 Task: Add a signature Mark Adams containing Have a great National Law Enforcement Appreciation Day, Mark Adams to email address softage.3@softage.net and add a folder Franchise agreements
Action: Mouse moved to (196, 148)
Screenshot: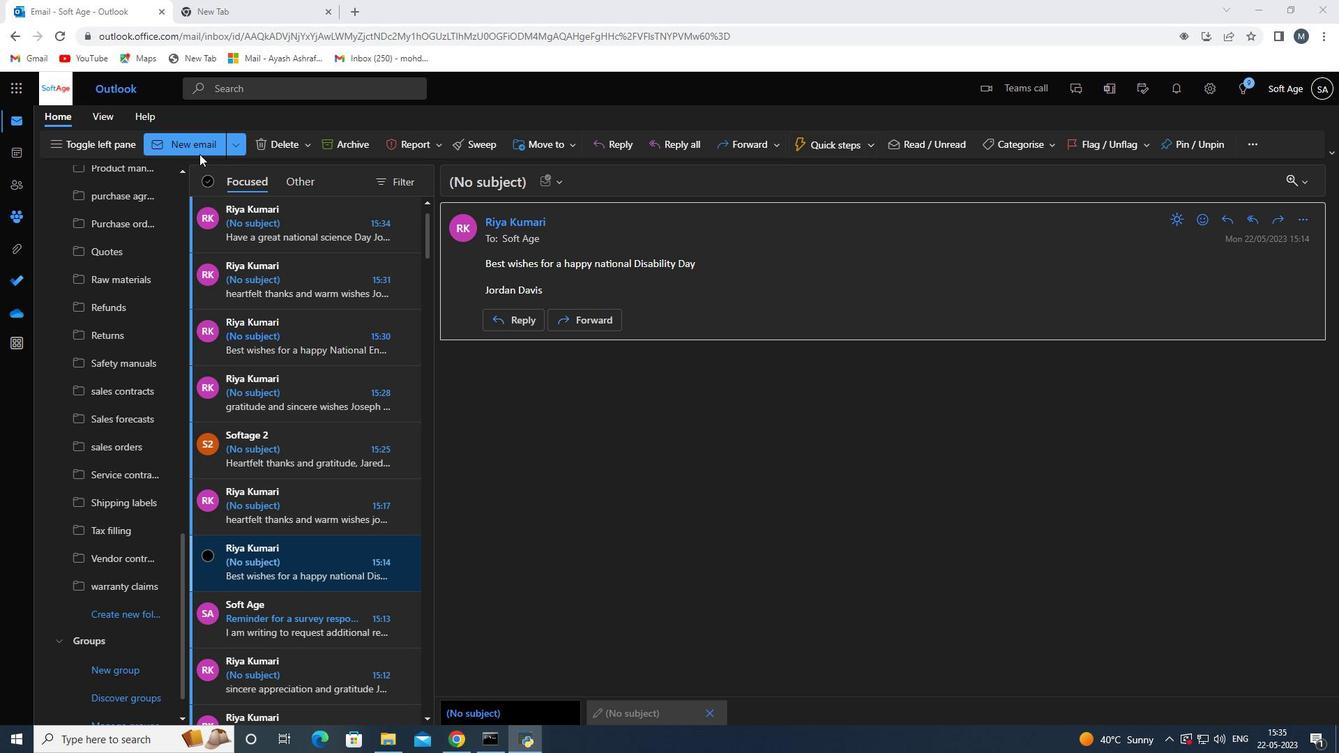 
Action: Mouse pressed left at (196, 148)
Screenshot: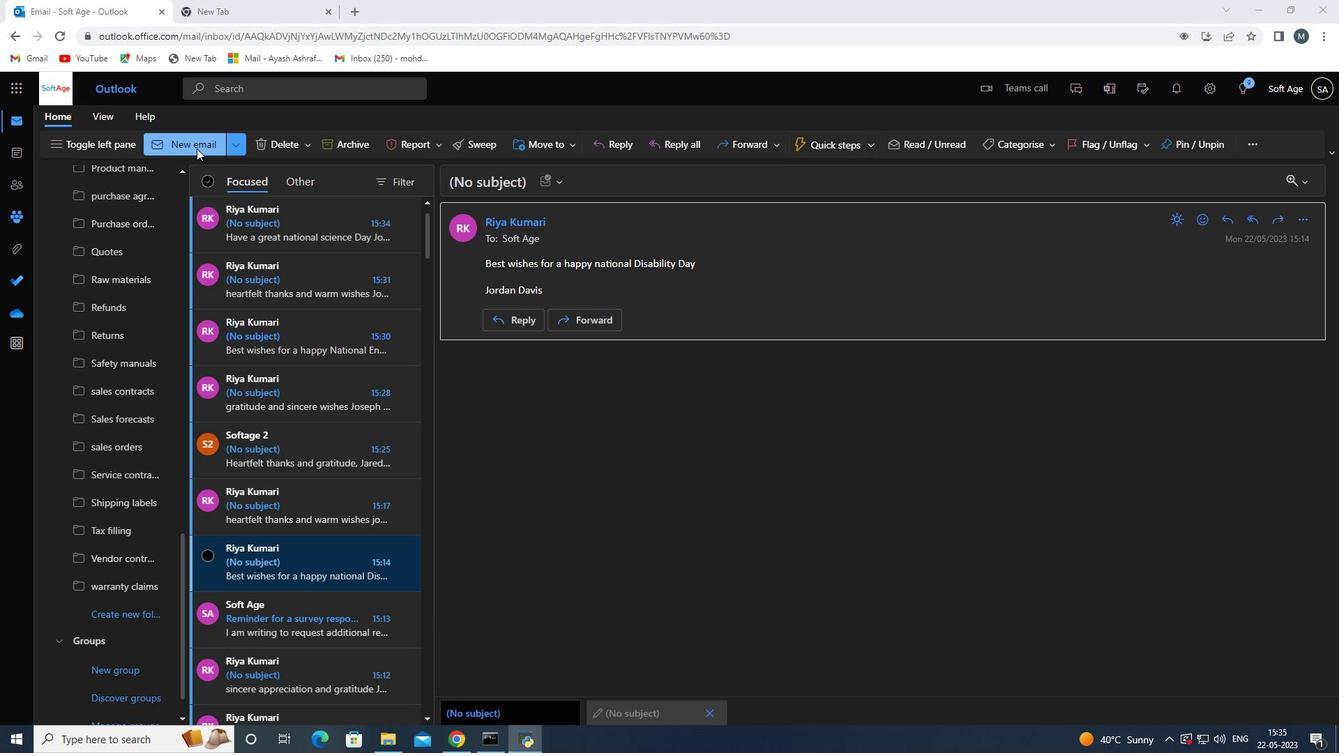 
Action: Mouse moved to (937, 151)
Screenshot: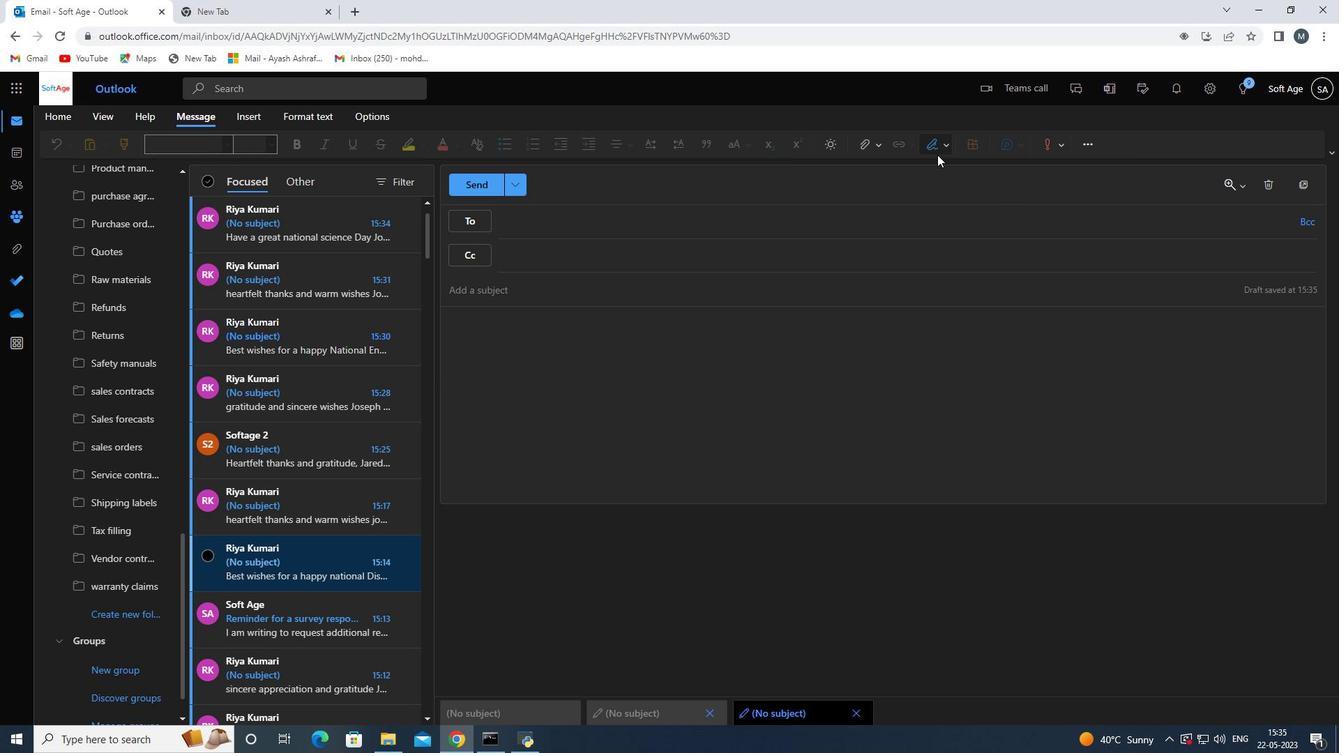 
Action: Mouse pressed left at (937, 151)
Screenshot: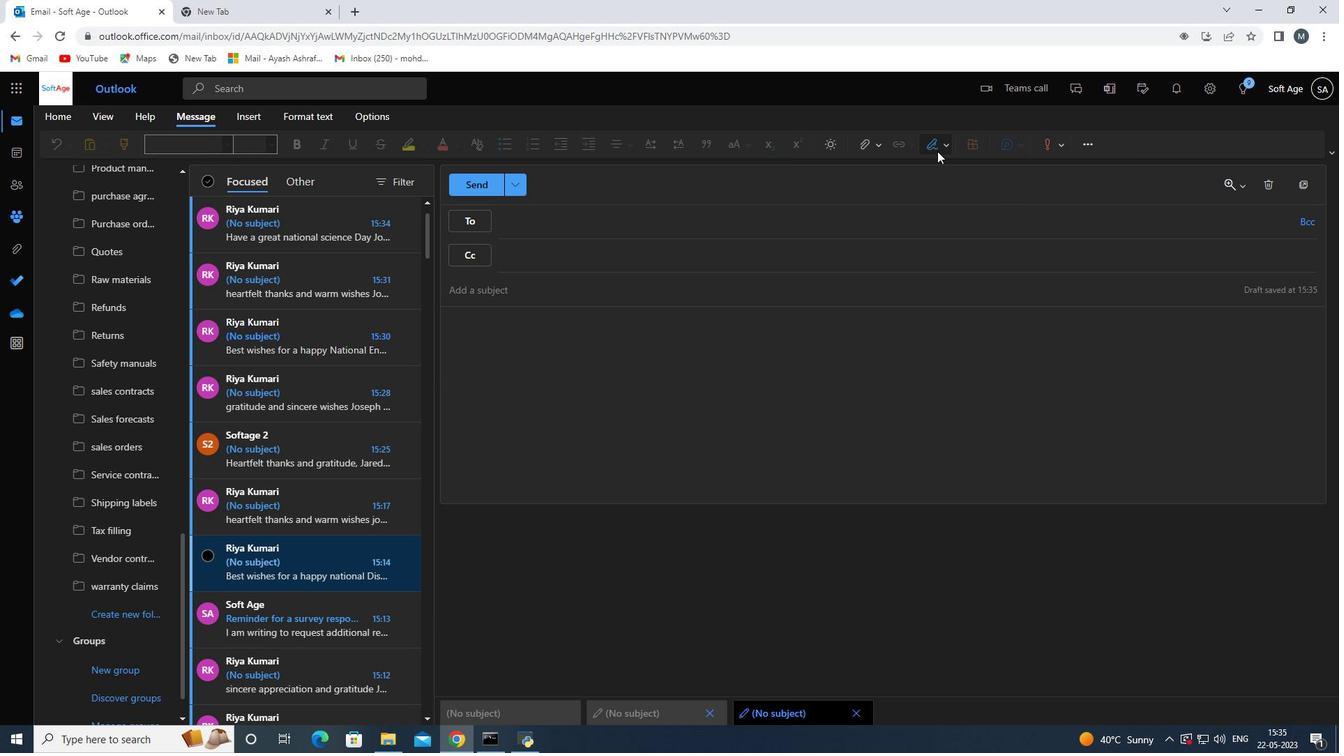 
Action: Mouse moved to (892, 196)
Screenshot: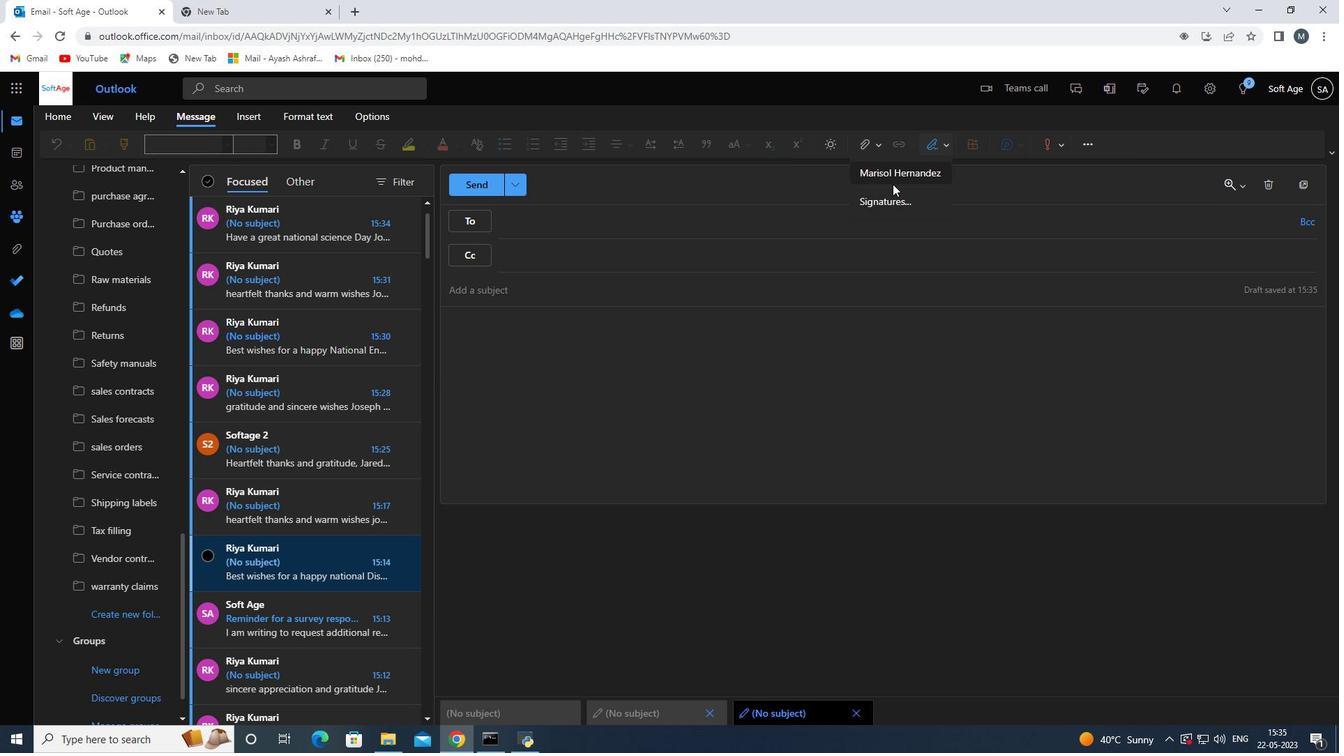 
Action: Mouse pressed left at (892, 196)
Screenshot: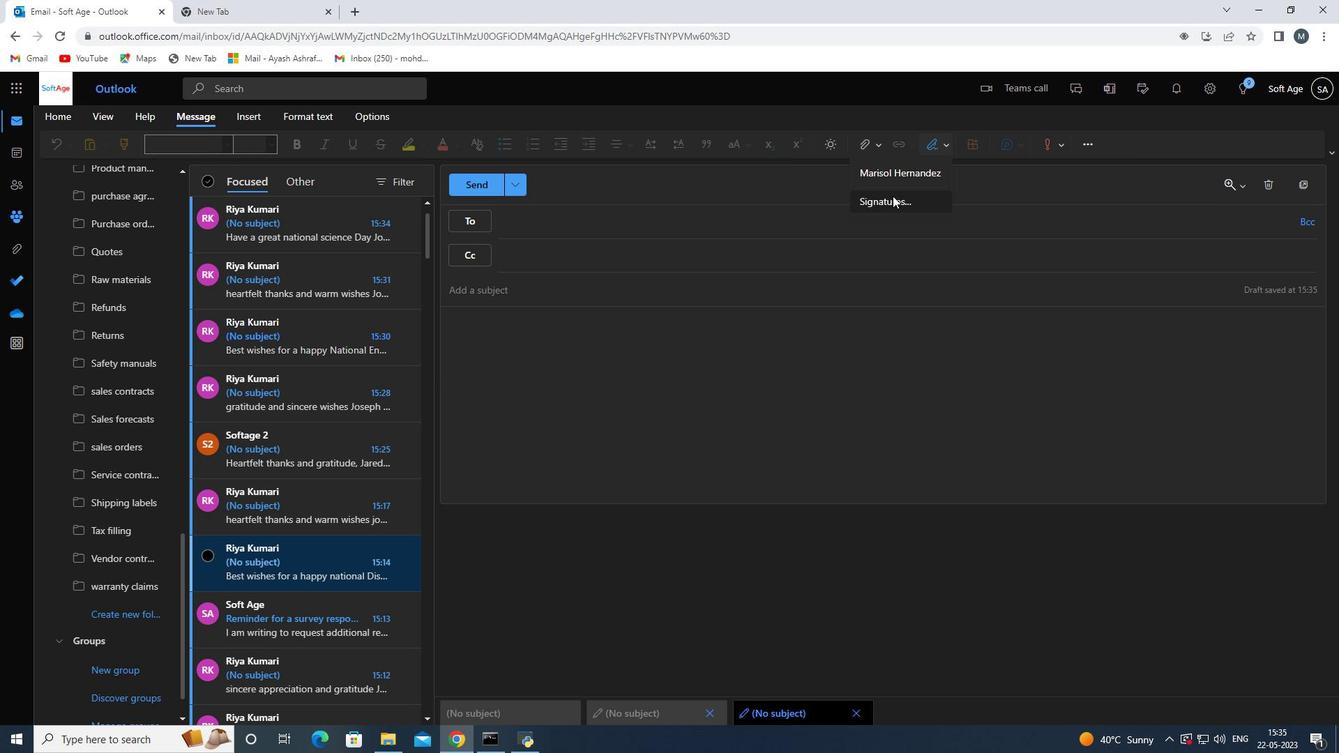 
Action: Mouse moved to (948, 260)
Screenshot: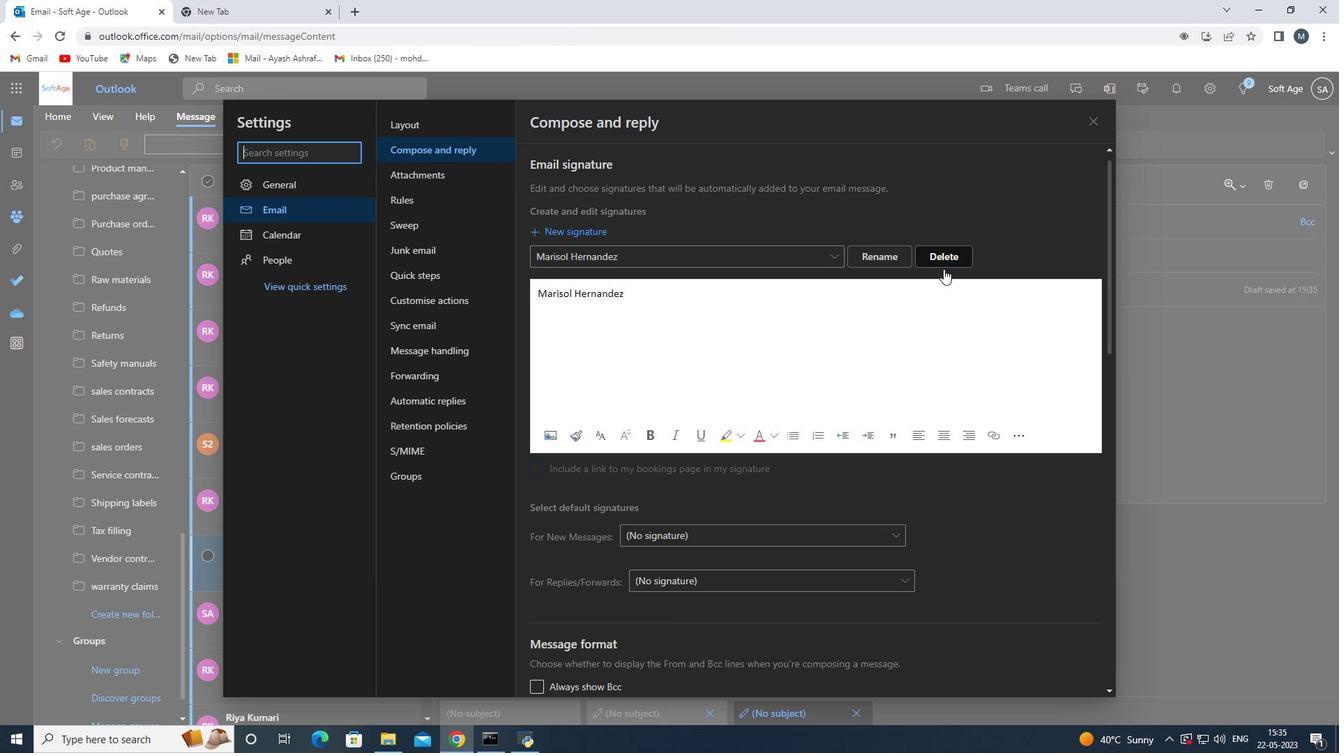 
Action: Mouse pressed left at (948, 260)
Screenshot: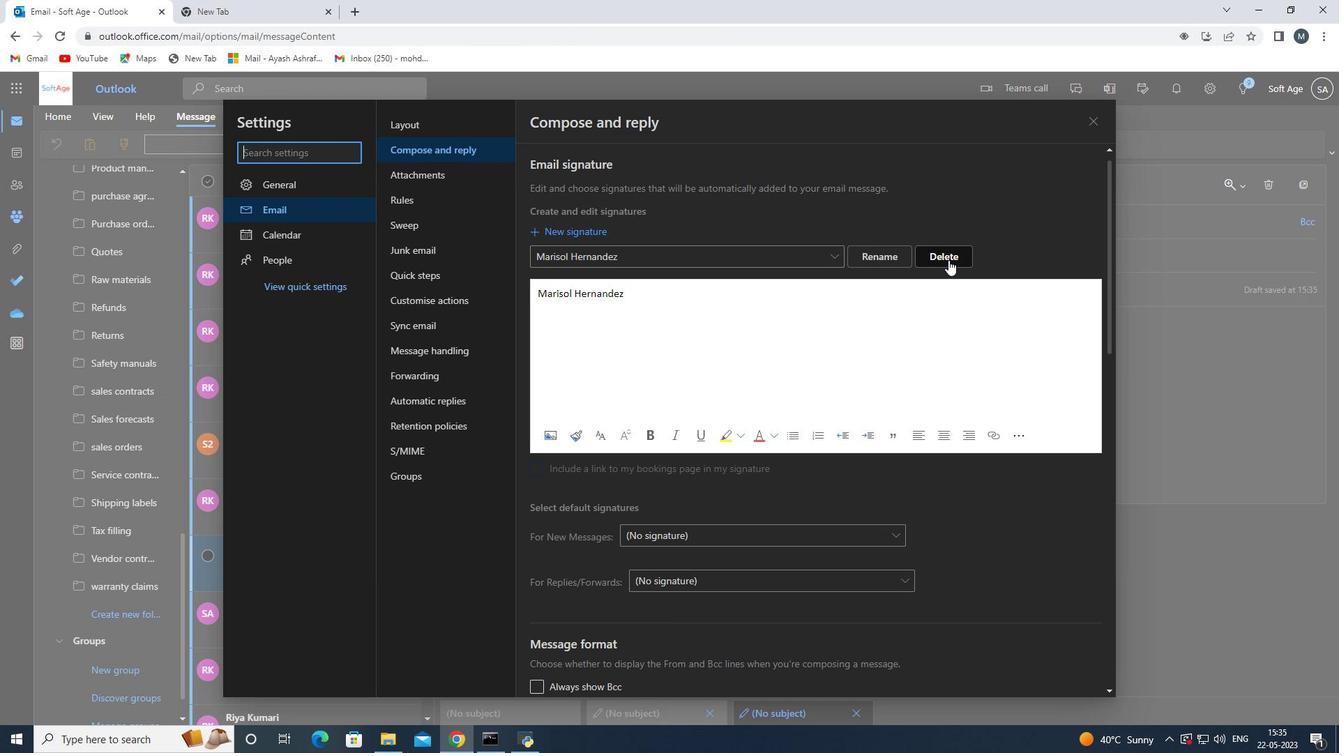 
Action: Mouse moved to (666, 246)
Screenshot: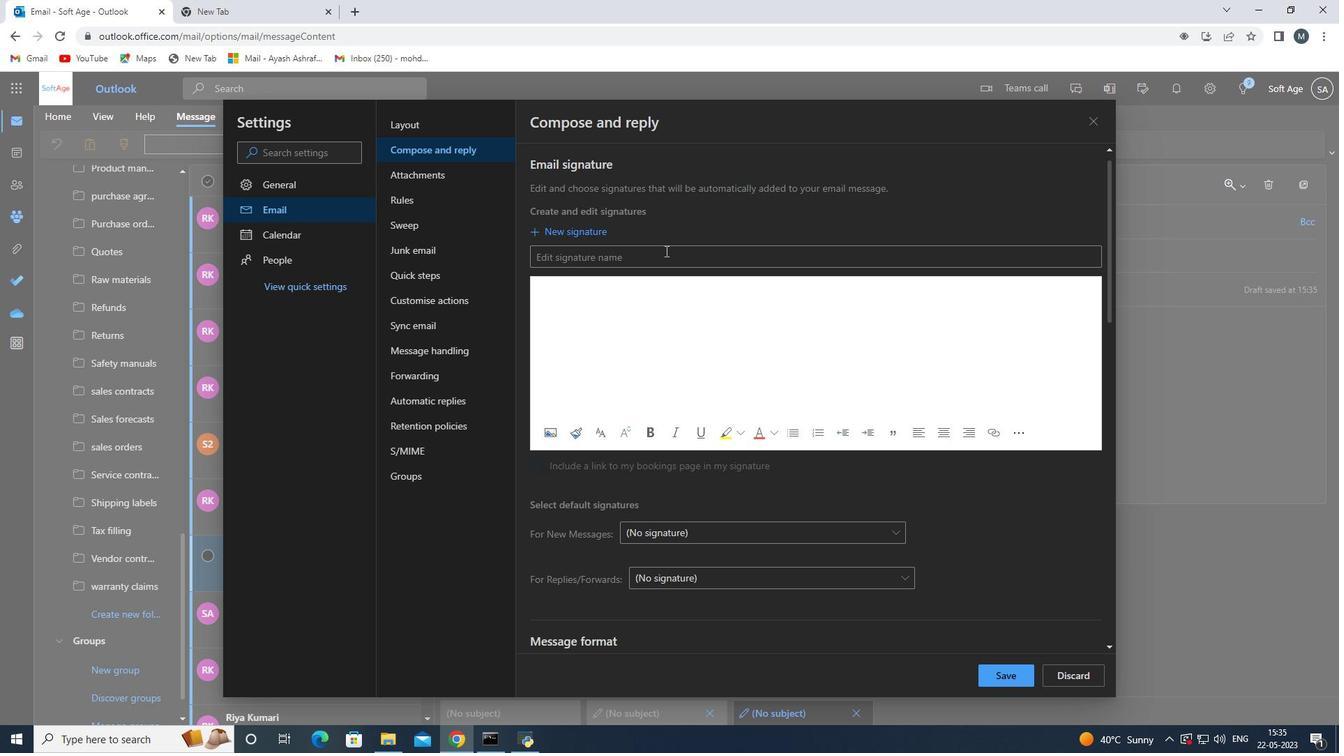 
Action: Mouse pressed left at (666, 246)
Screenshot: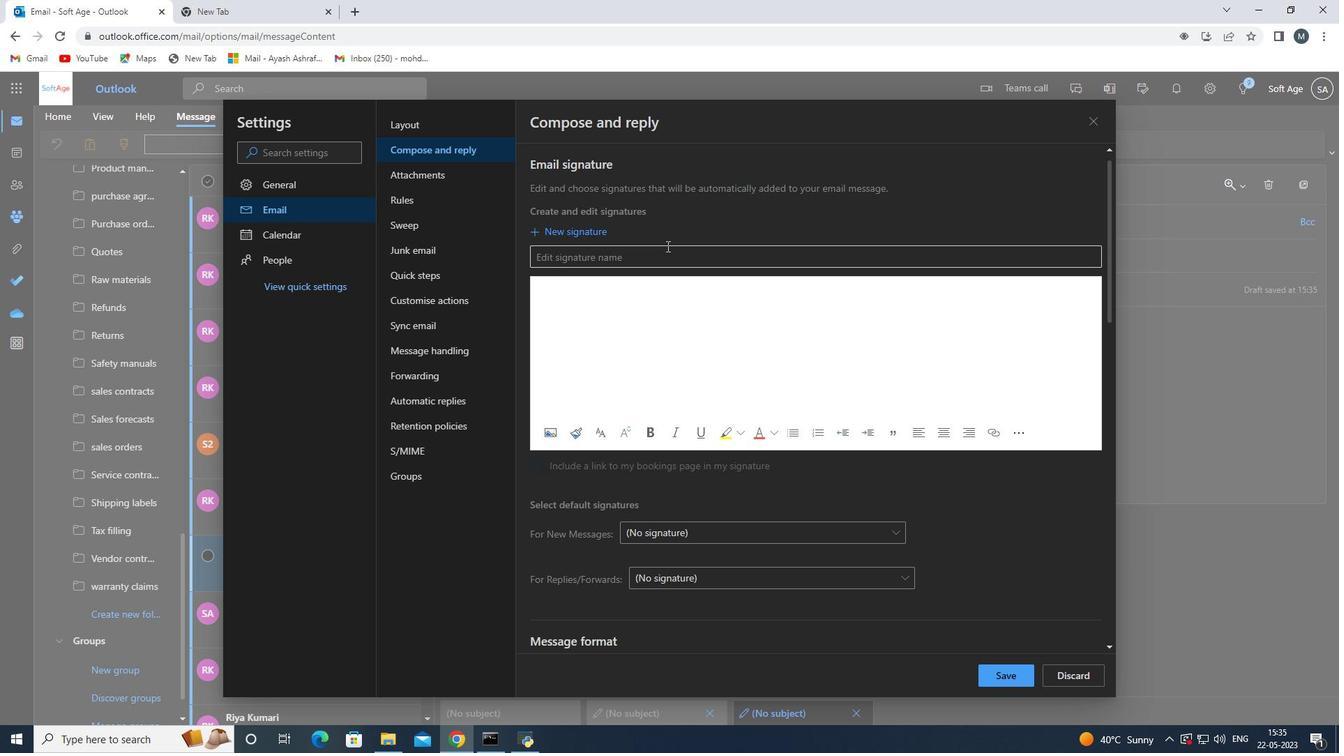 
Action: Mouse moved to (666, 246)
Screenshot: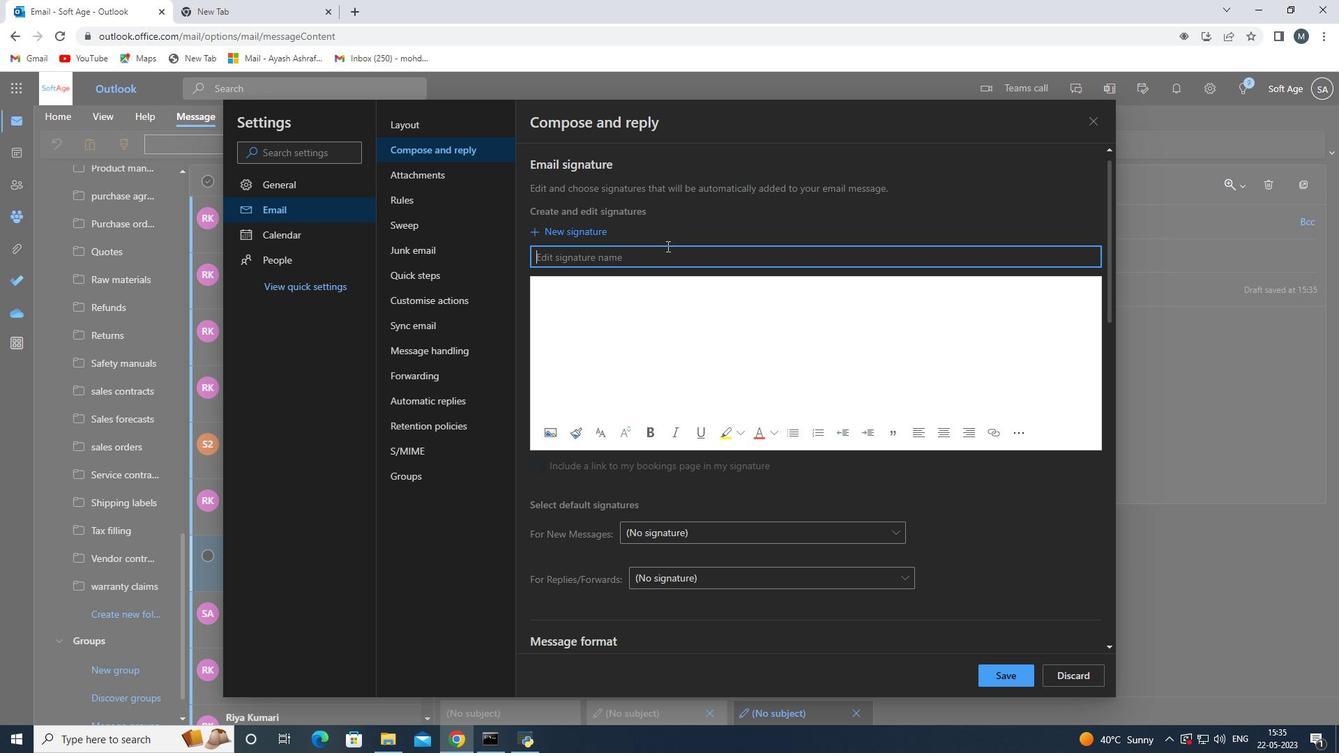
Action: Key pressed <Key.shift><Key.shift><Key.shift><Key.shift><Key.shift><Key.shift><Key.shift><Key.shift><Key.shift><Key.shift><Key.shift><Key.shift>Mark<Key.space><Key.shift>Adams<Key.space>
Screenshot: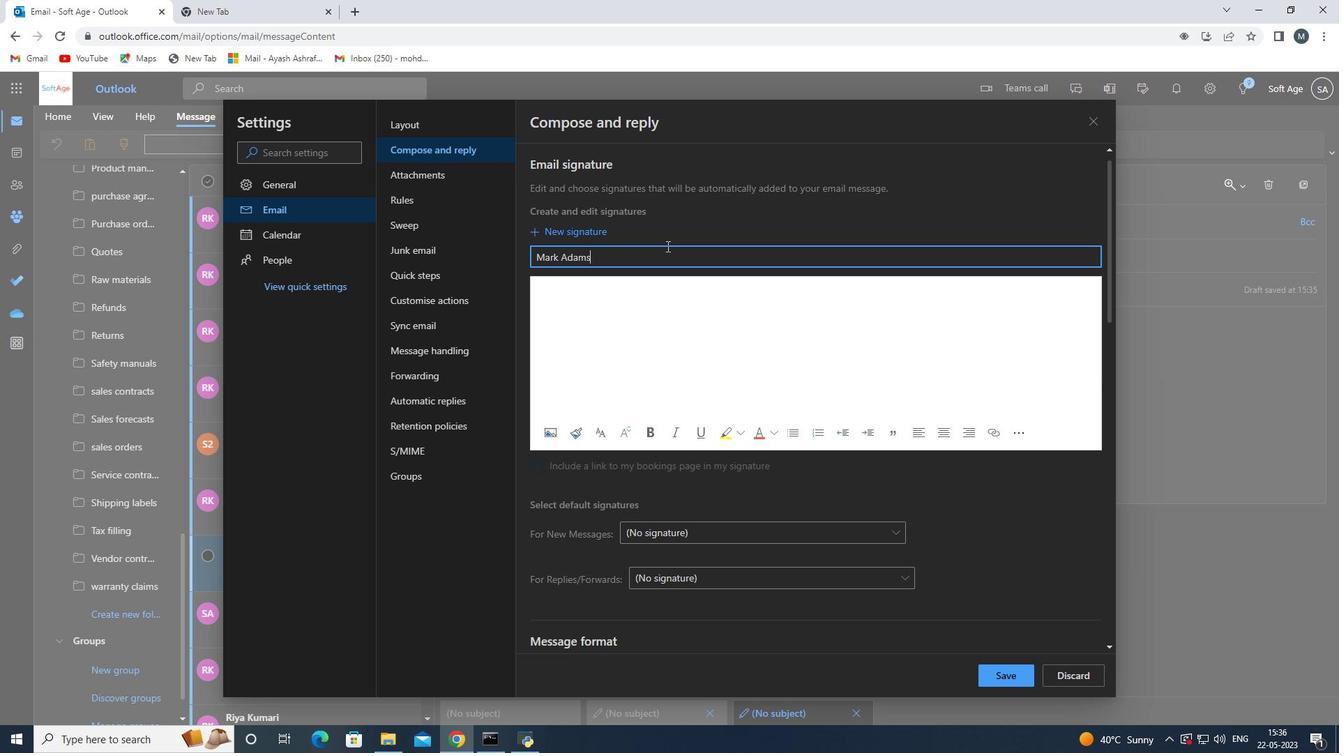 
Action: Mouse moved to (647, 304)
Screenshot: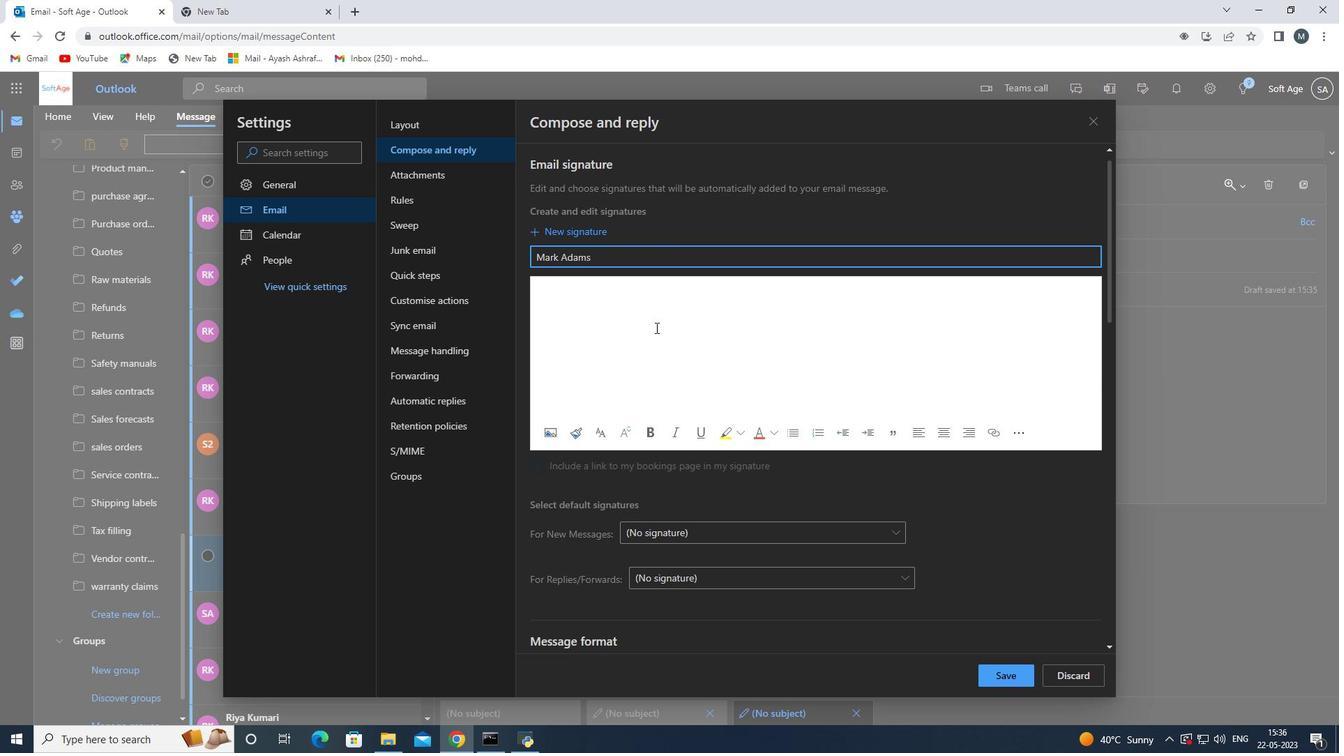
Action: Mouse pressed left at (647, 304)
Screenshot: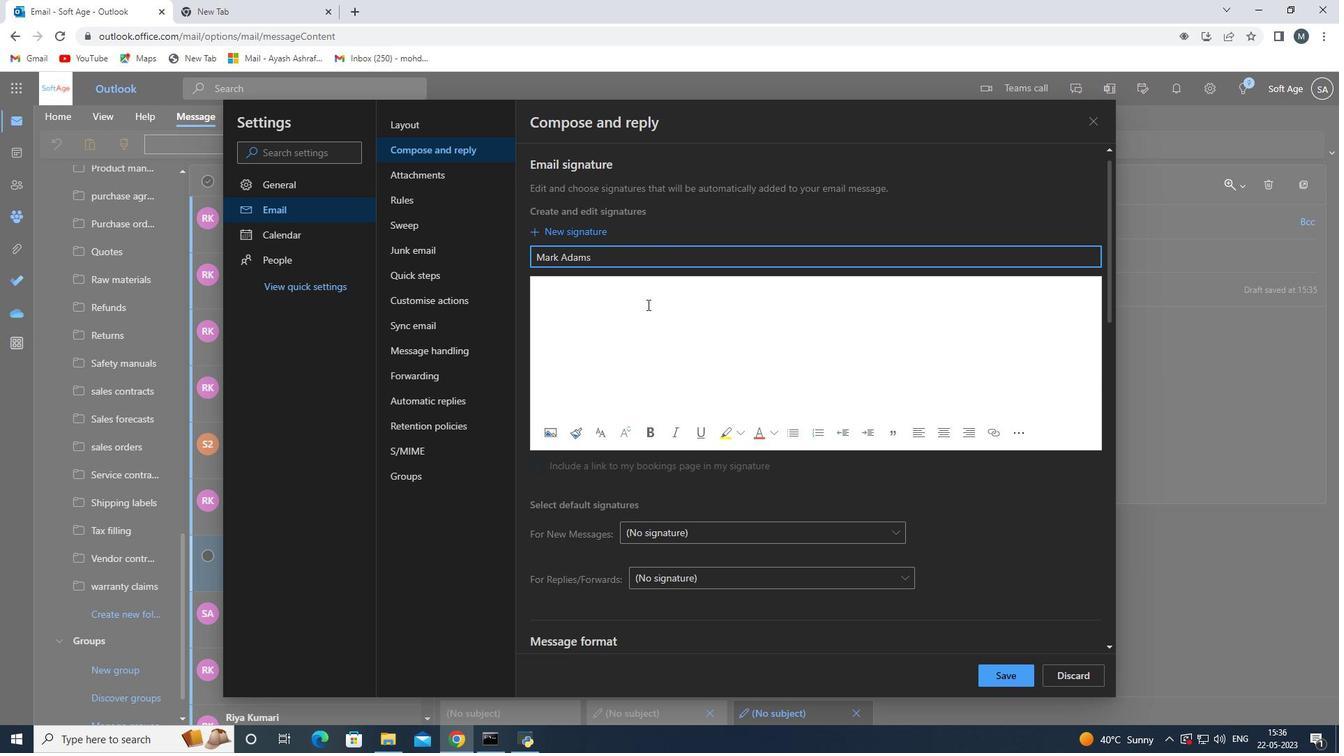 
Action: Mouse moved to (647, 303)
Screenshot: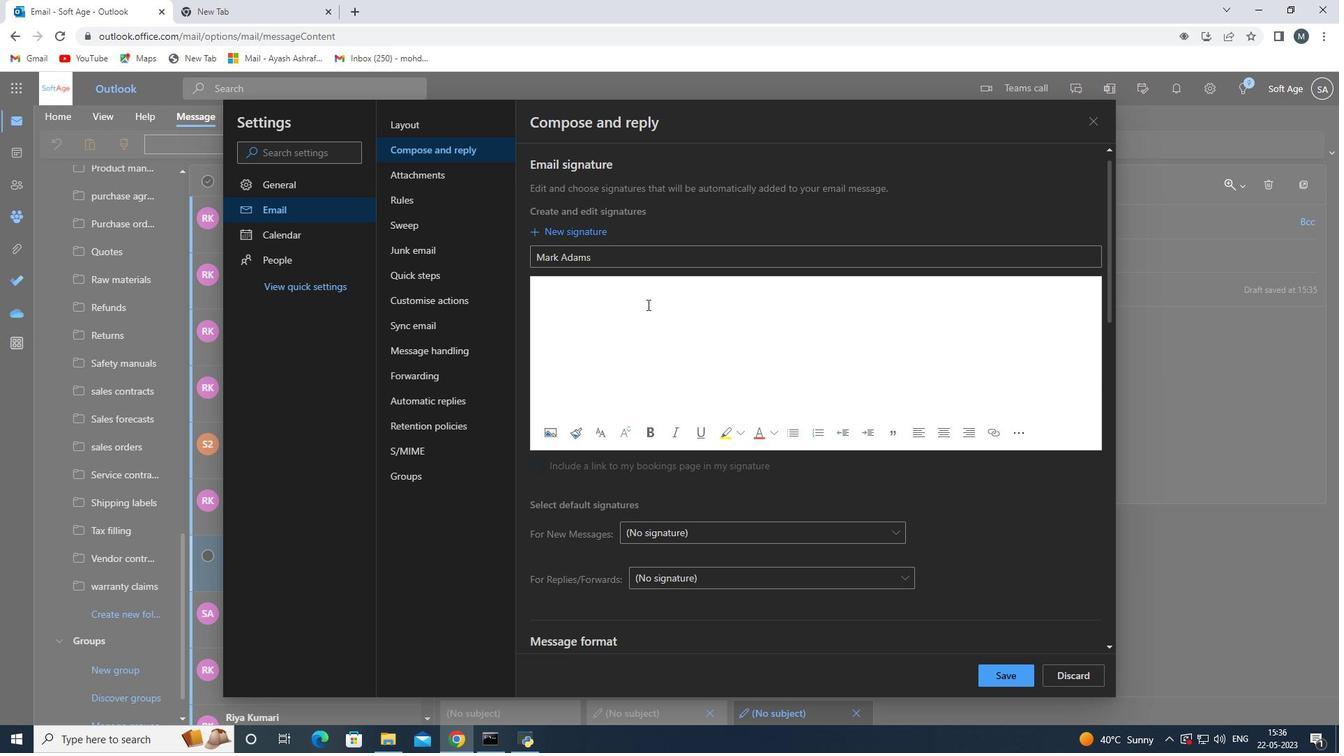 
Action: Key pressed <Key.shift><Key.shift><Key.shift><Key.shift><Key.shift><Key.shift><Key.shift><Key.shift><Key.shift>
Screenshot: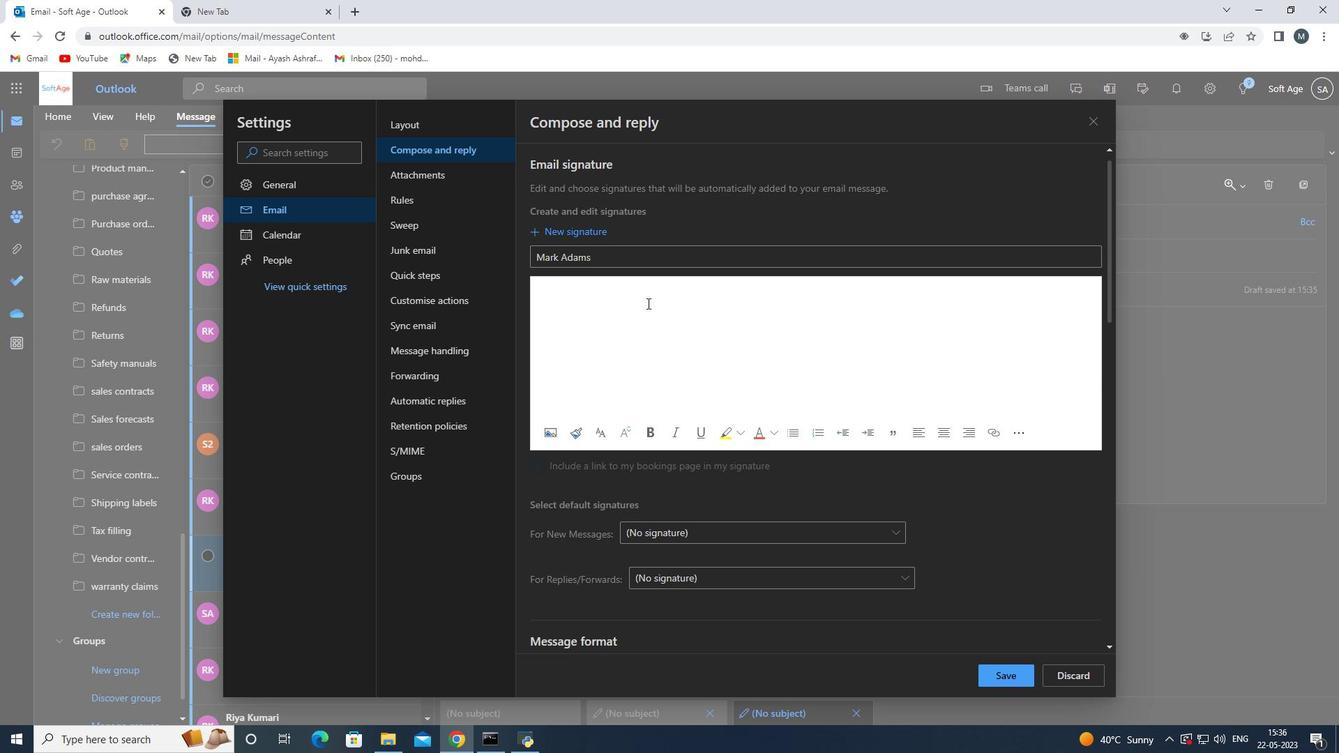 
Action: Mouse moved to (646, 303)
Screenshot: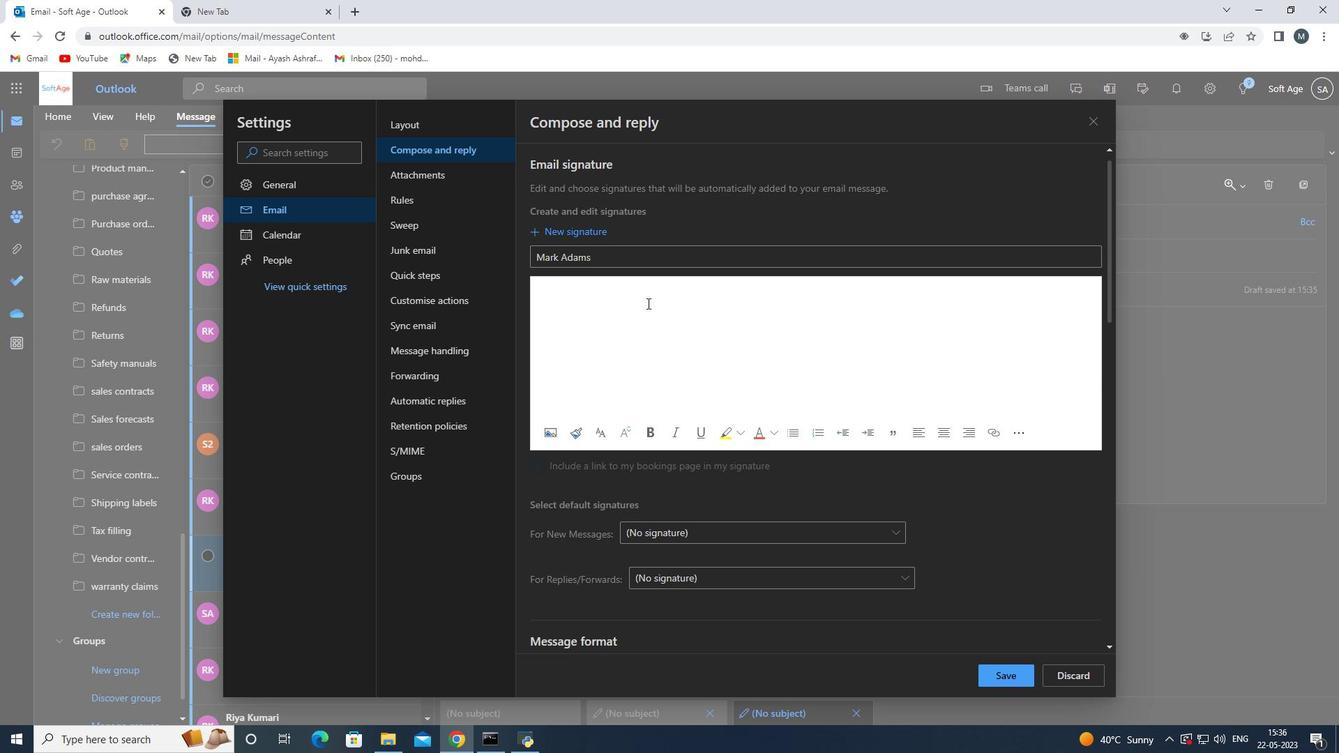 
Action: Key pressed <Key.shift>M
Screenshot: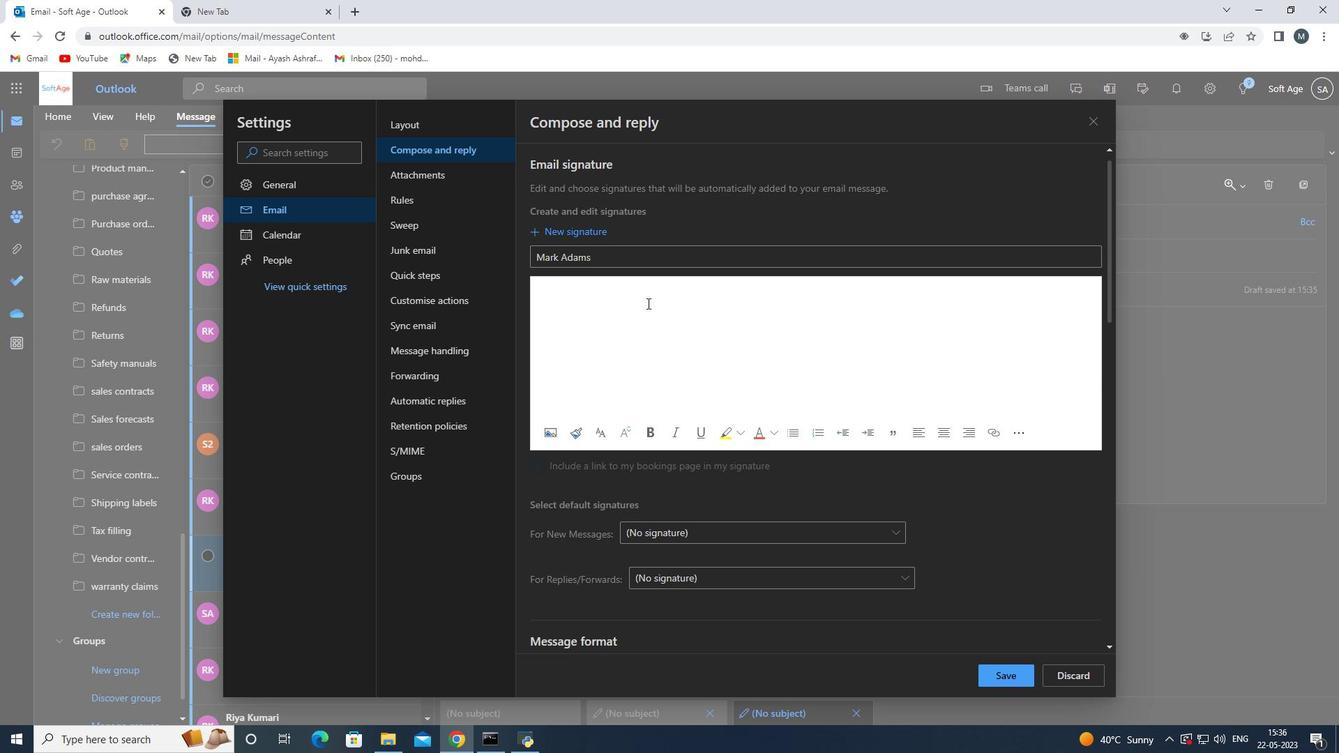 
Action: Mouse moved to (646, 302)
Screenshot: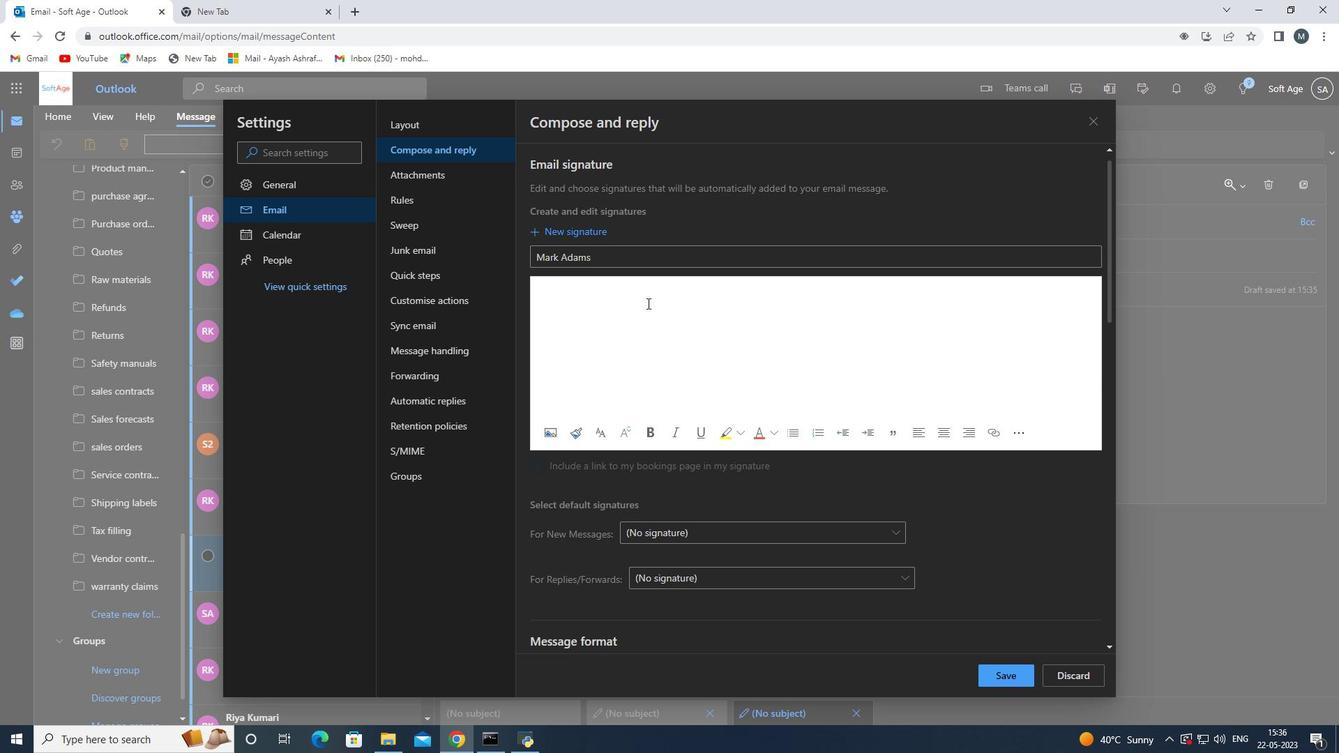 
Action: Key pressed ark<Key.space><Key.shift>Adams
Screenshot: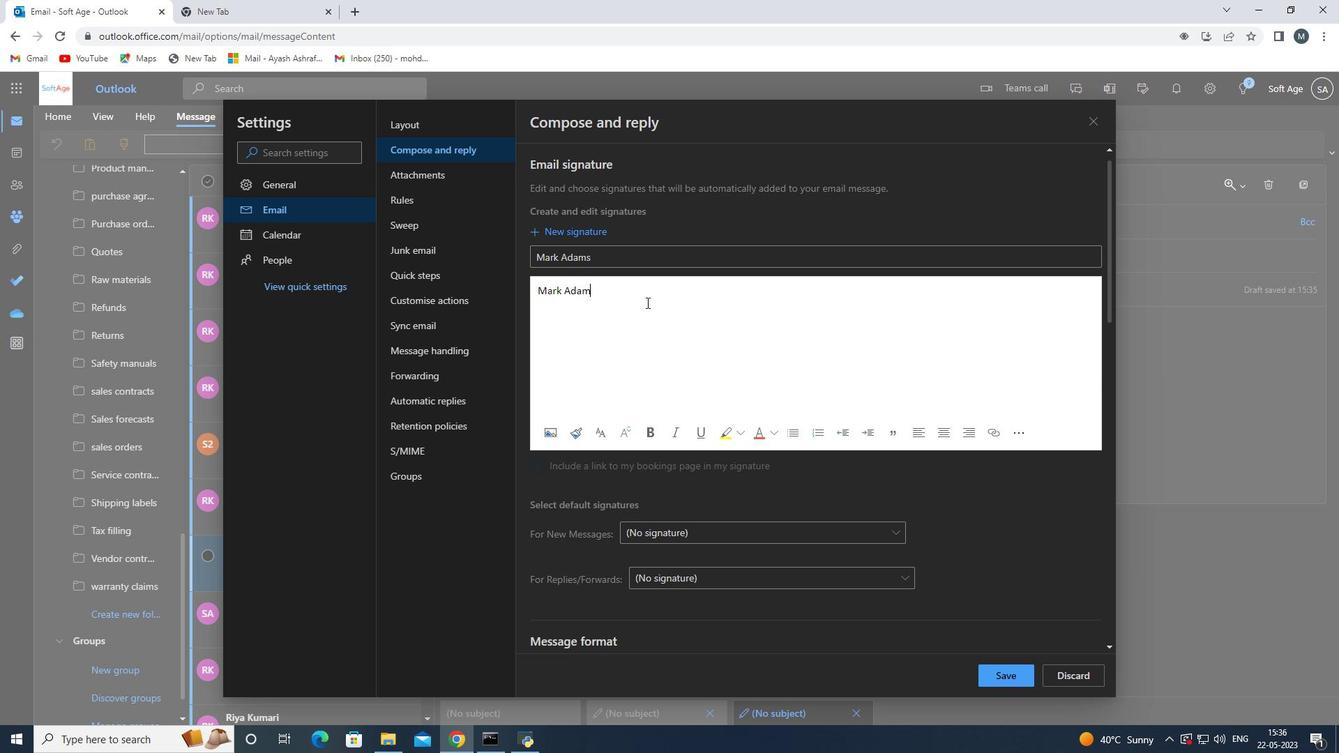 
Action: Mouse moved to (998, 677)
Screenshot: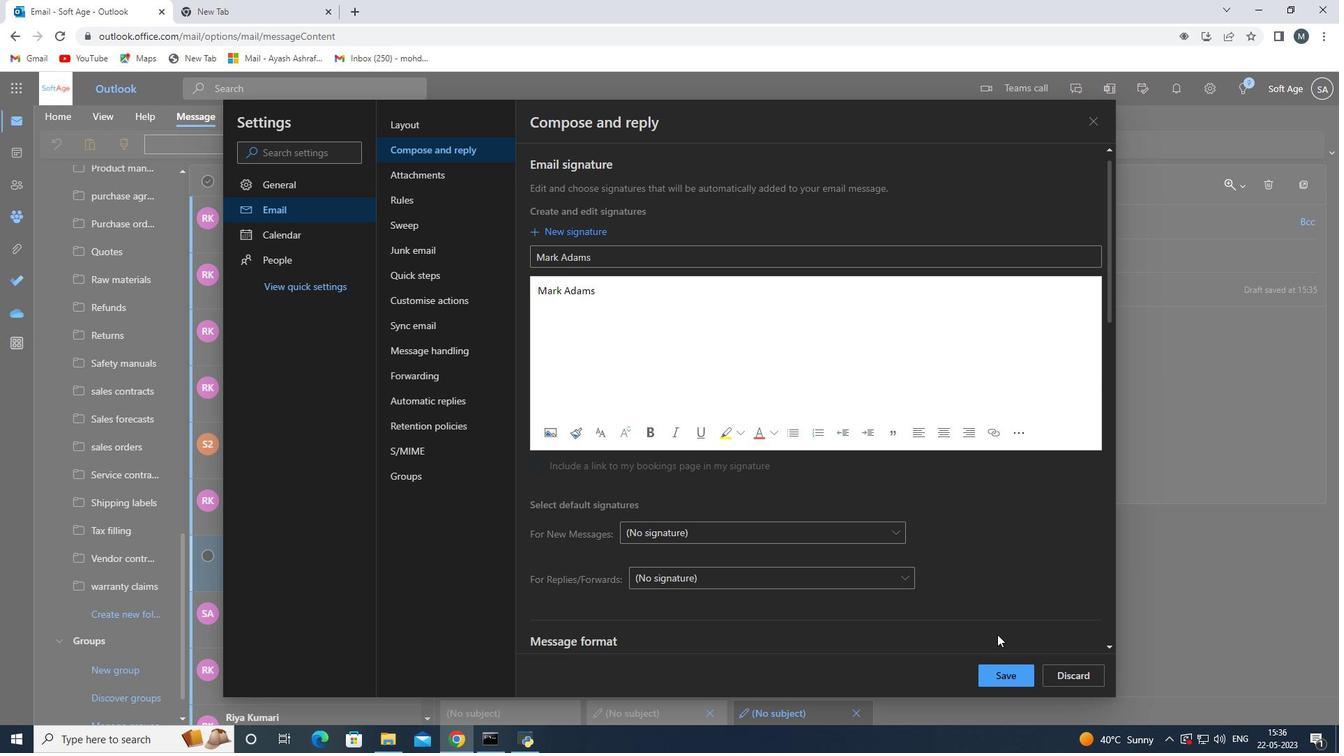 
Action: Mouse pressed left at (998, 677)
Screenshot: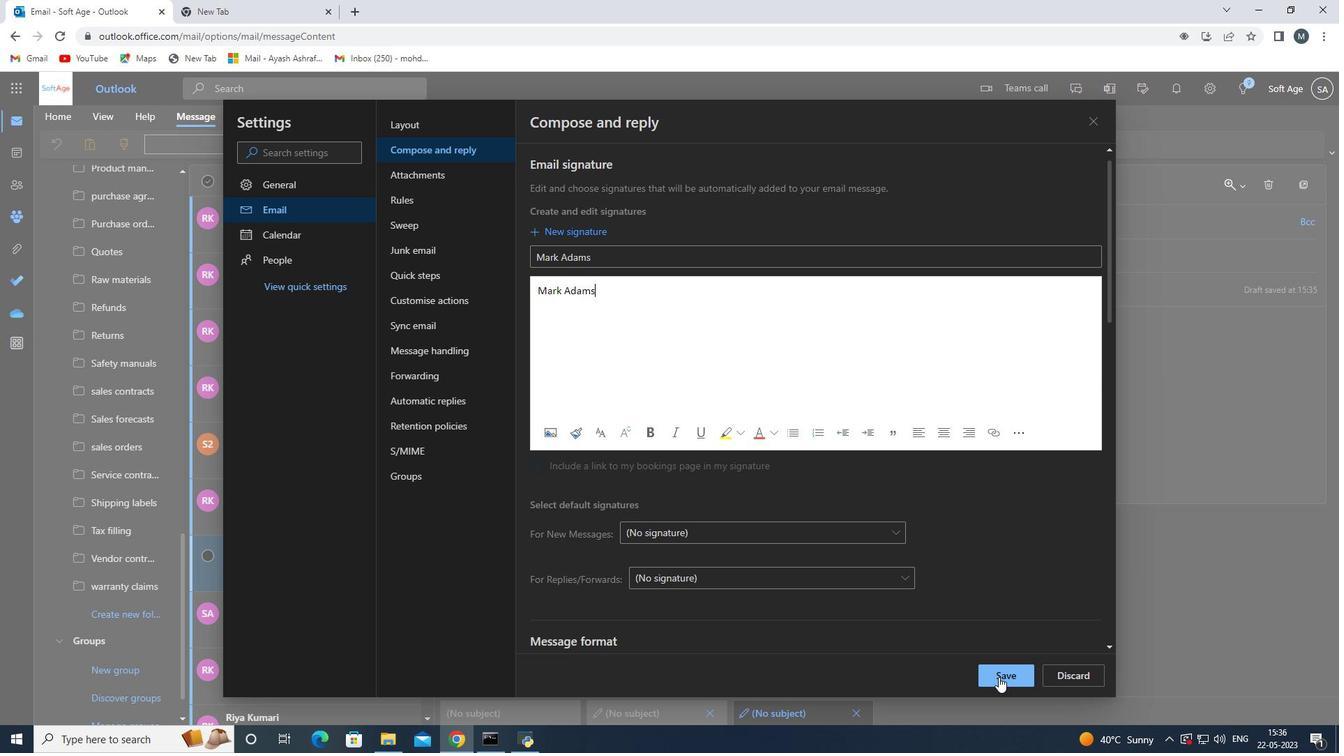 
Action: Mouse moved to (845, 381)
Screenshot: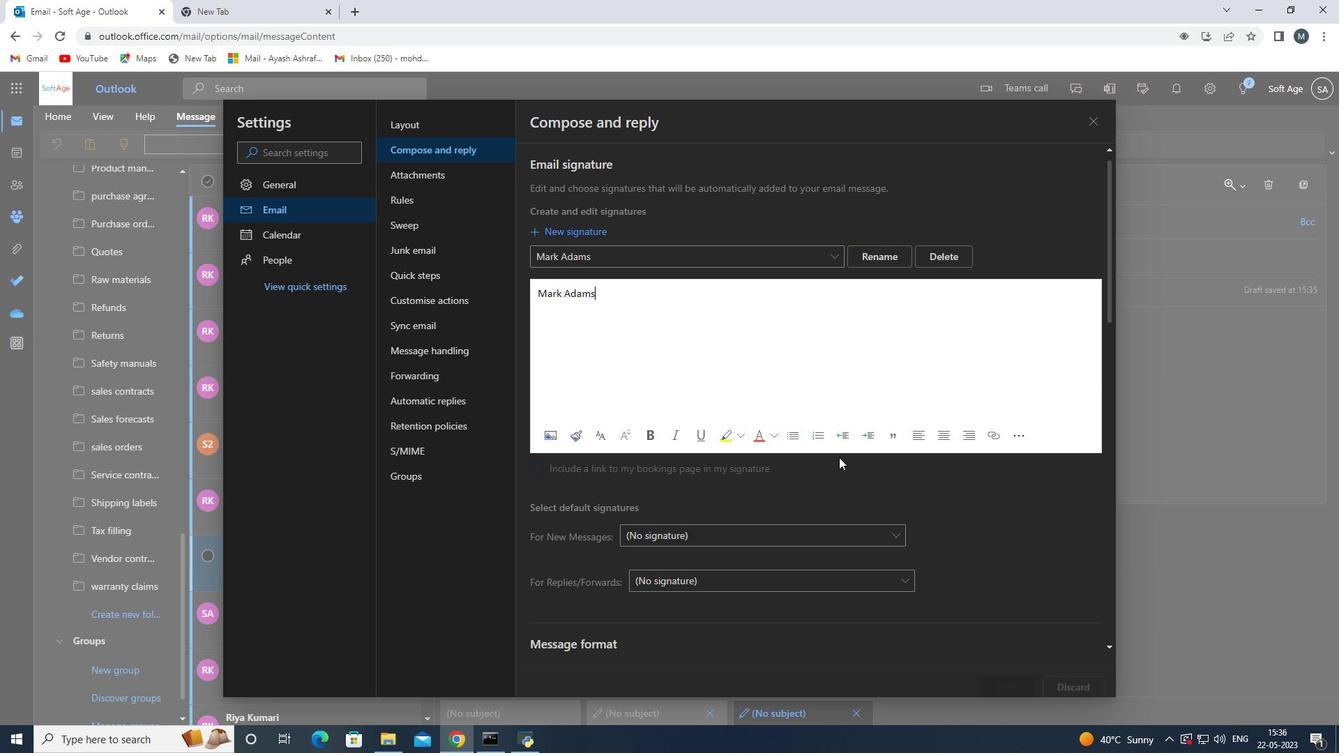 
Action: Mouse scrolled (845, 382) with delta (0, 0)
Screenshot: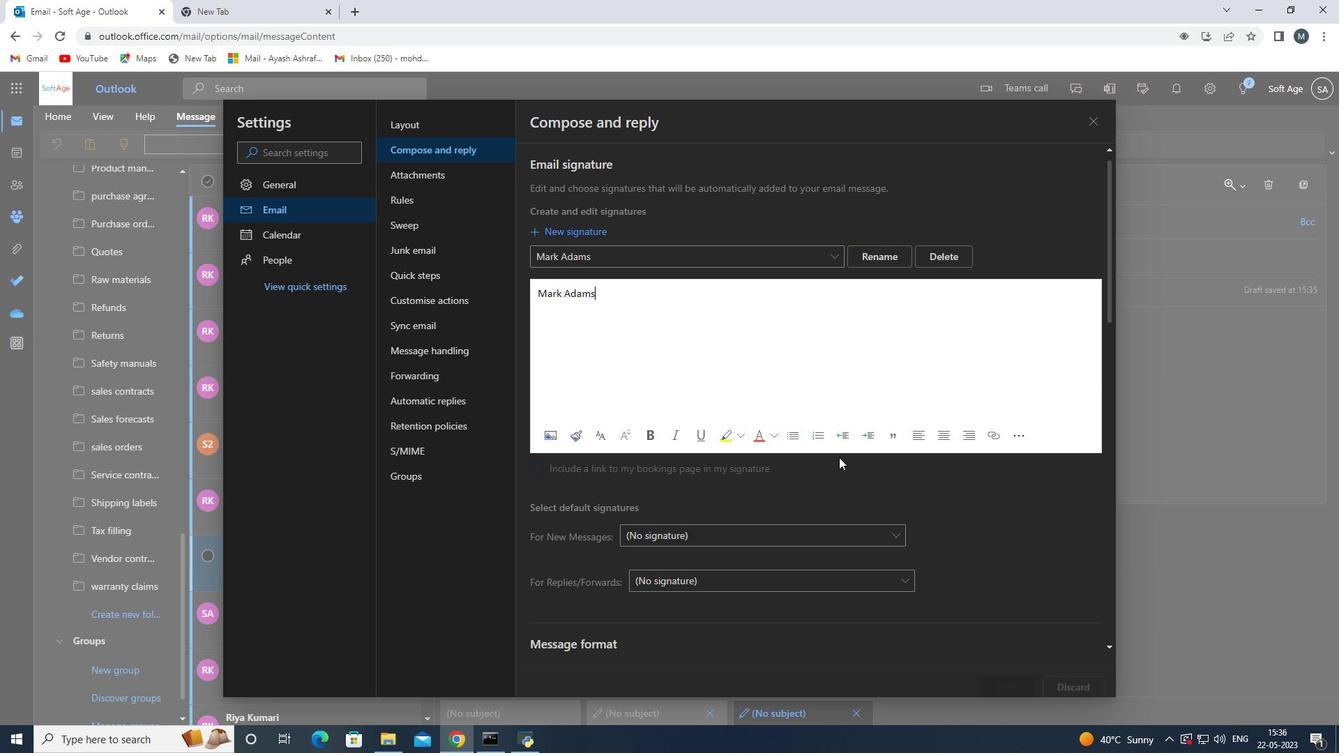 
Action: Mouse scrolled (845, 382) with delta (0, 0)
Screenshot: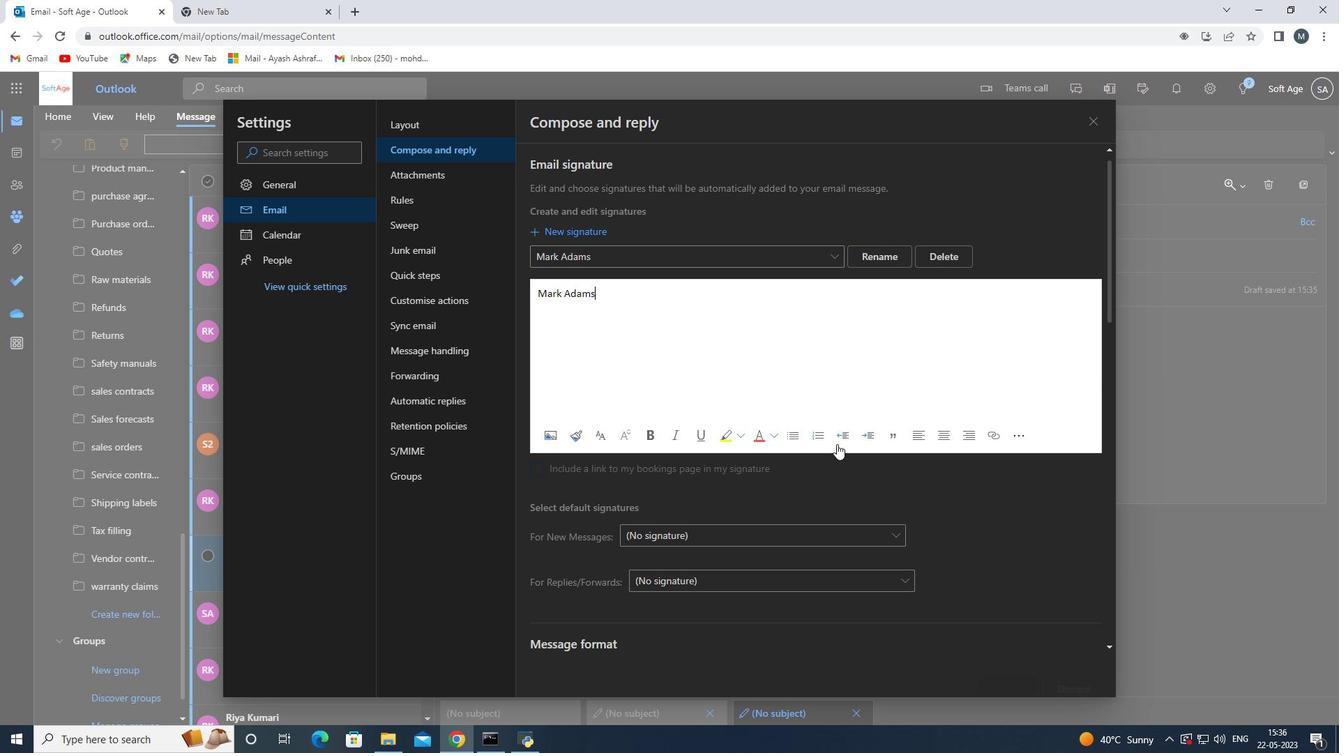 
Action: Mouse scrolled (845, 382) with delta (0, 0)
Screenshot: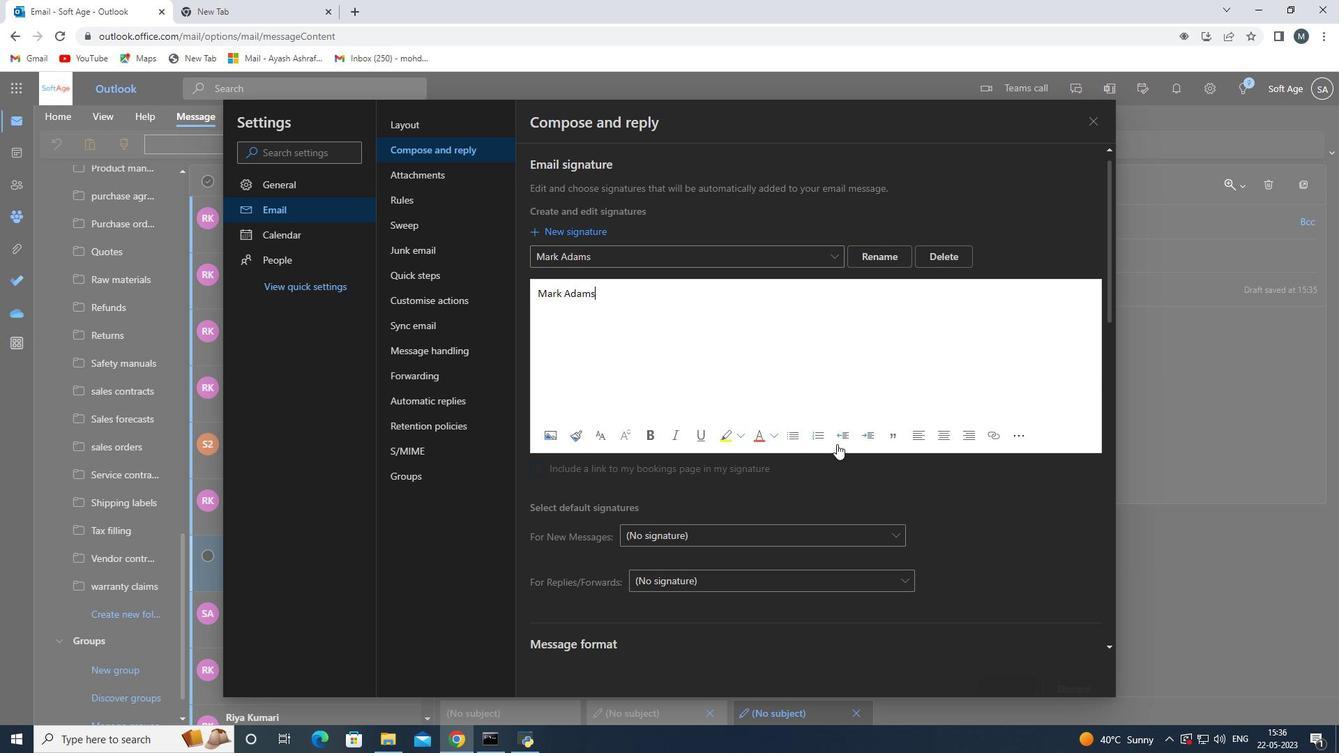 
Action: Mouse scrolled (845, 382) with delta (0, 0)
Screenshot: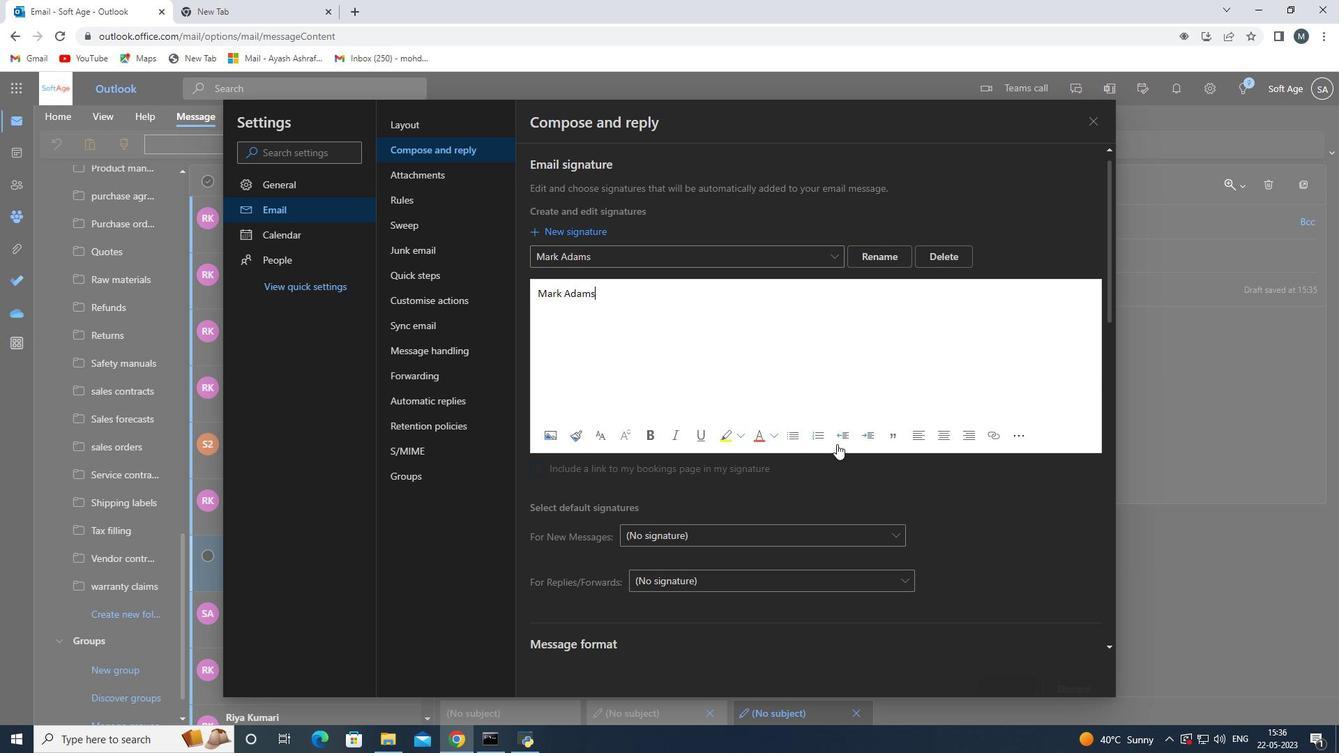 
Action: Mouse moved to (1089, 123)
Screenshot: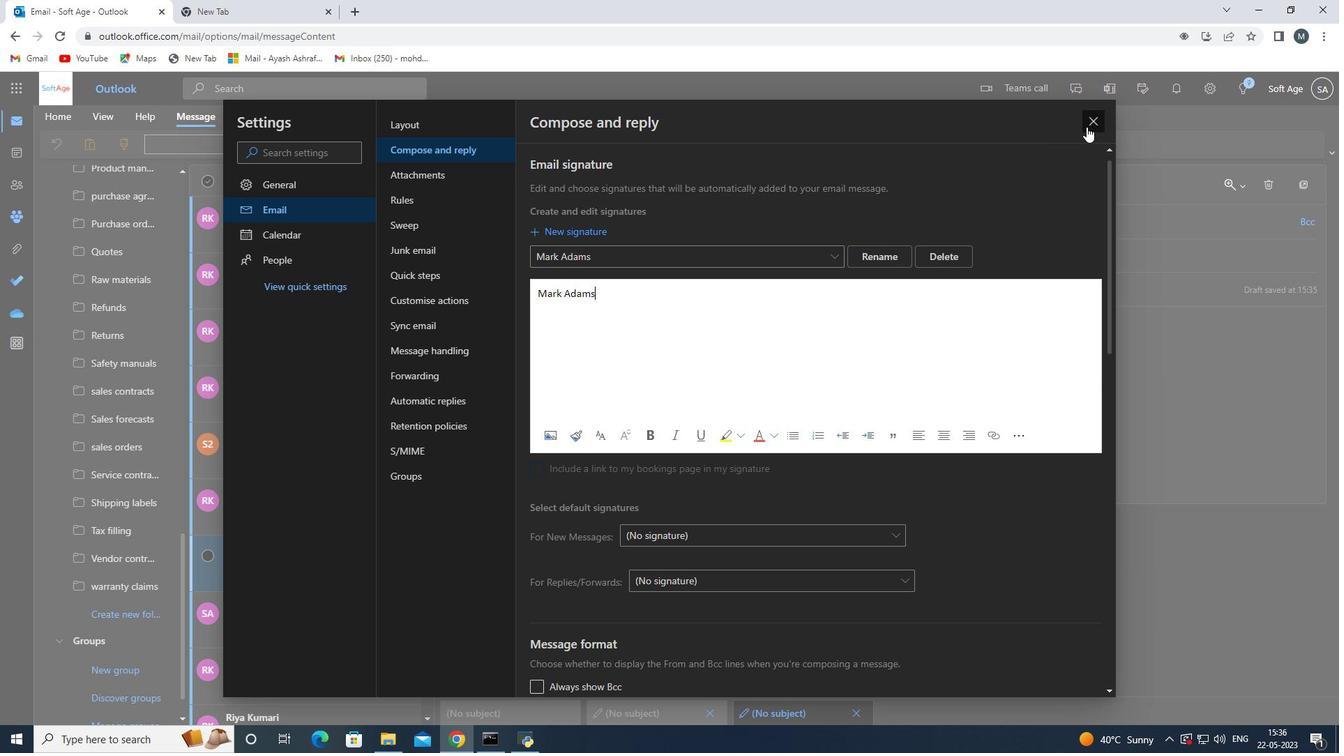 
Action: Mouse pressed left at (1089, 123)
Screenshot: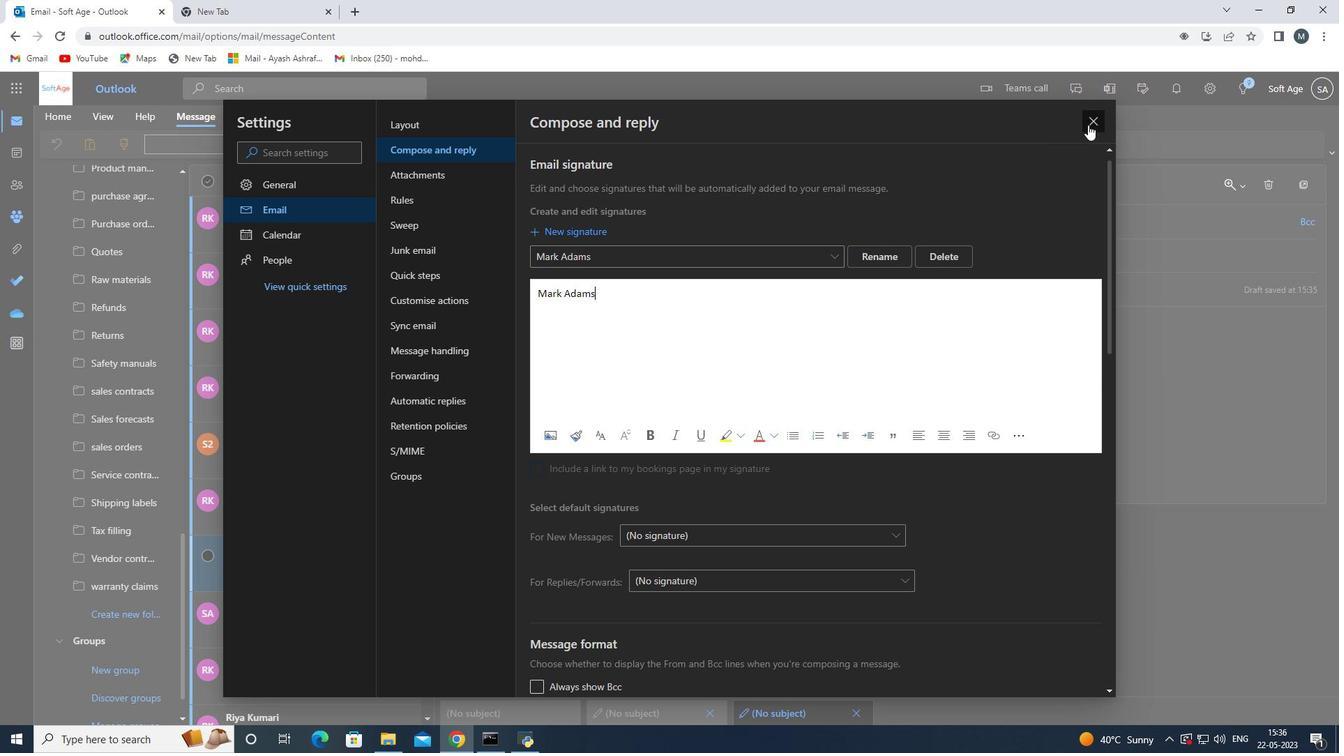
Action: Mouse moved to (553, 317)
Screenshot: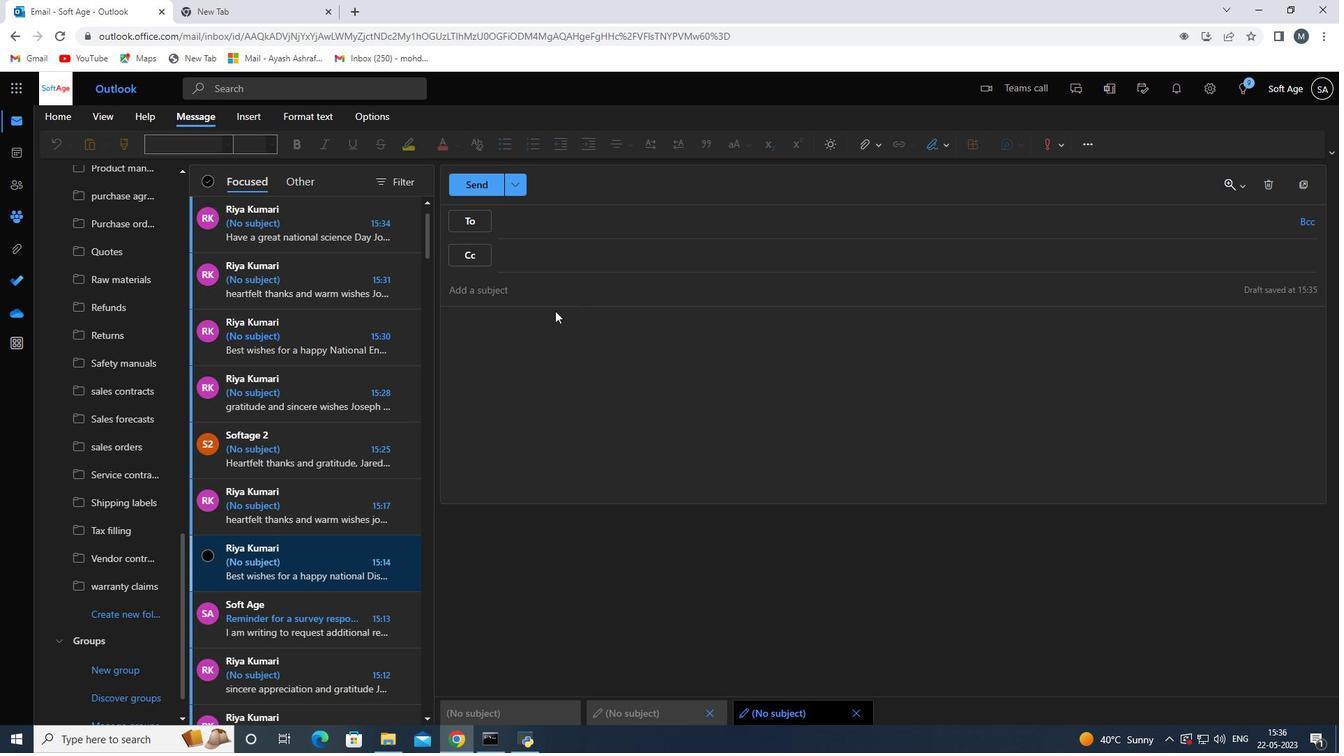 
Action: Mouse pressed left at (553, 317)
Screenshot: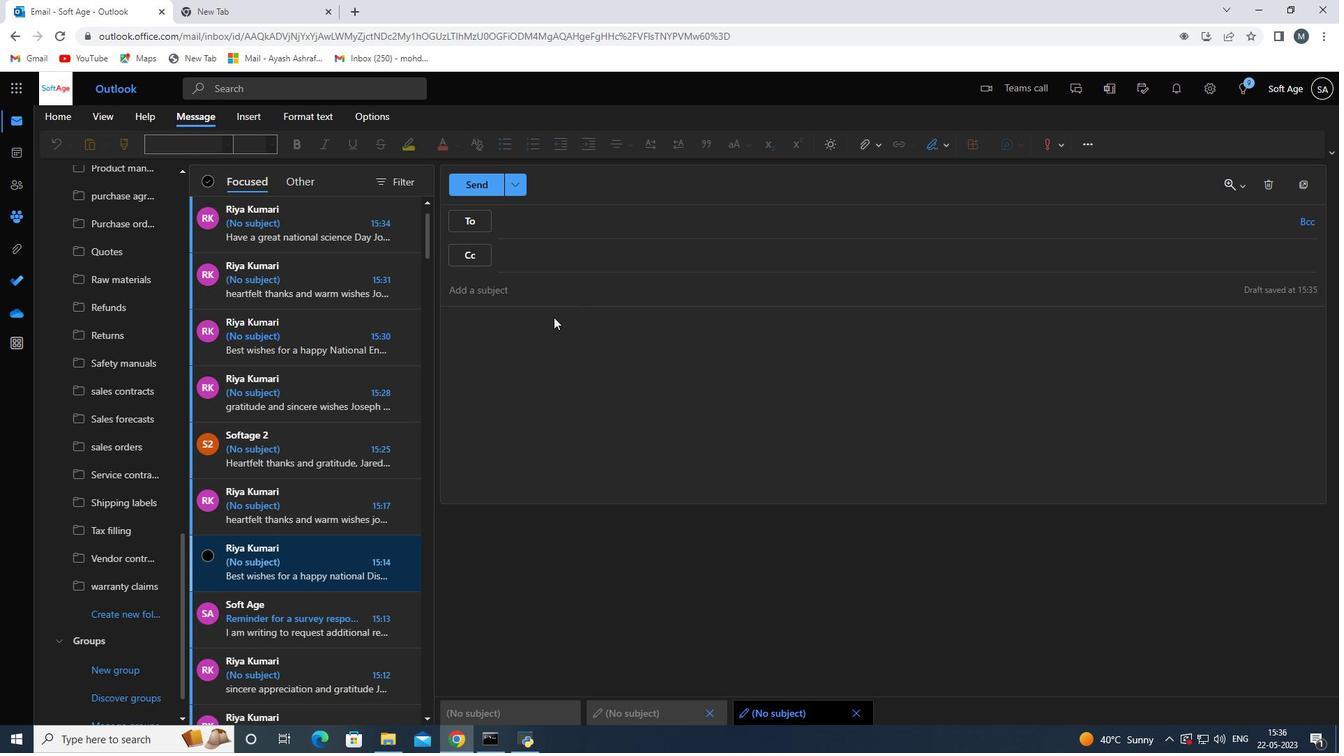 
Action: Mouse moved to (537, 334)
Screenshot: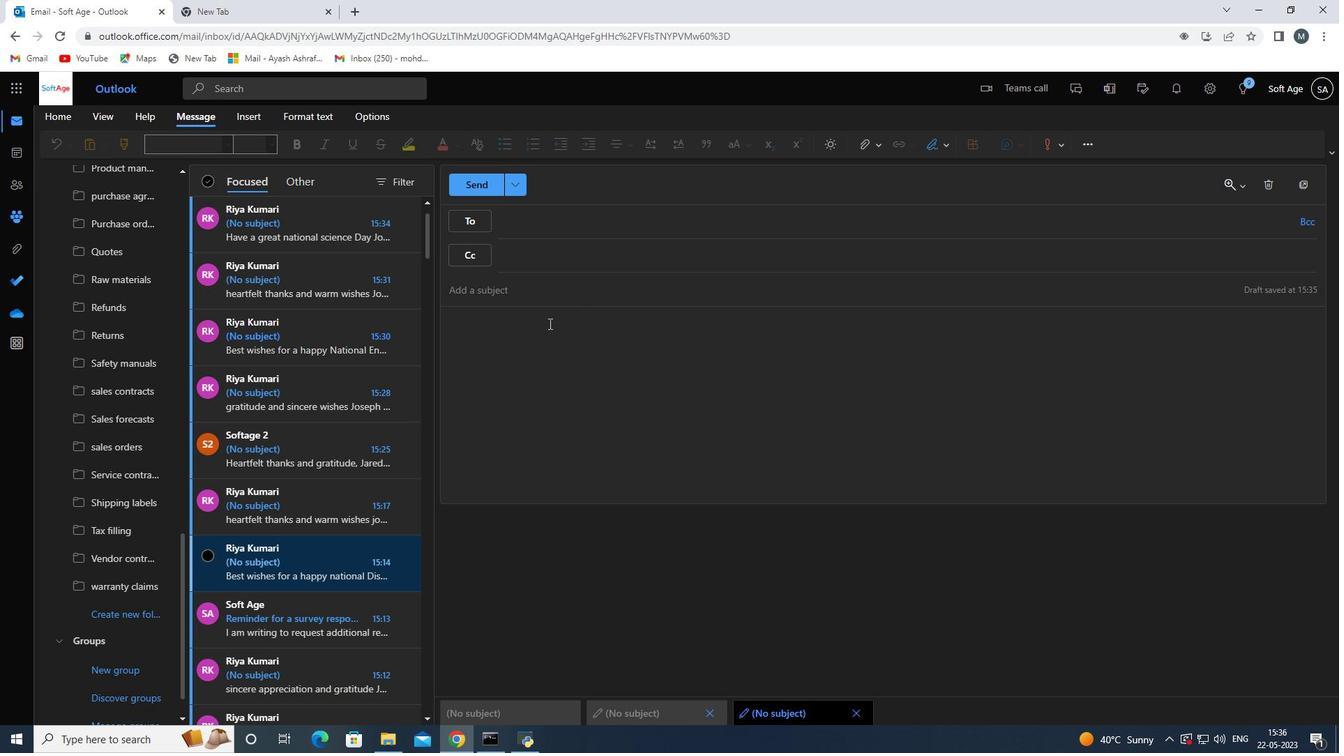 
Action: Mouse pressed left at (537, 334)
Screenshot: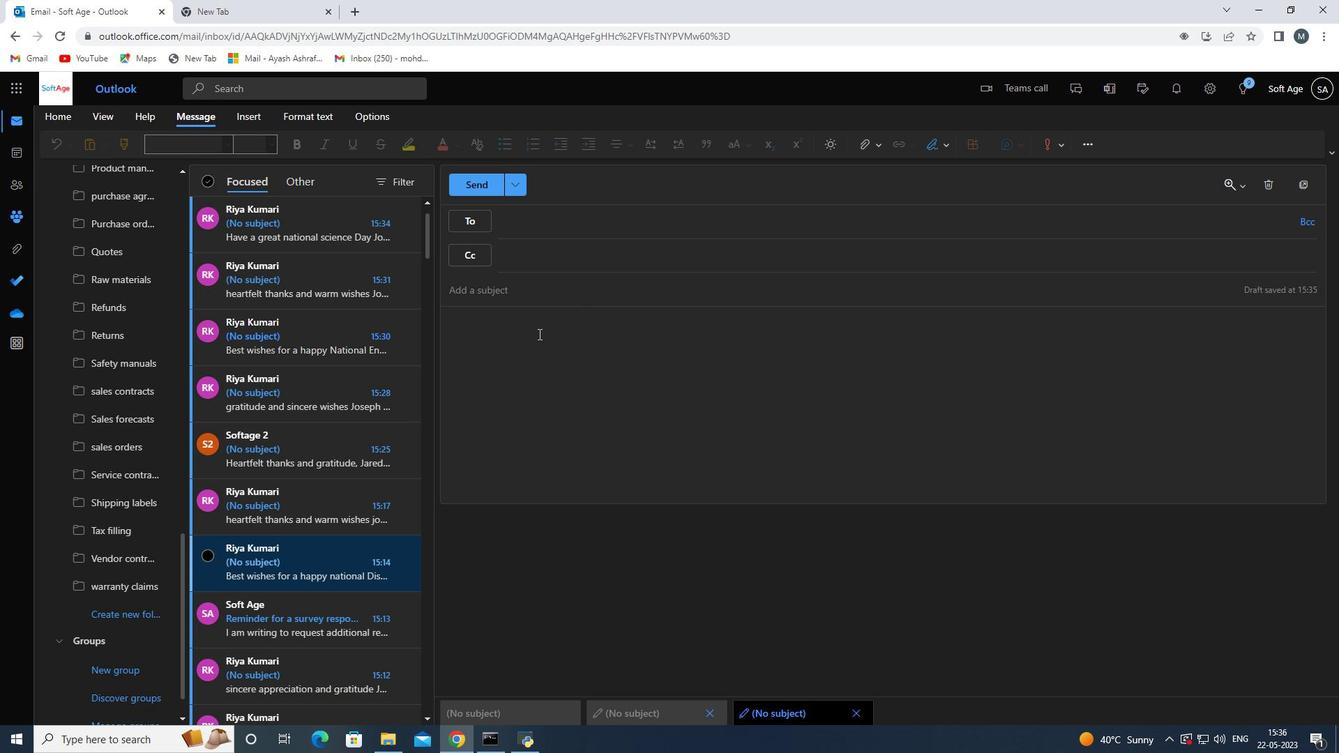 
Action: Mouse moved to (535, 334)
Screenshot: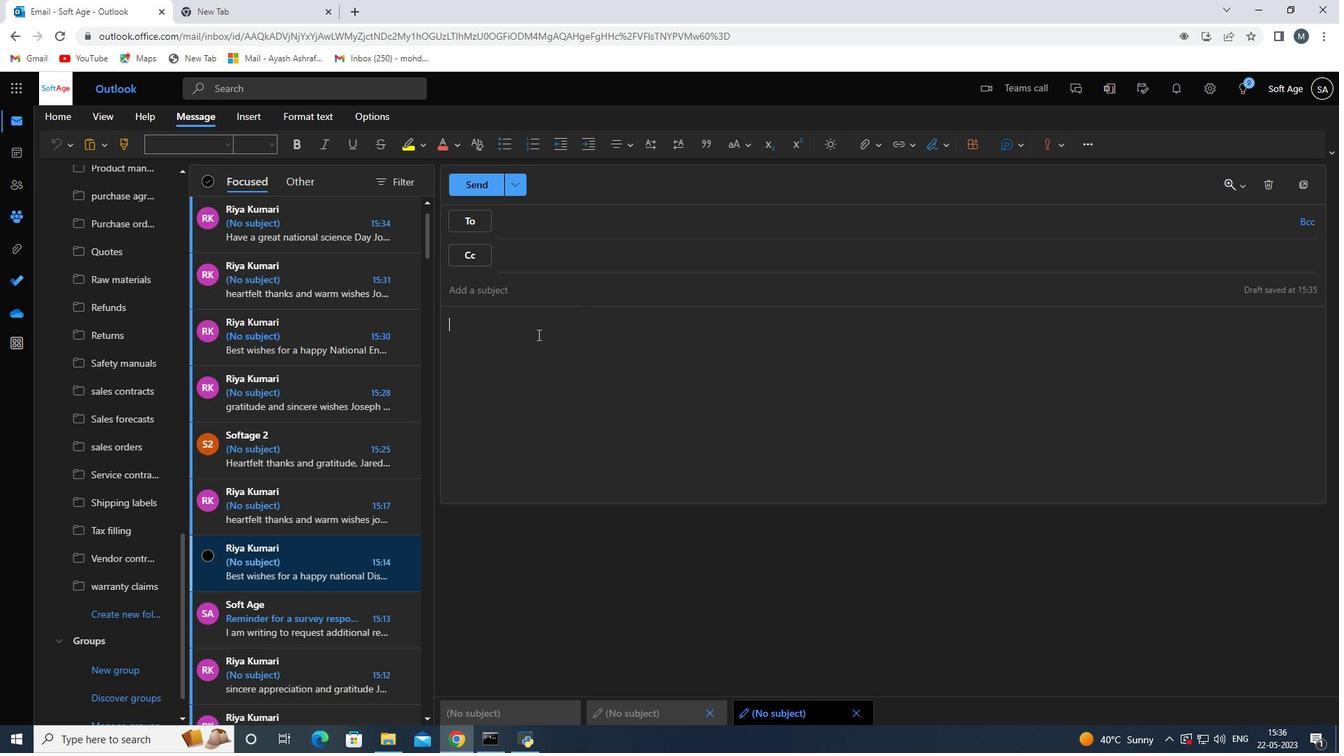 
Action: Key pressed <Key.shift><Key.shift><Key.shift><Key.shift><Key.shift>Have<Key.space>a<Key.space>great<Key.space>ba<Key.backspace><Key.backspace>national<Key.space>law<Key.space>enfrcement<Key.space>appreciation<Key.space>day<Key.space>
Screenshot: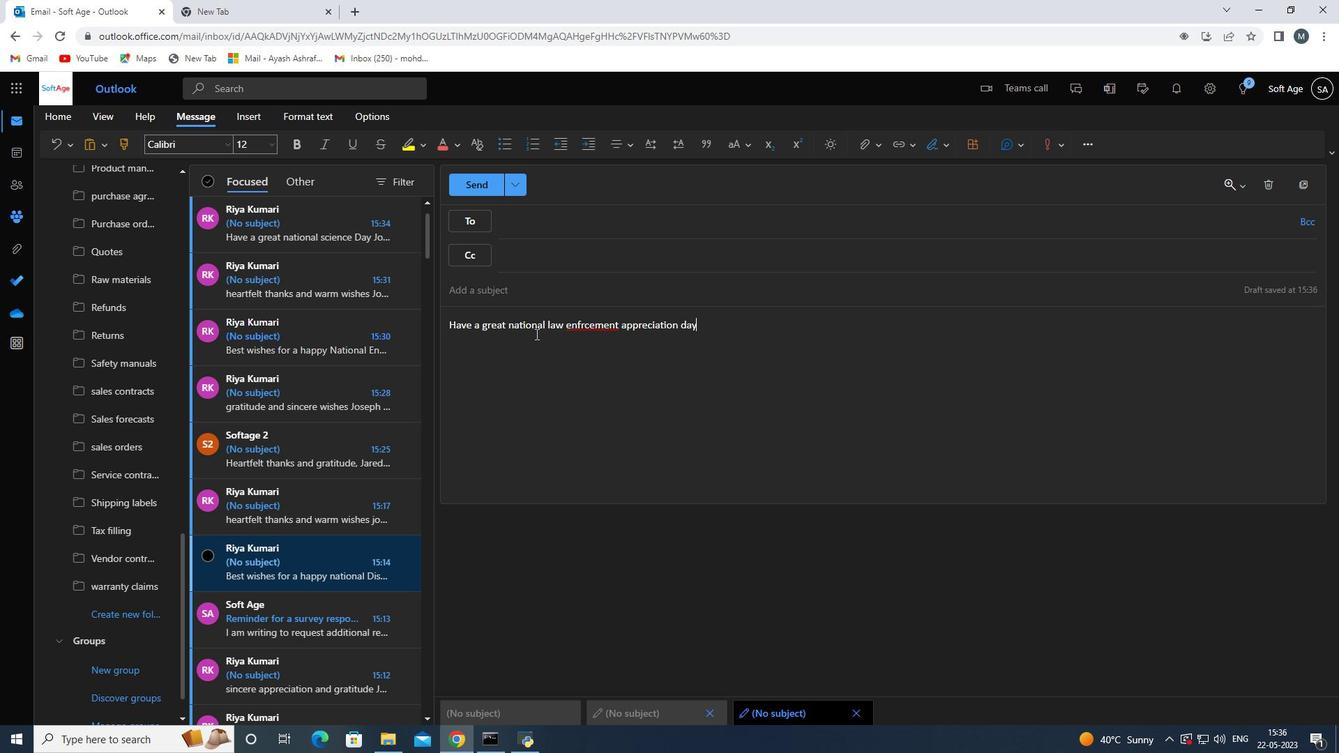 
Action: Mouse moved to (597, 328)
Screenshot: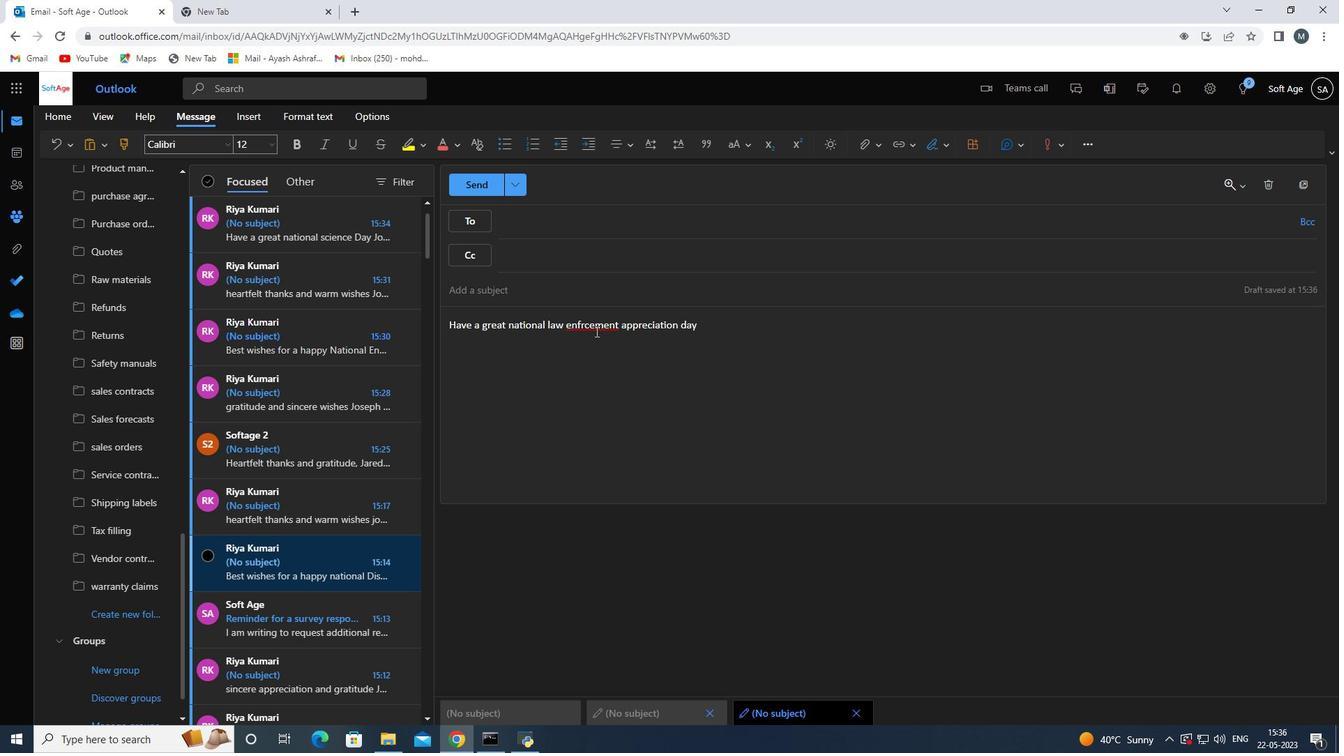 
Action: Mouse pressed left at (597, 328)
Screenshot: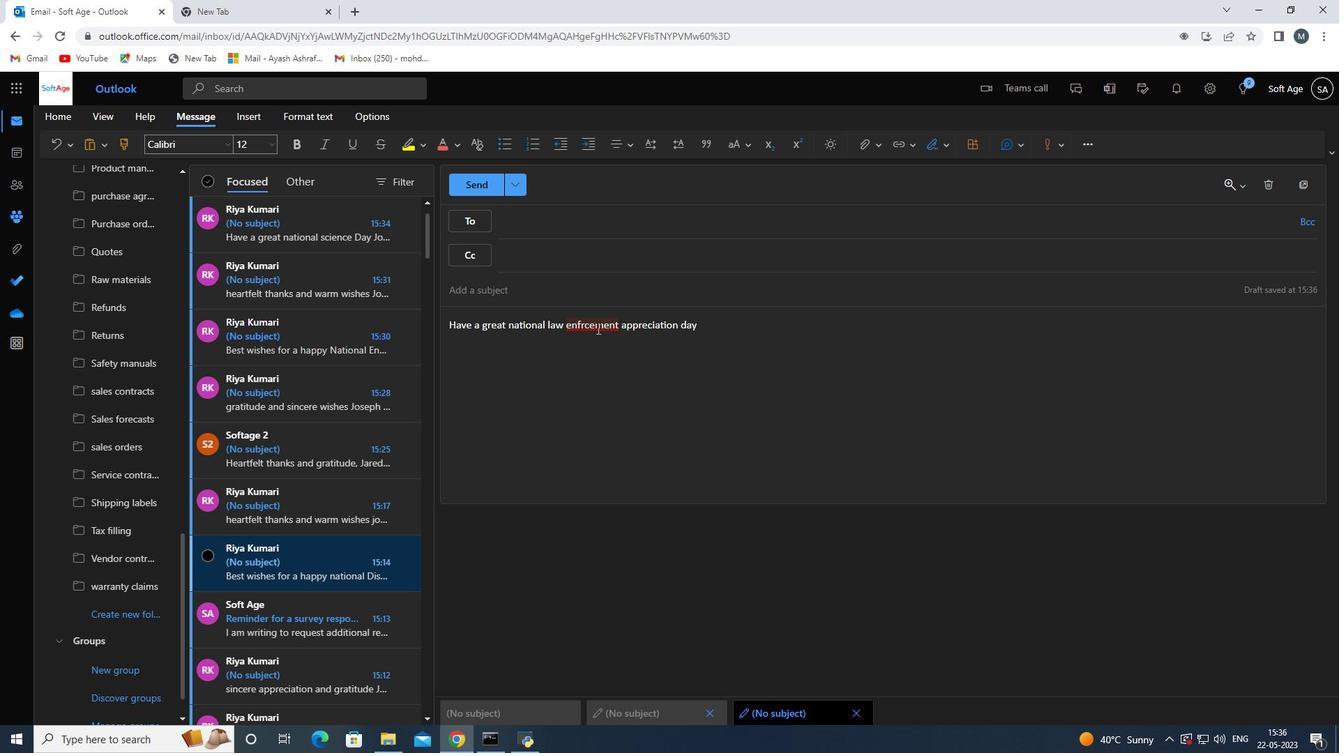 
Action: Mouse moved to (599, 373)
Screenshot: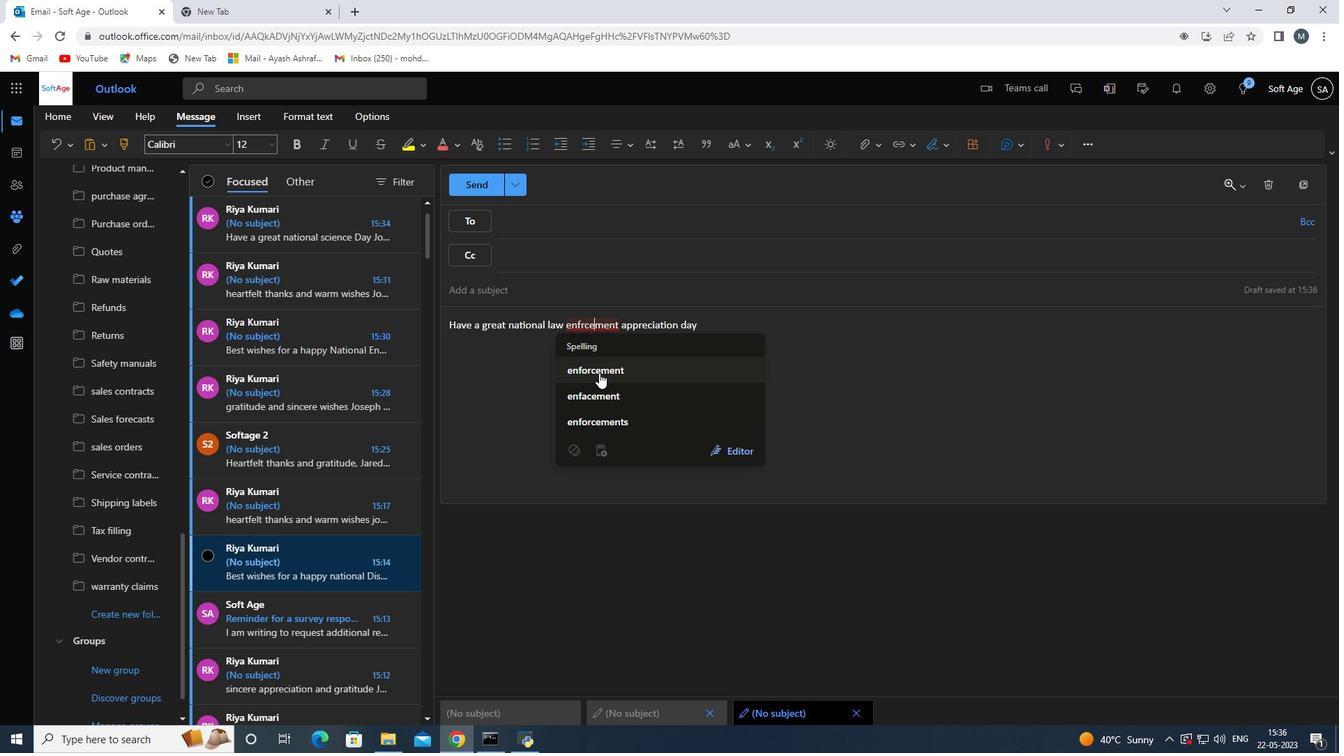 
Action: Mouse pressed left at (599, 373)
Screenshot: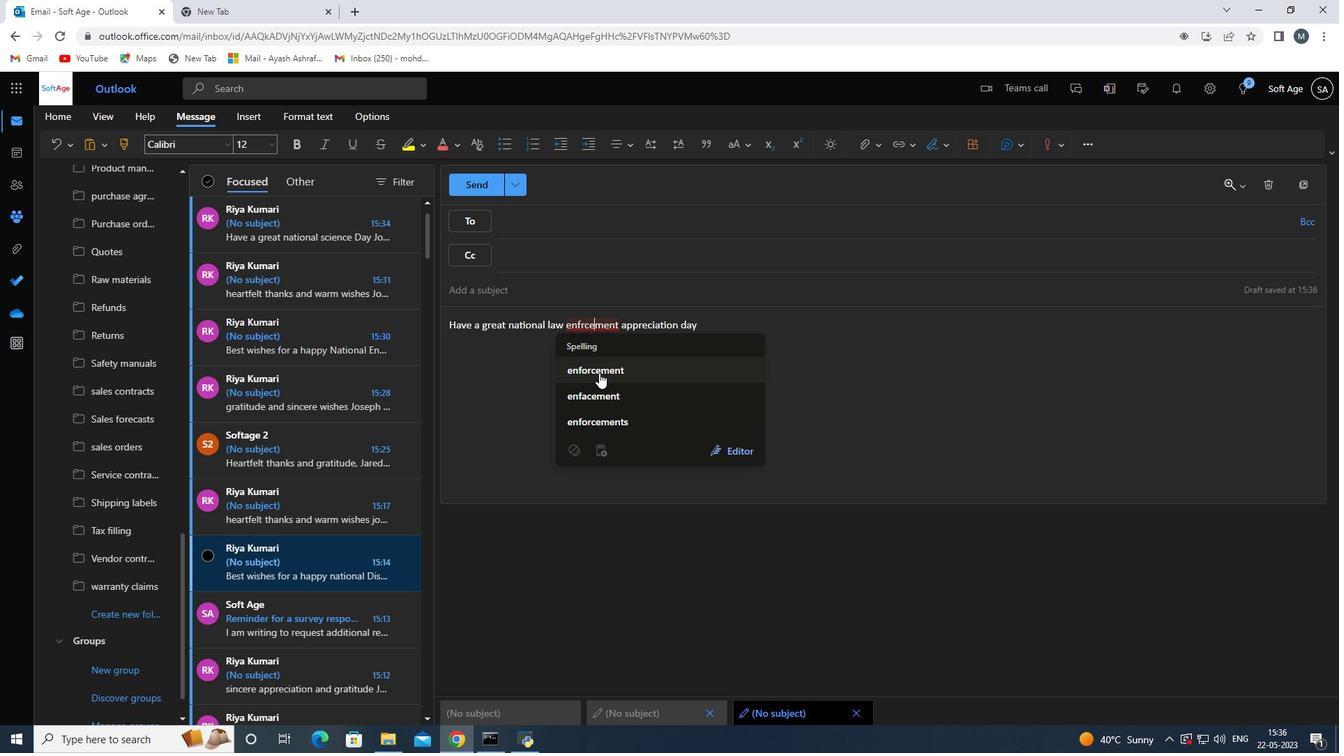 
Action: Mouse moved to (729, 329)
Screenshot: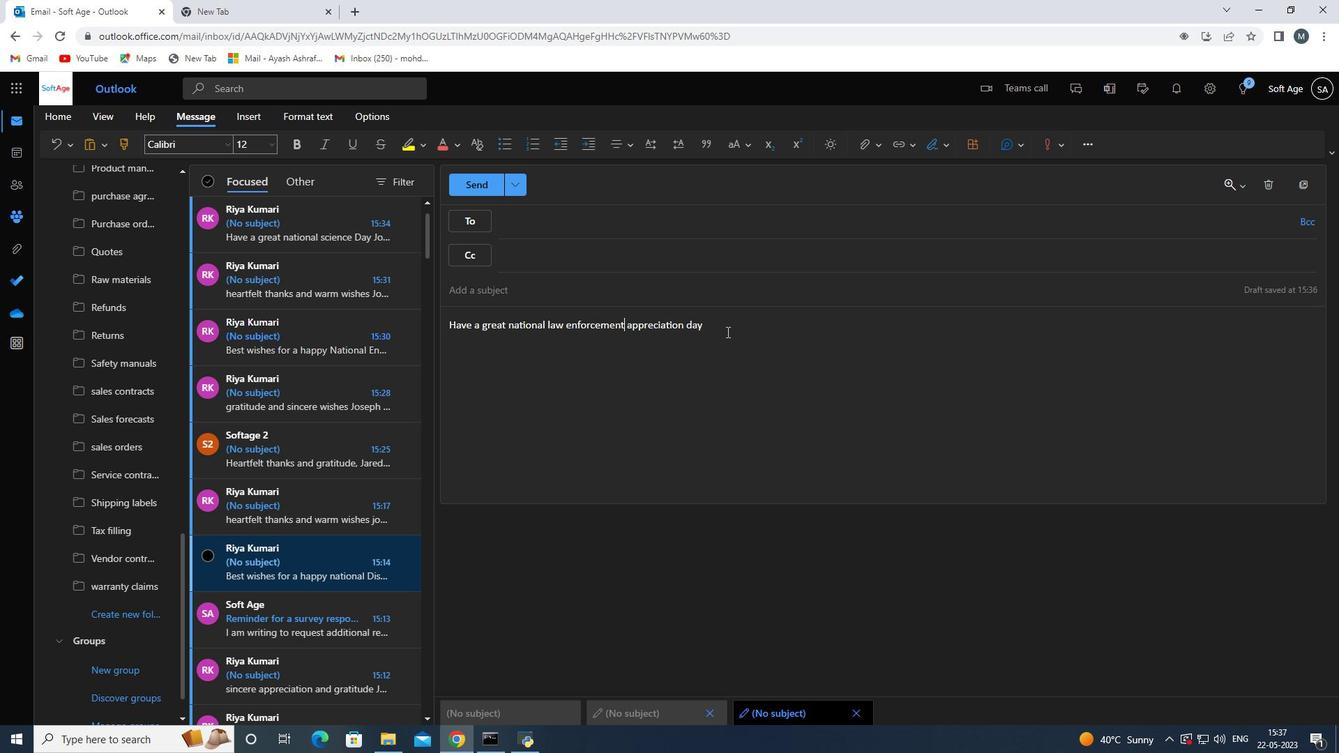 
Action: Mouse pressed left at (729, 329)
Screenshot: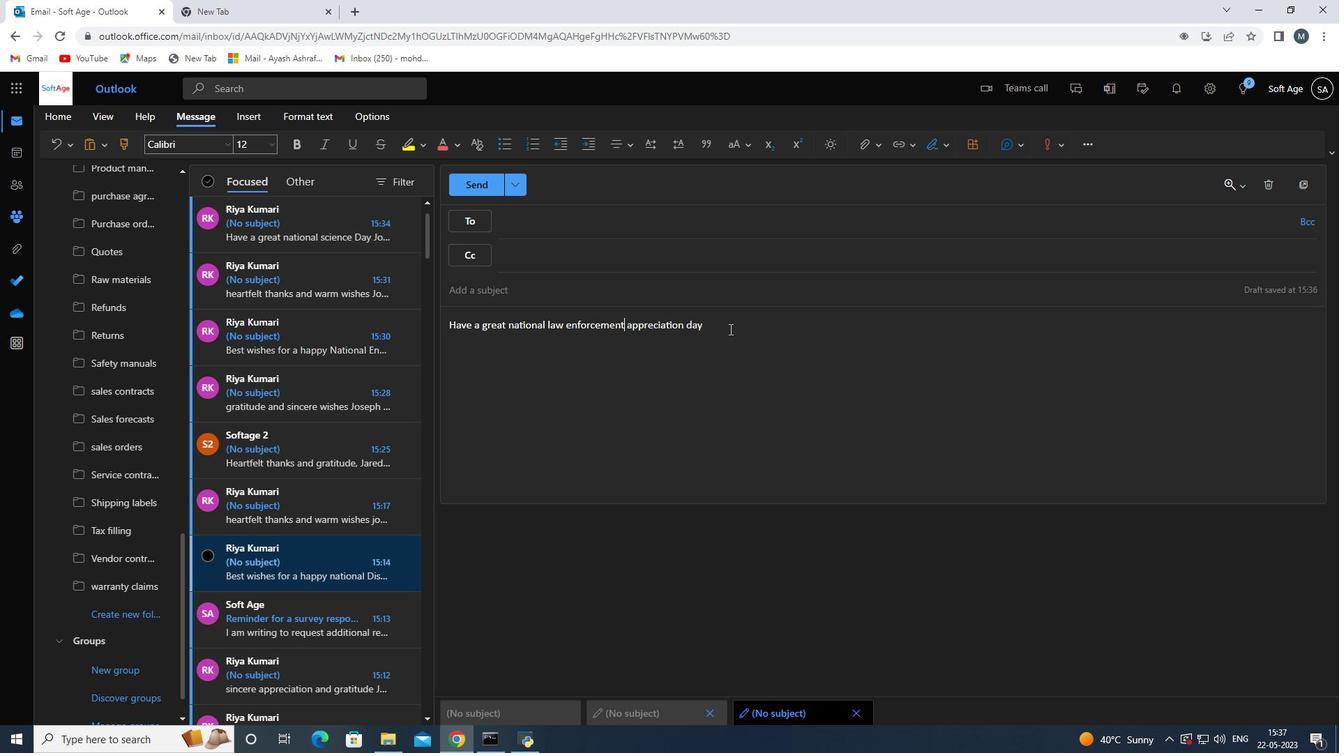 
Action: Mouse moved to (729, 329)
Screenshot: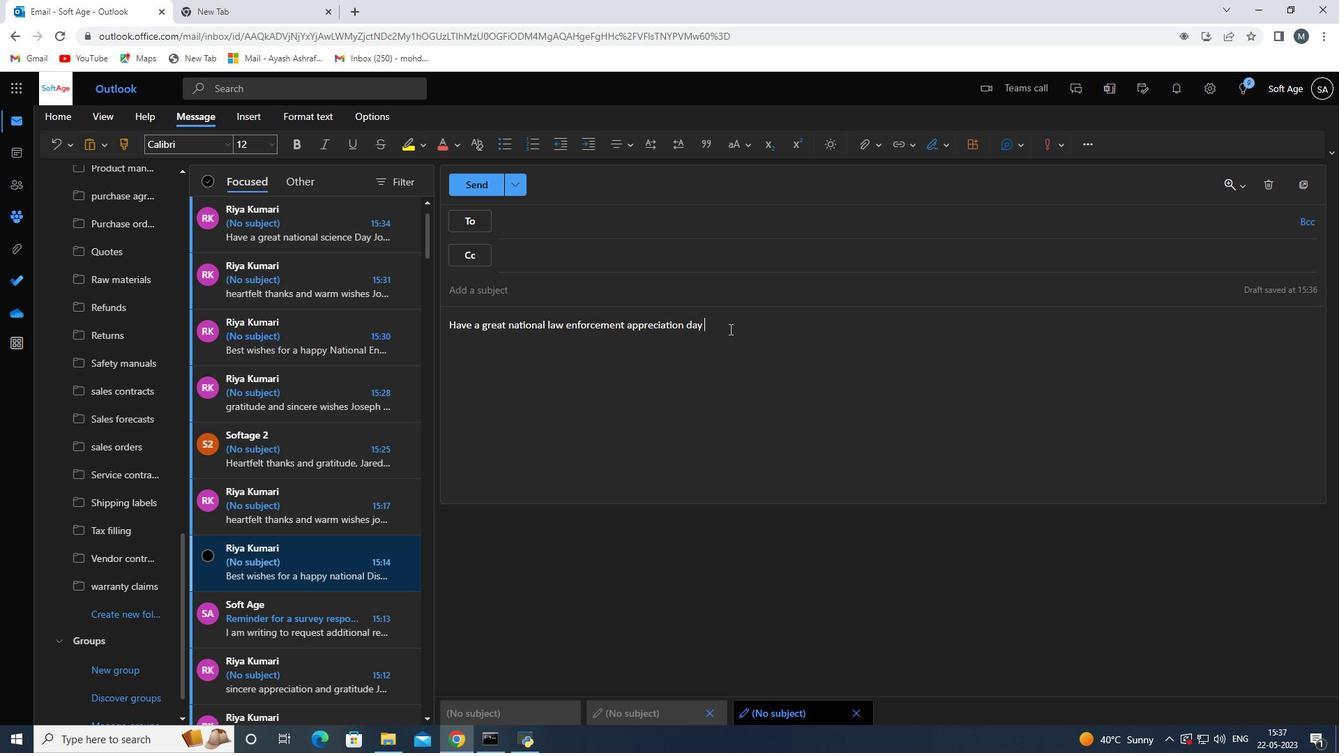 
Action: Key pressed <Key.enter>
Screenshot: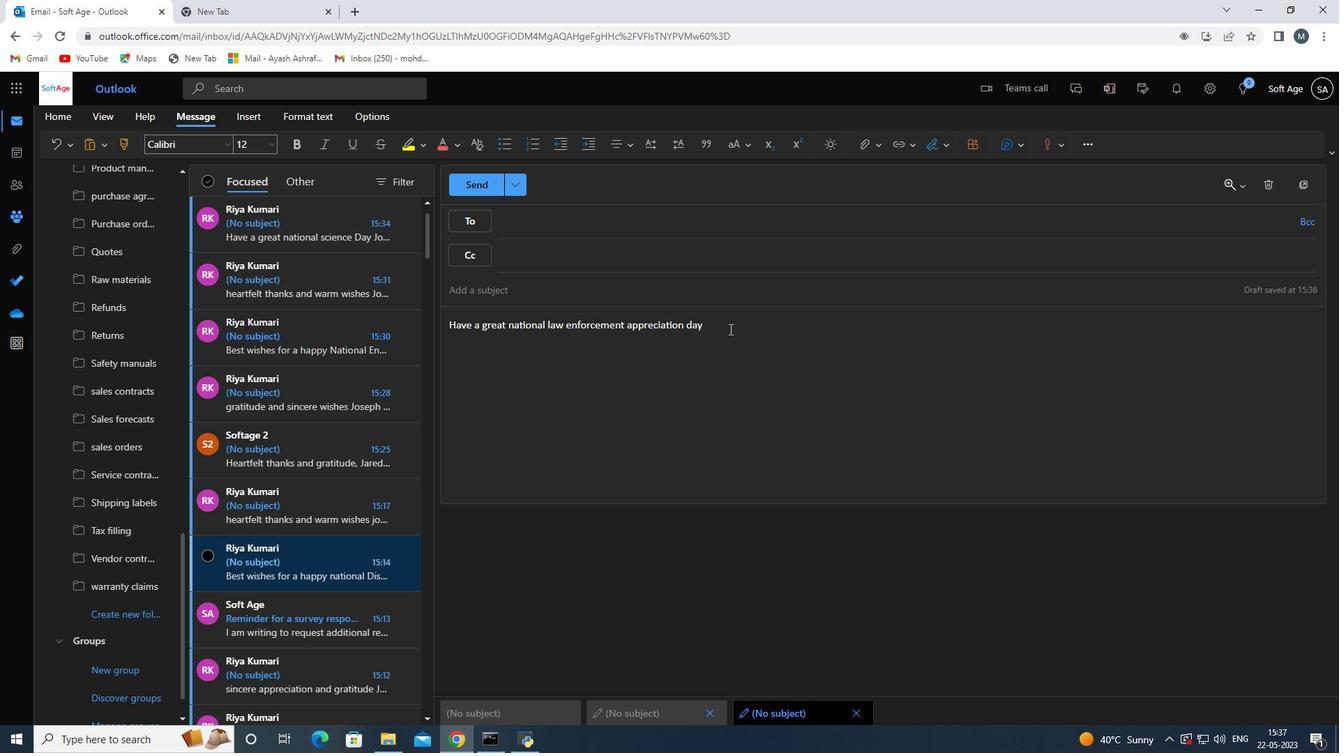
Action: Mouse moved to (942, 146)
Screenshot: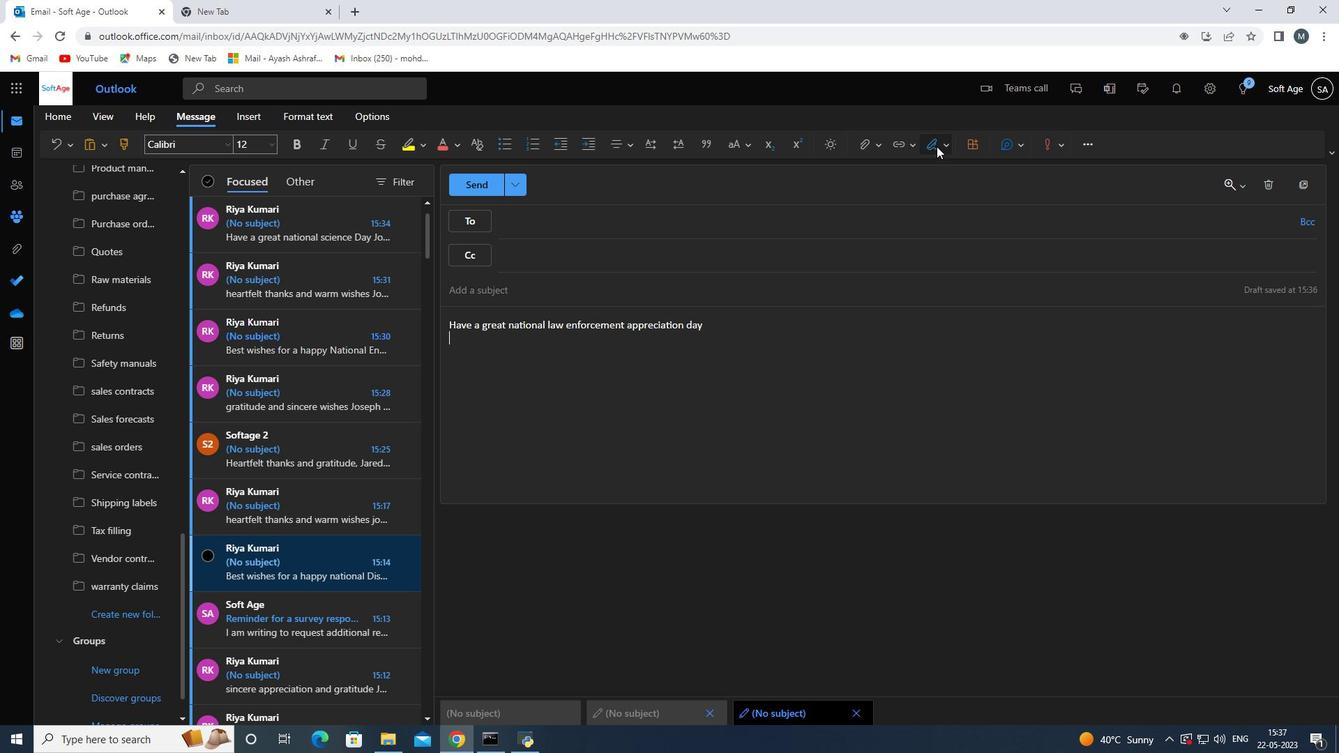 
Action: Mouse pressed left at (942, 146)
Screenshot: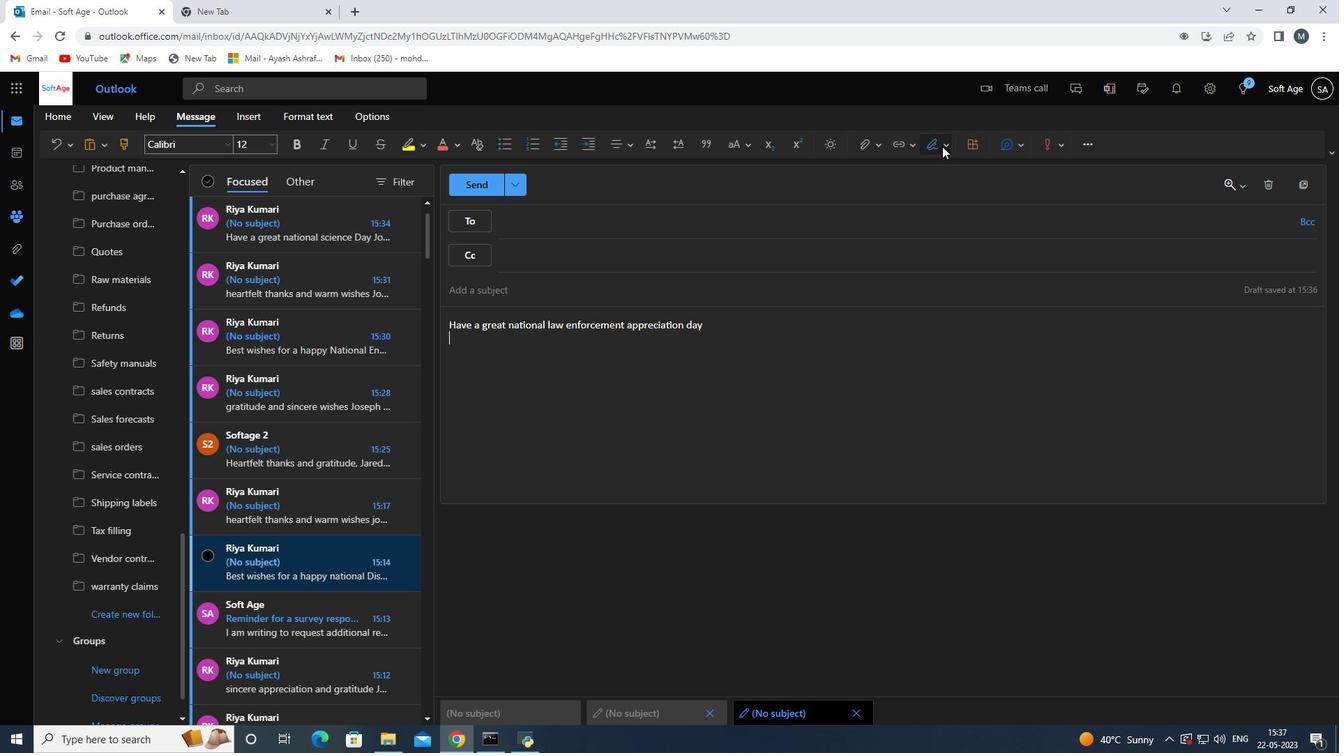 
Action: Mouse moved to (914, 174)
Screenshot: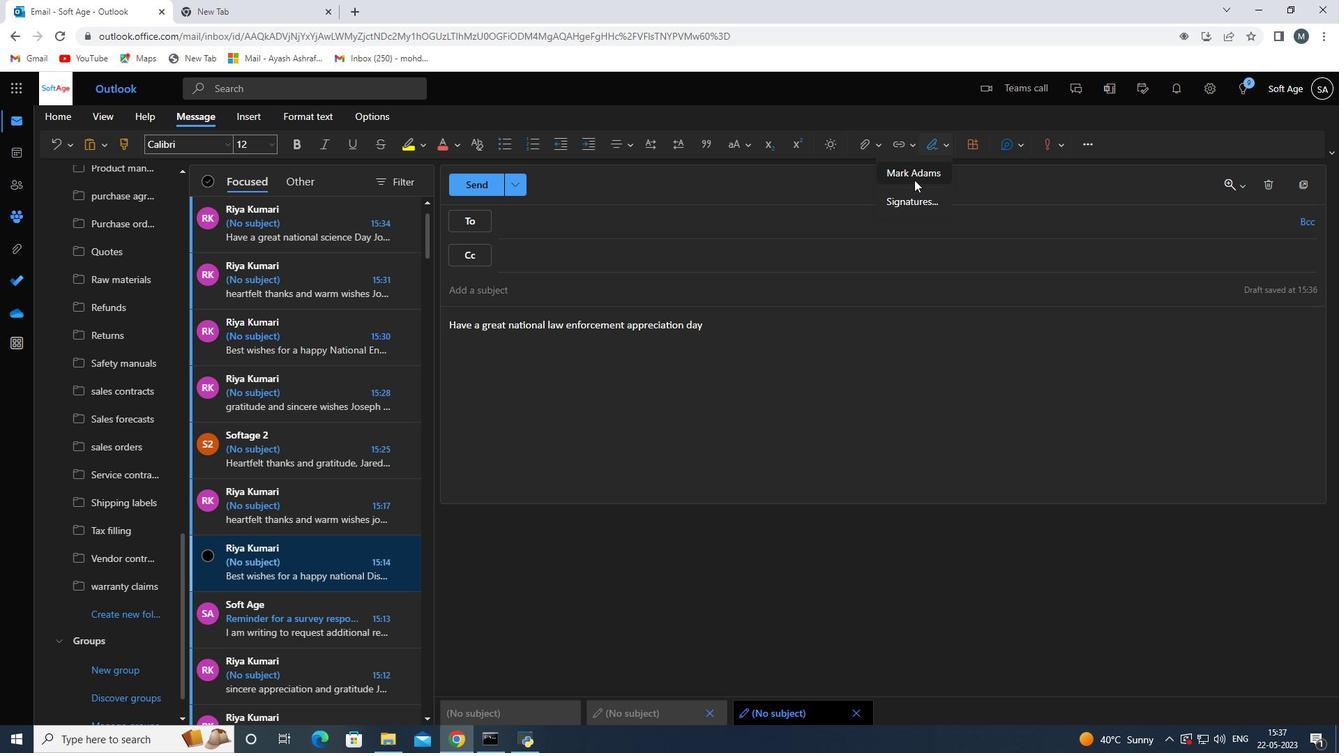 
Action: Mouse pressed left at (914, 174)
Screenshot: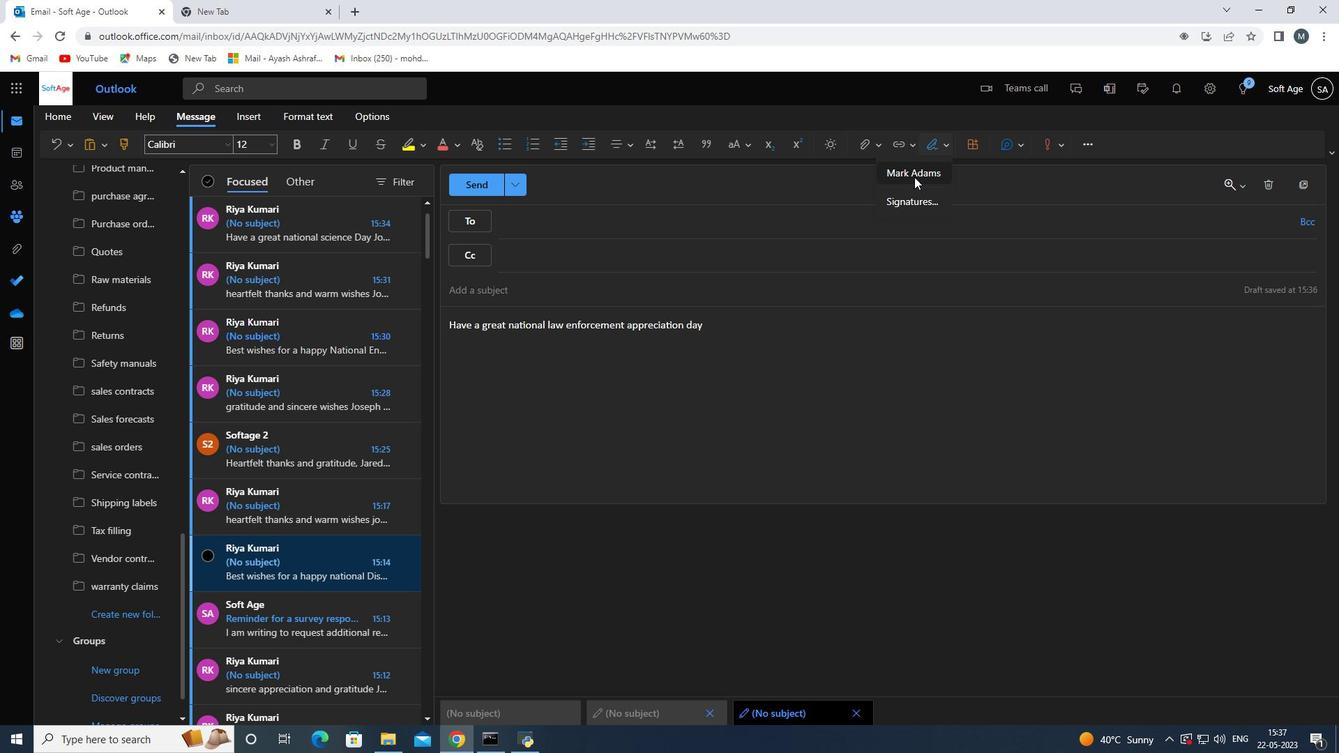 
Action: Mouse moved to (565, 218)
Screenshot: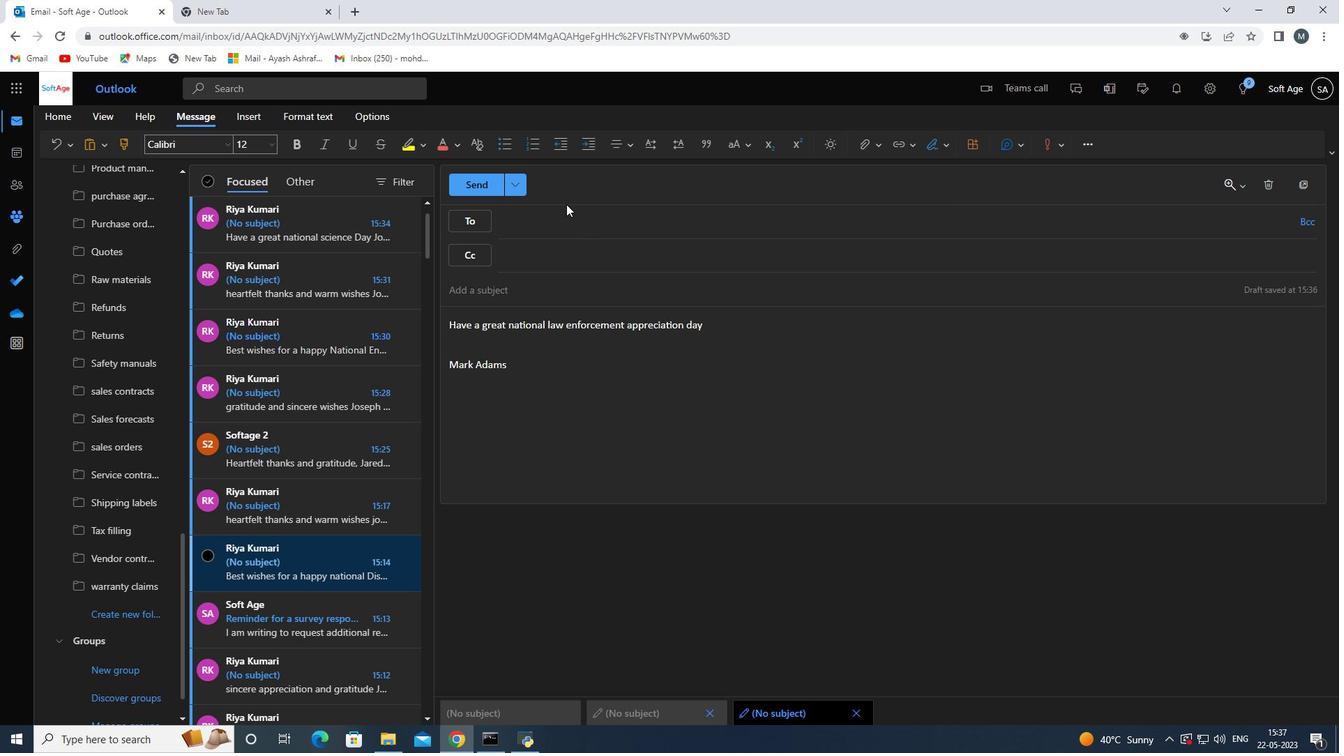 
Action: Mouse pressed left at (565, 218)
Screenshot: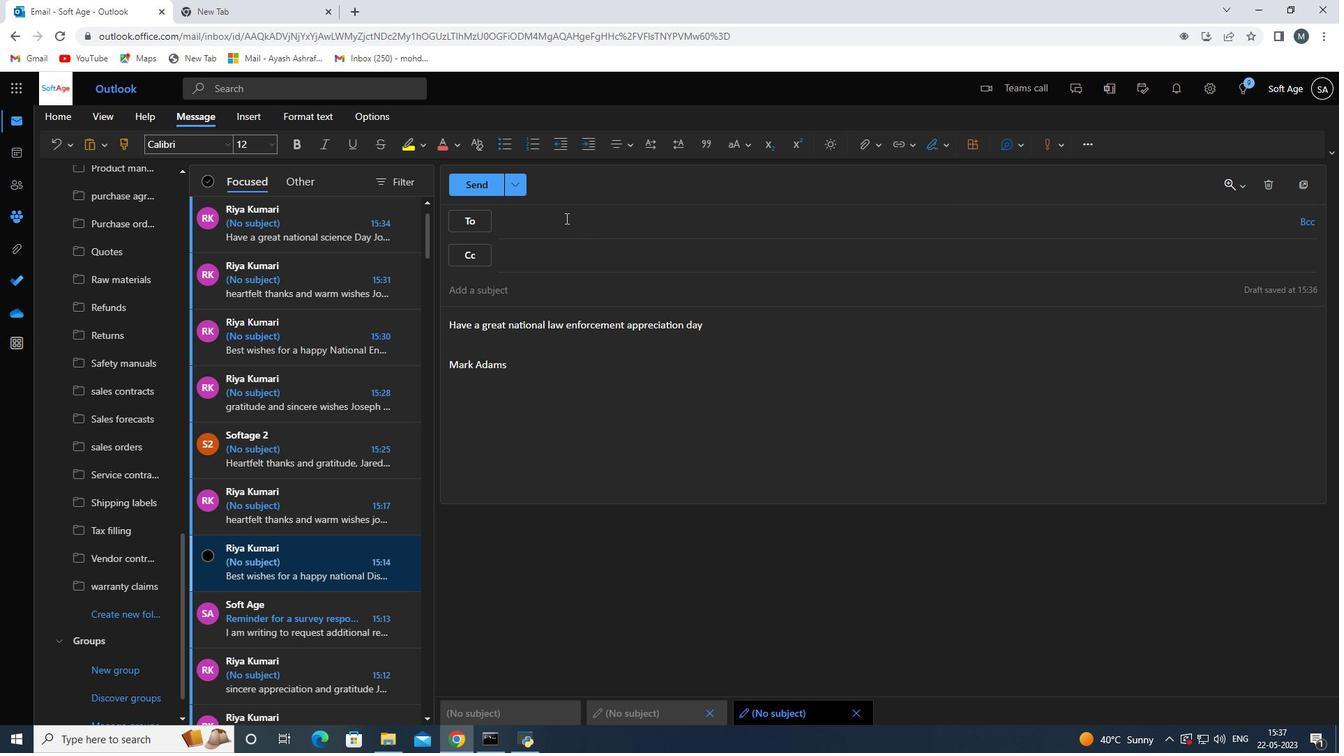 
Action: Key pressed so
Screenshot: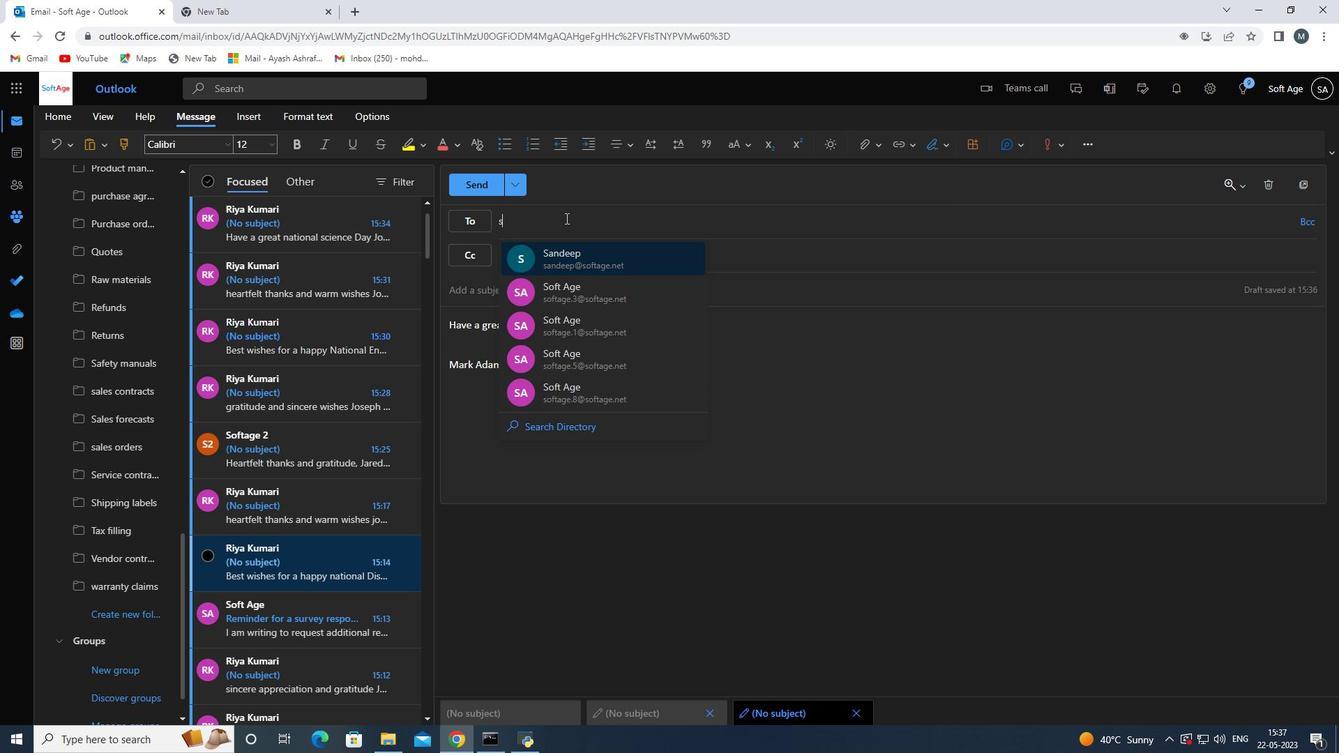
Action: Mouse moved to (562, 220)
Screenshot: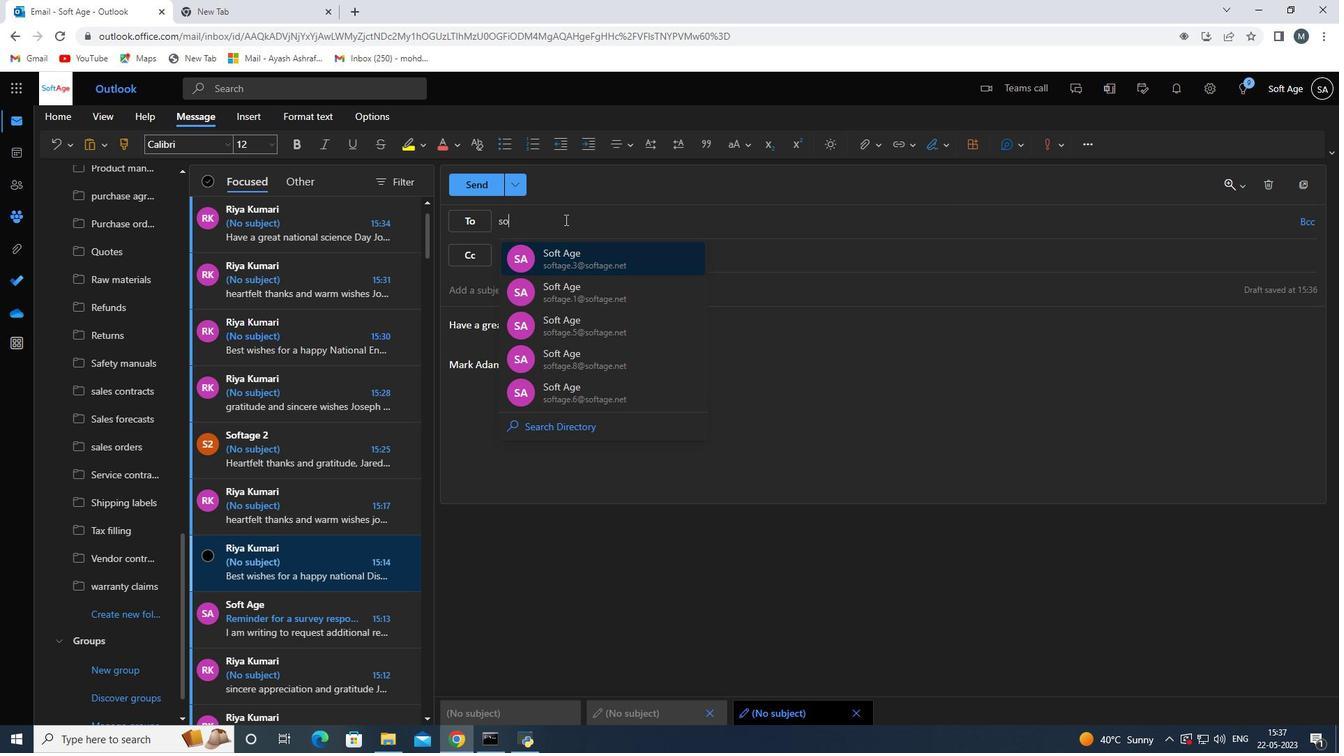 
Action: Key pressed ftage.3<Key.shift><Key.shift>@softage.net
Screenshot: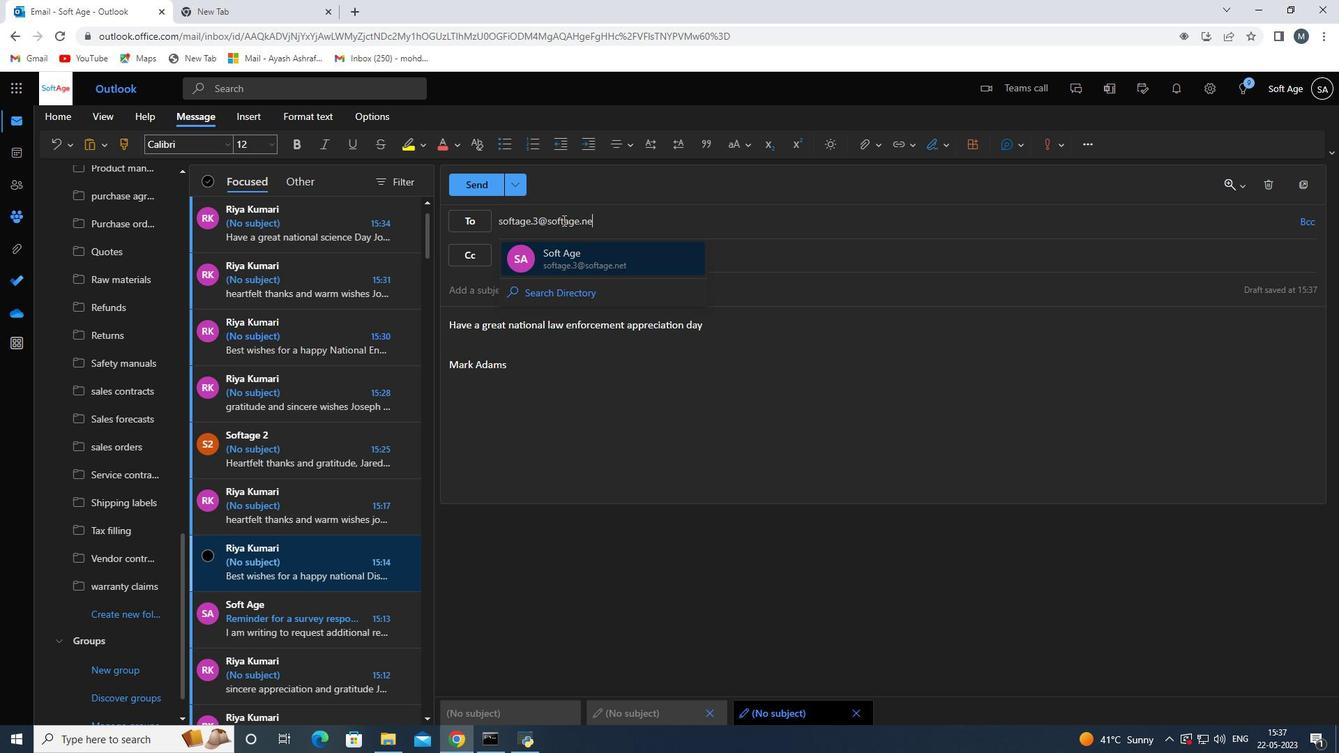 
Action: Mouse moved to (572, 257)
Screenshot: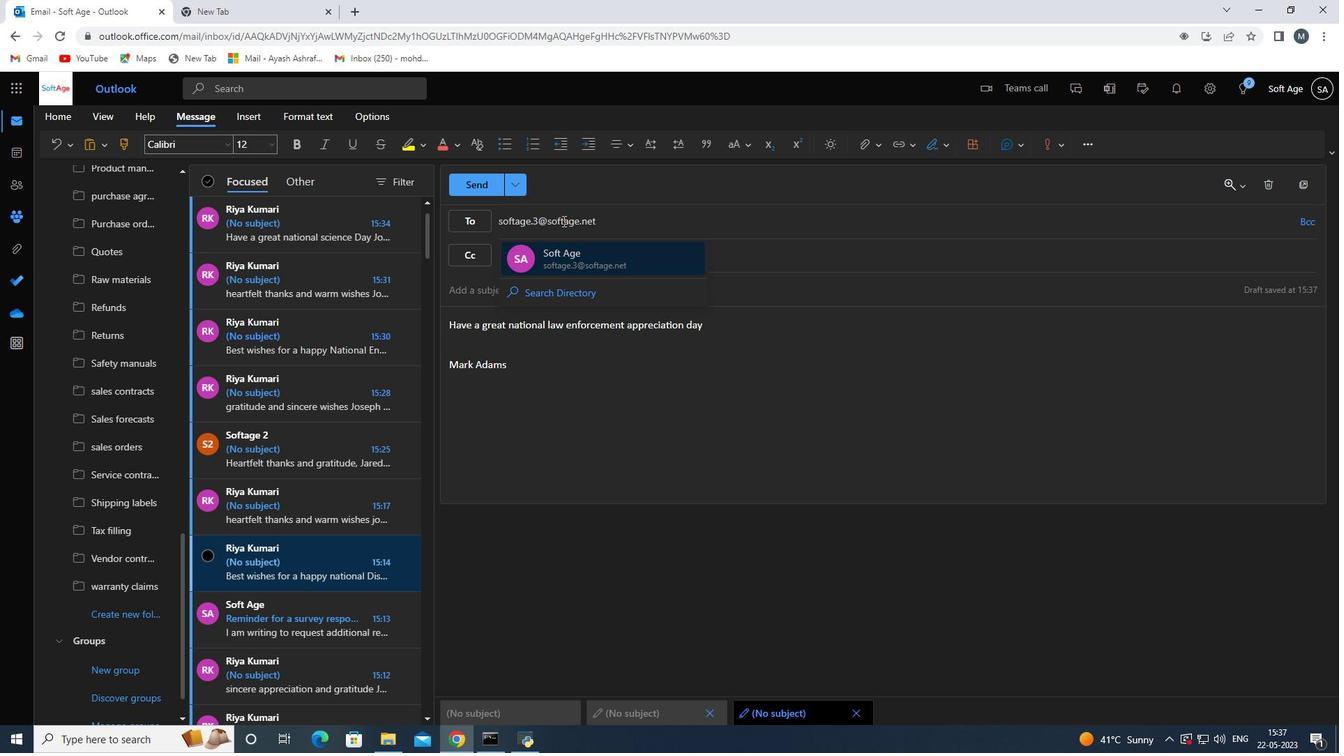 
Action: Mouse pressed left at (572, 257)
Screenshot: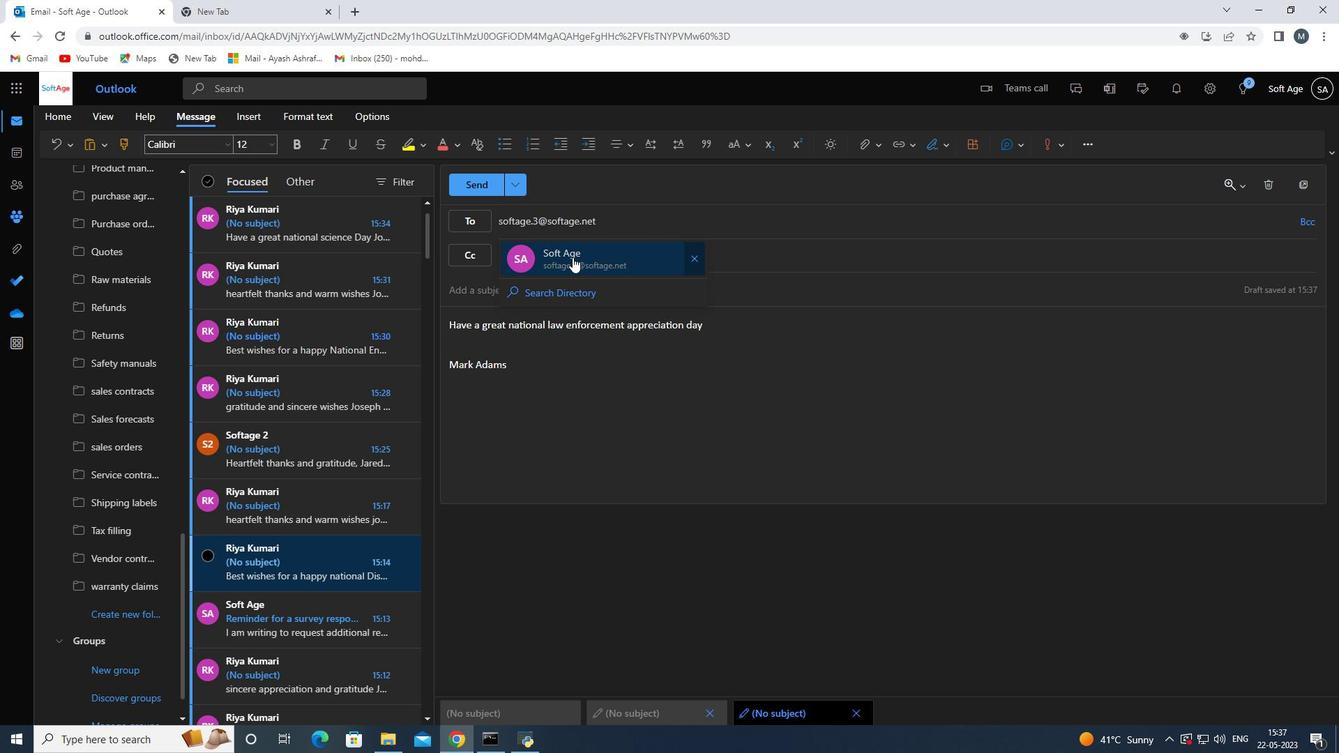 
Action: Mouse moved to (164, 539)
Screenshot: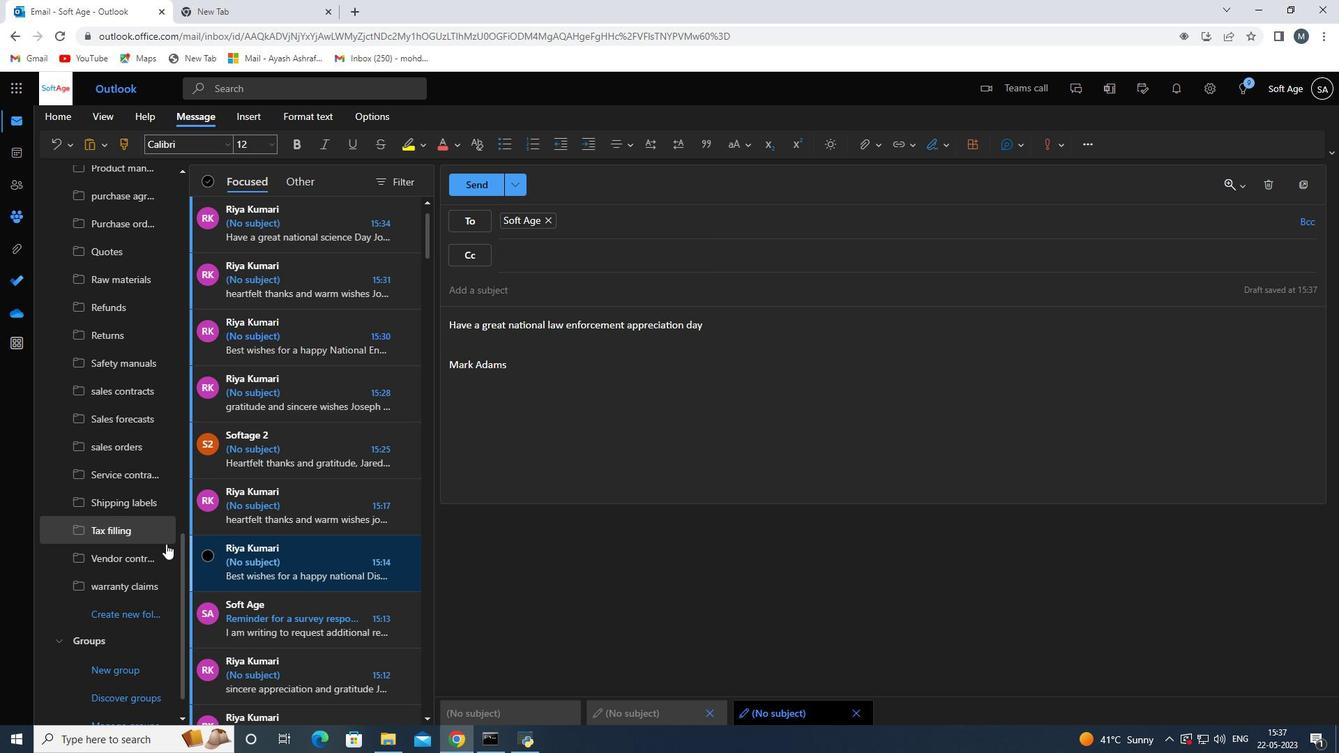 
Action: Mouse scrolled (164, 538) with delta (0, 0)
Screenshot: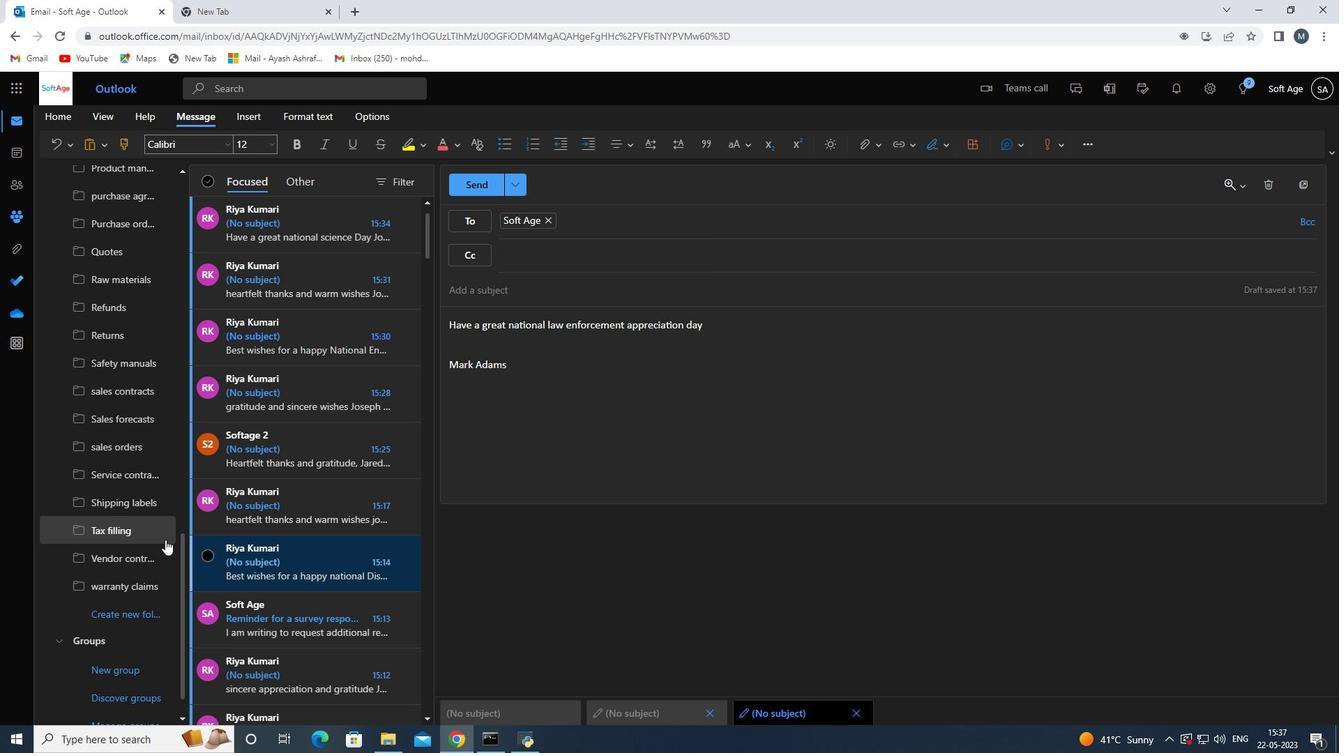 
Action: Mouse moved to (129, 584)
Screenshot: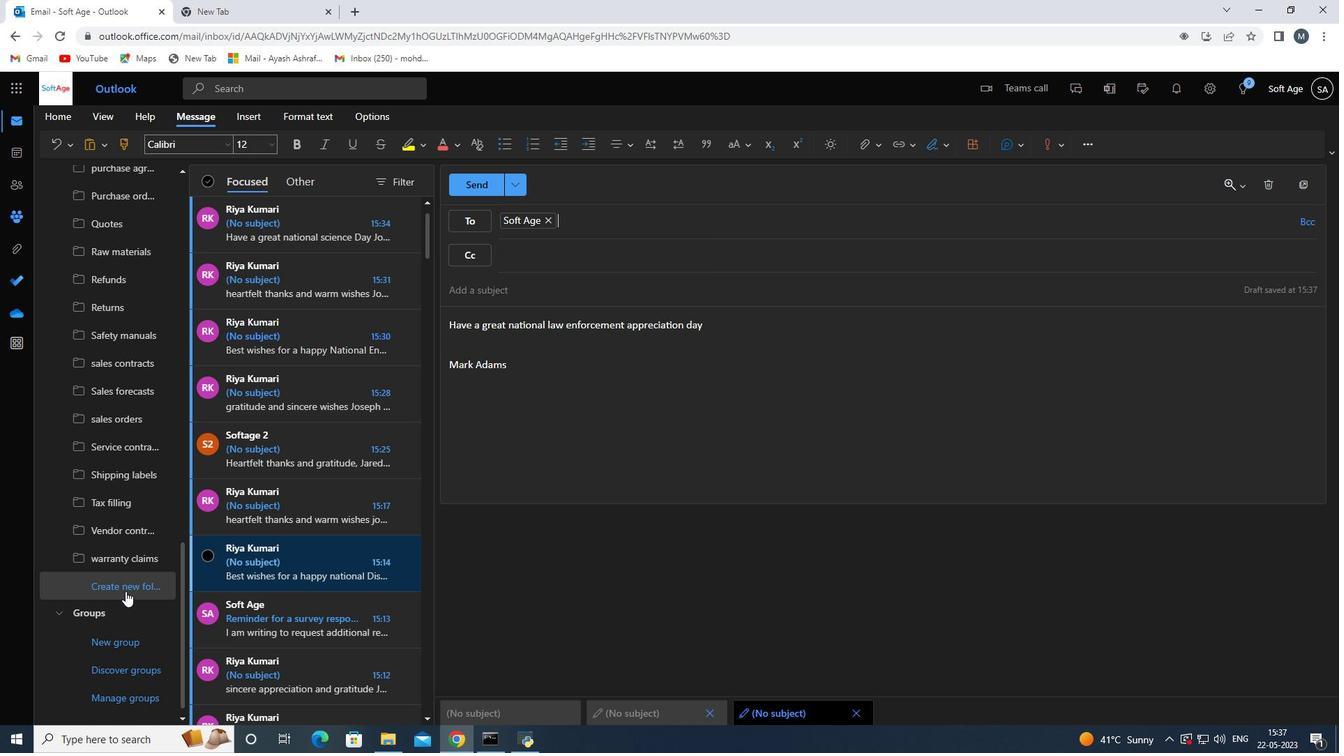 
Action: Mouse pressed left at (129, 584)
Screenshot: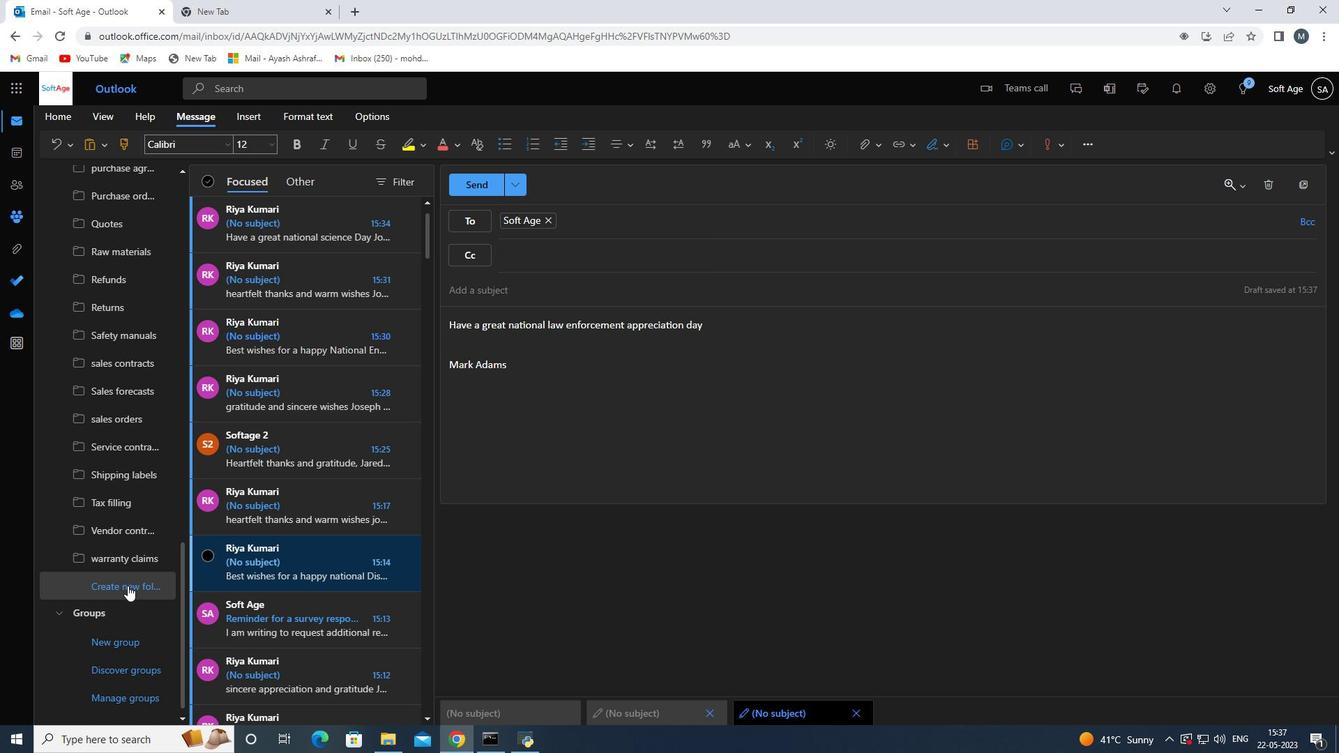 
Action: Mouse moved to (122, 581)
Screenshot: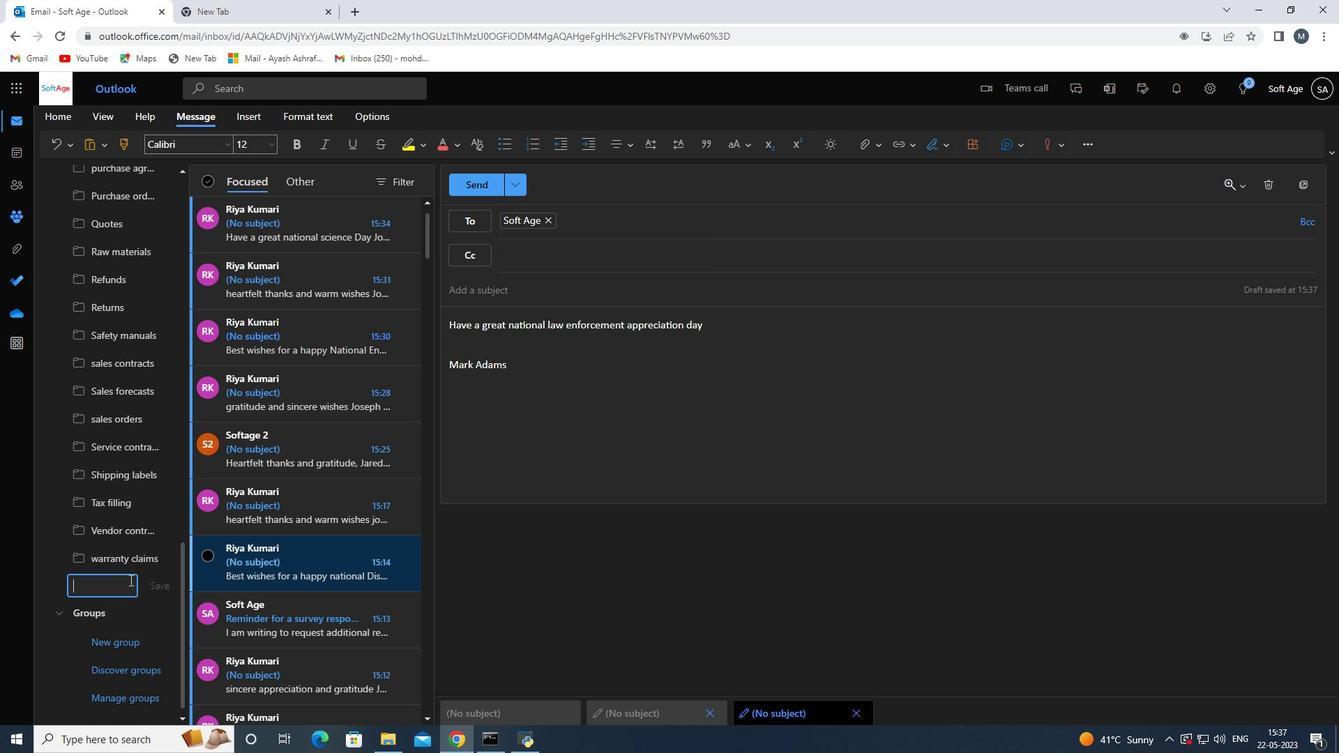 
Action: Mouse pressed left at (122, 581)
Screenshot: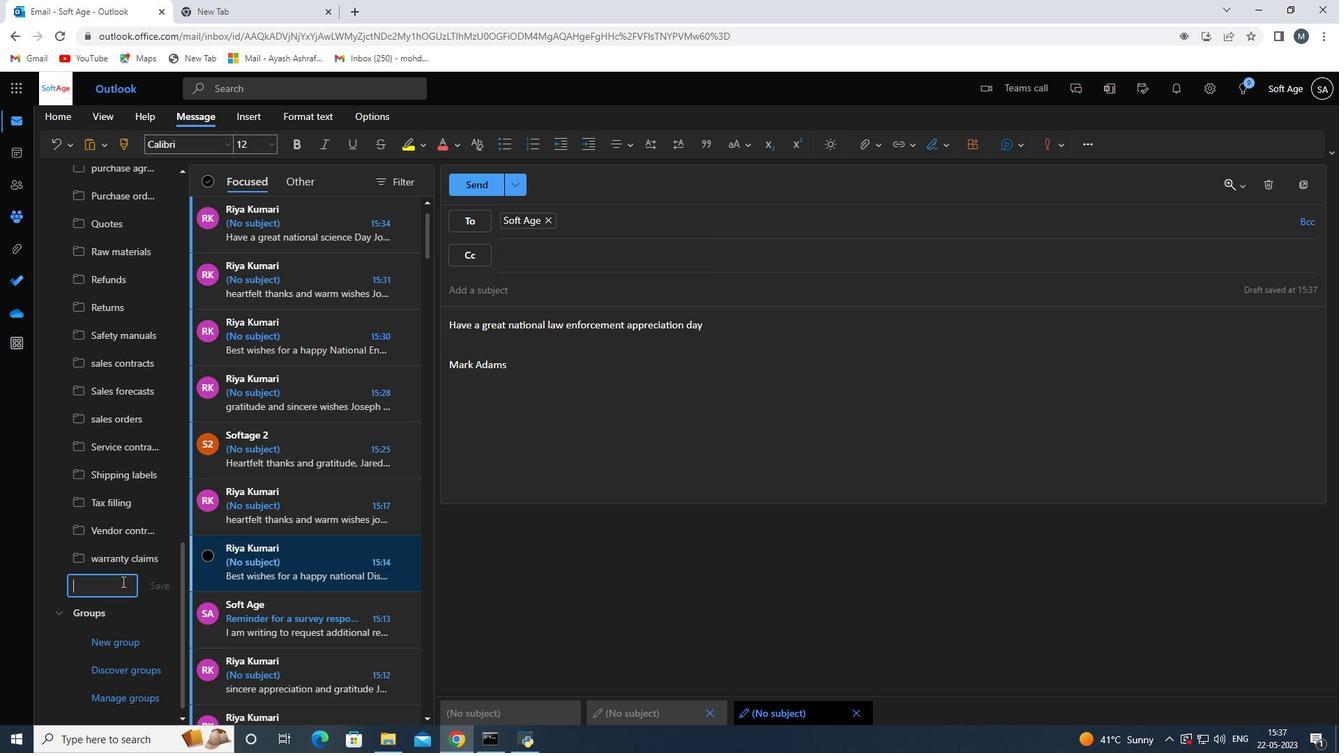 
Action: Mouse moved to (119, 581)
Screenshot: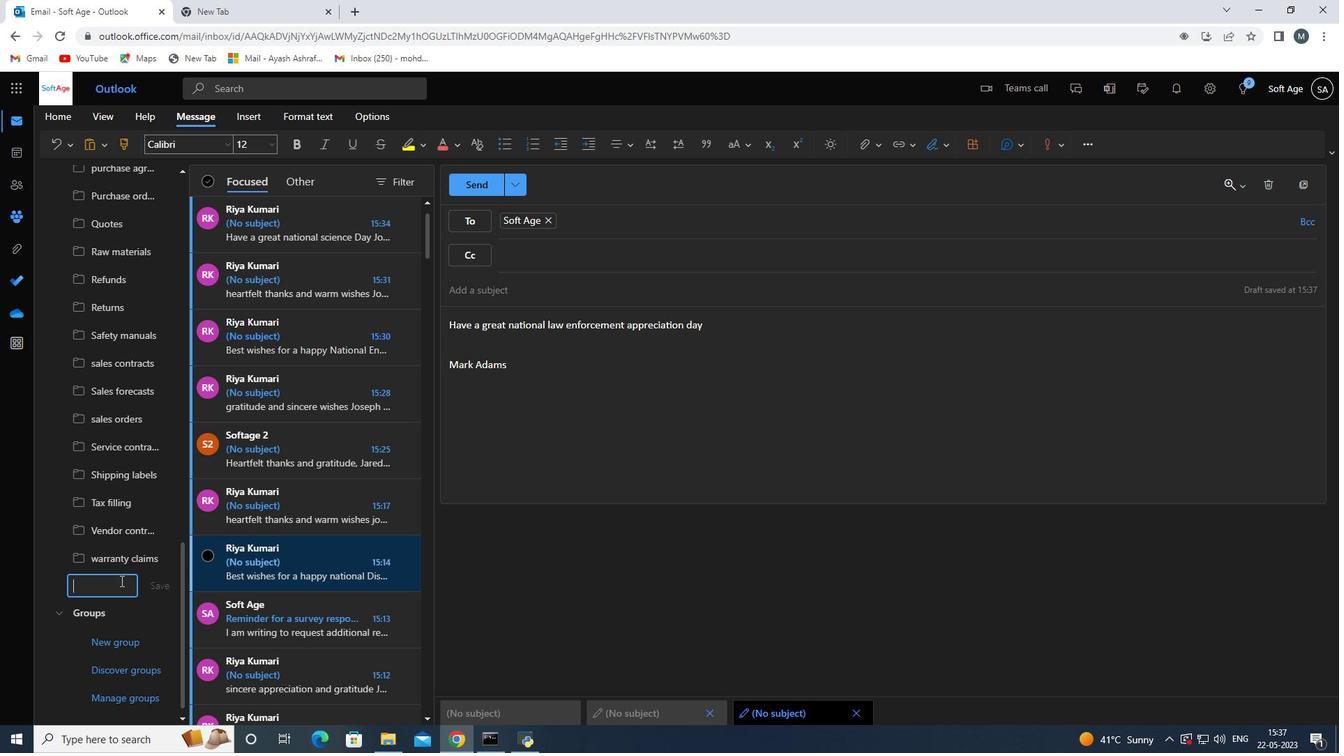 
Action: Key pressed <Key.shift>Franchise<Key.space>agreements
Screenshot: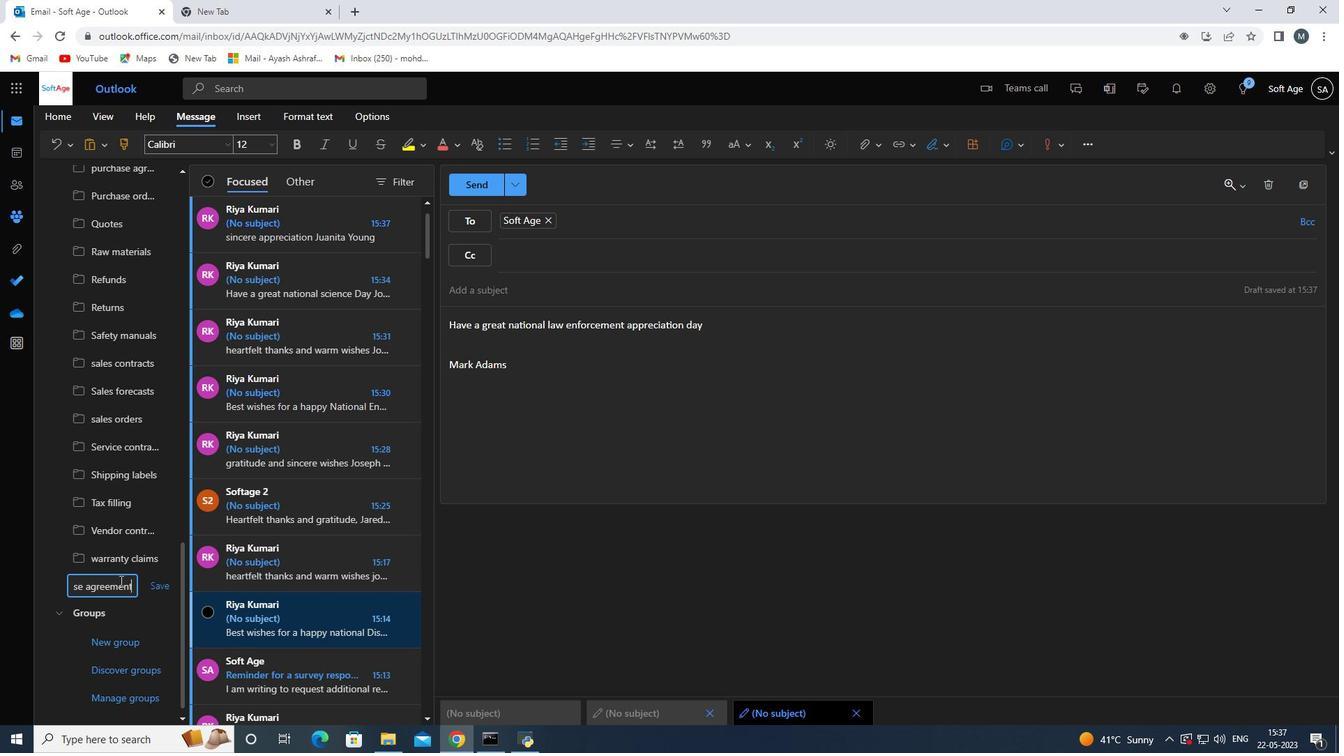 
Action: Mouse moved to (160, 592)
Screenshot: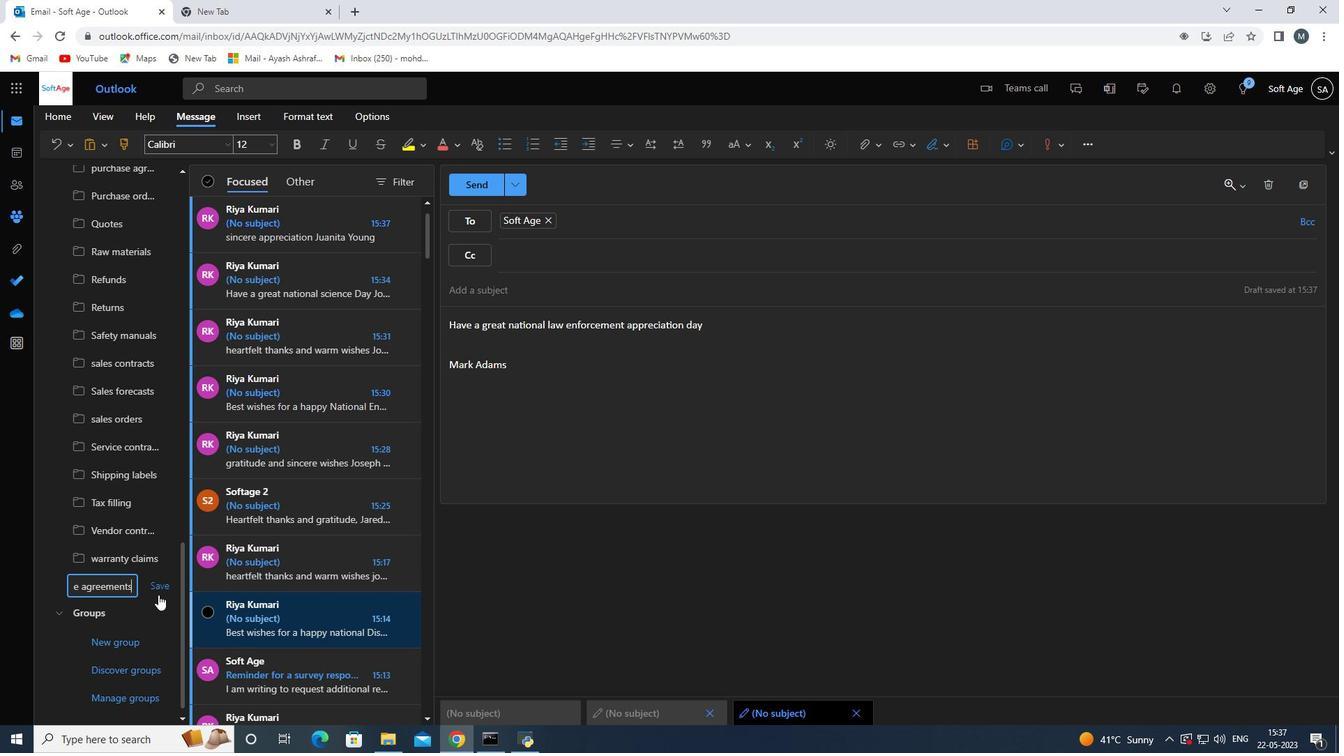 
Action: Mouse pressed left at (160, 592)
Screenshot: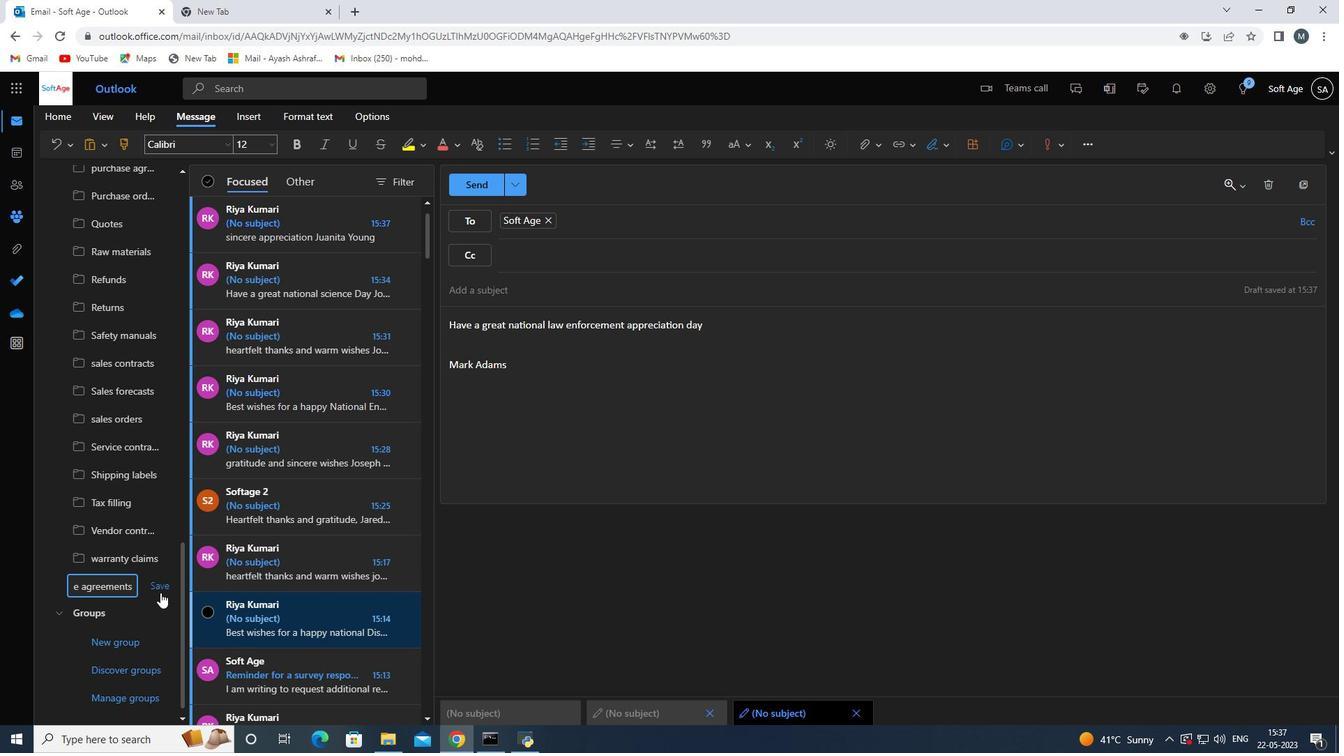 
Action: Mouse moved to (278, 592)
Screenshot: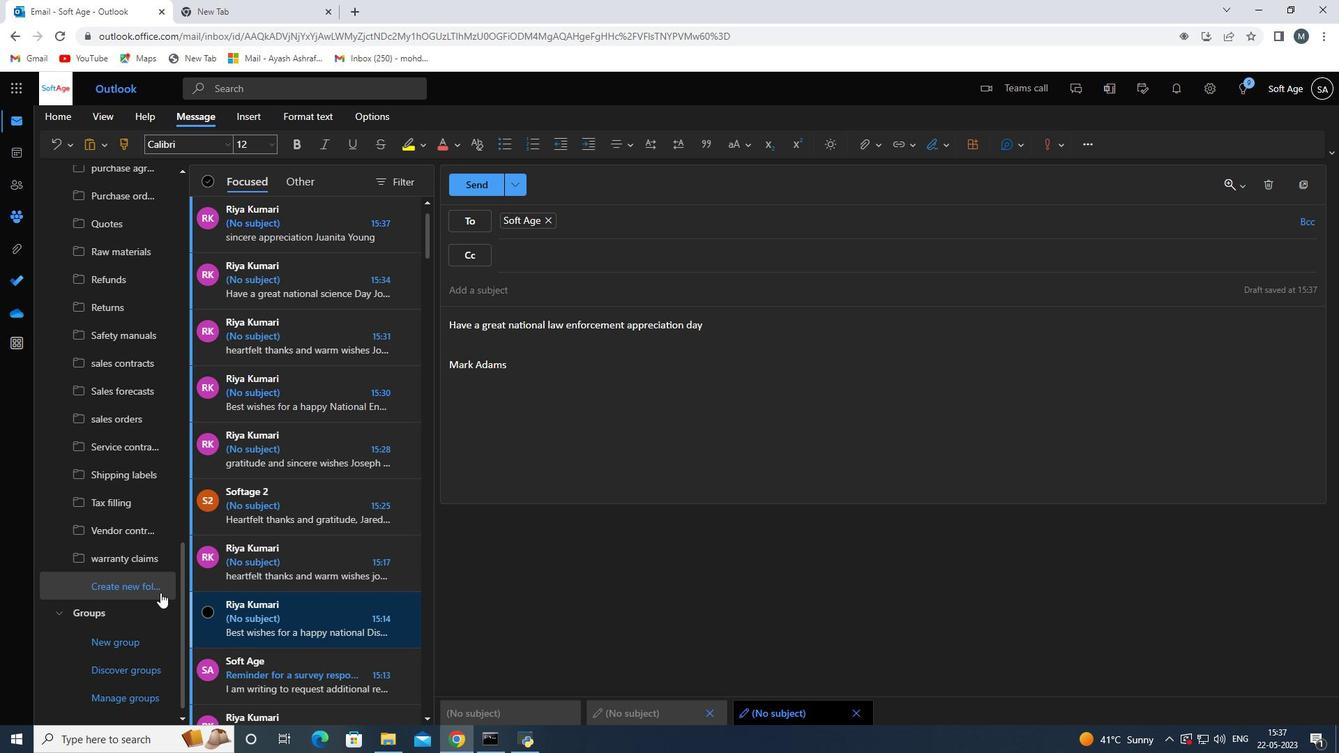 
Action: Mouse scrolled (278, 592) with delta (0, 0)
Screenshot: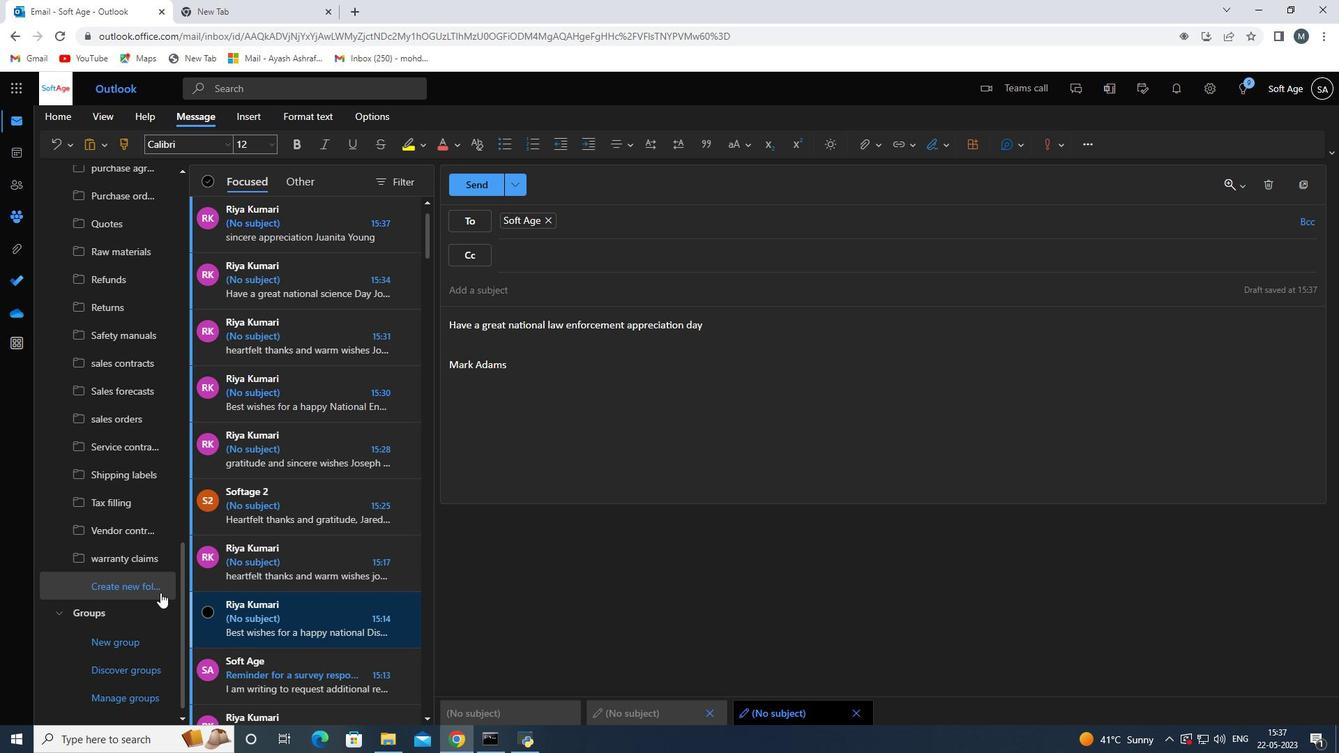 
Action: Mouse moved to (288, 589)
Screenshot: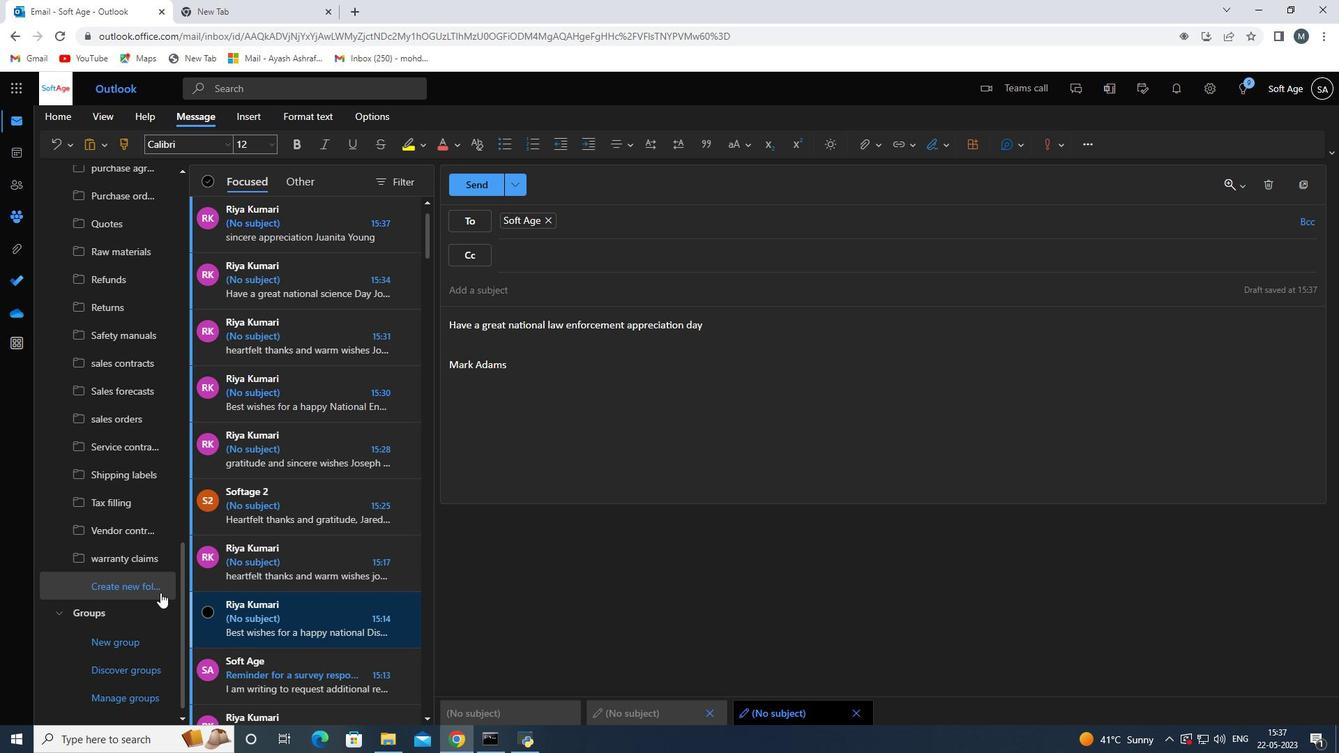 
Action: Mouse scrolled (288, 588) with delta (0, 0)
Screenshot: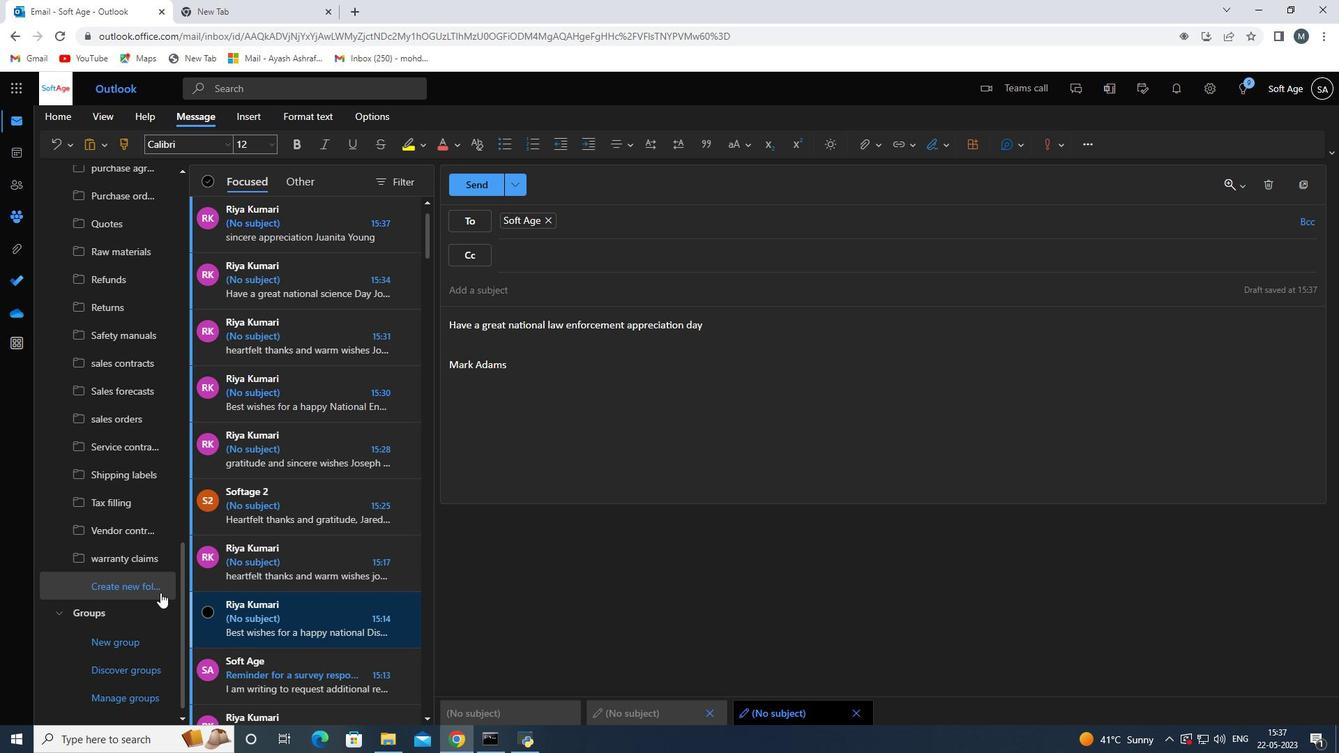 
Action: Mouse moved to (299, 582)
Screenshot: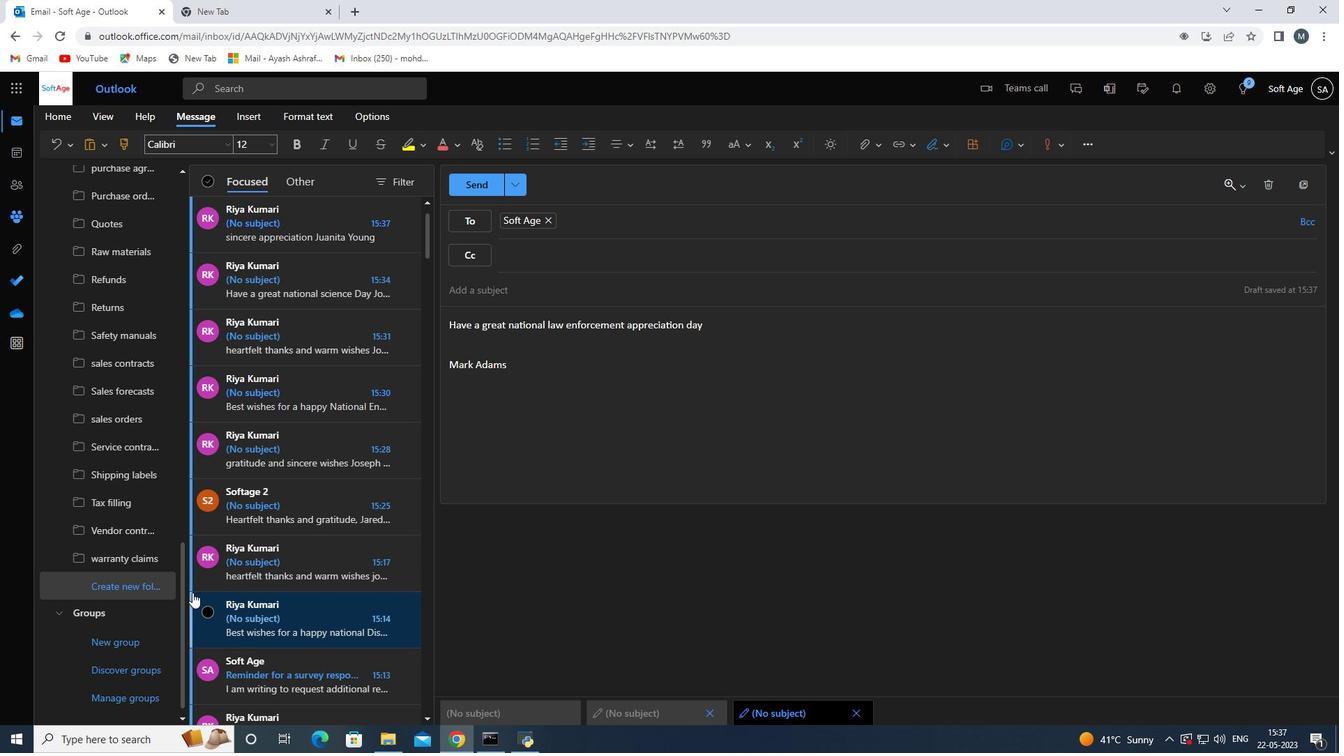 
Action: Mouse scrolled (299, 581) with delta (0, 0)
Screenshot: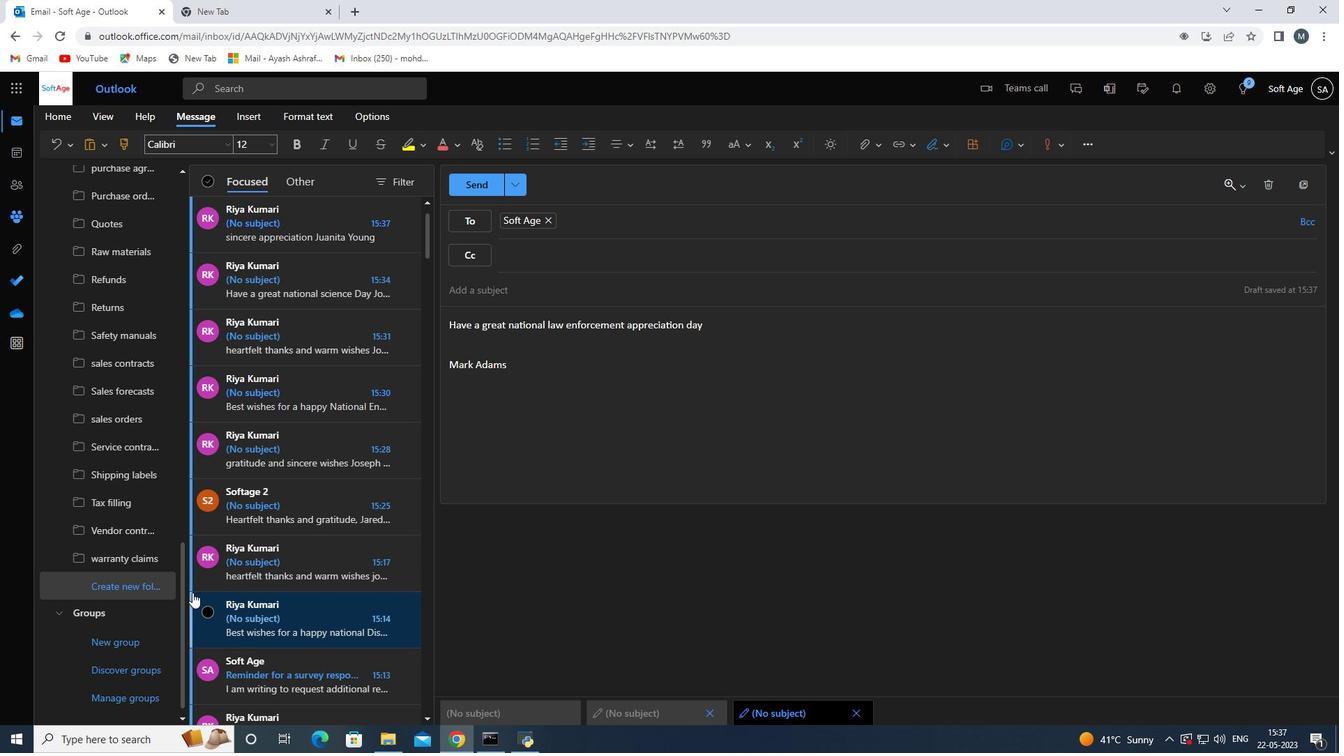 
Action: Mouse moved to (326, 563)
Screenshot: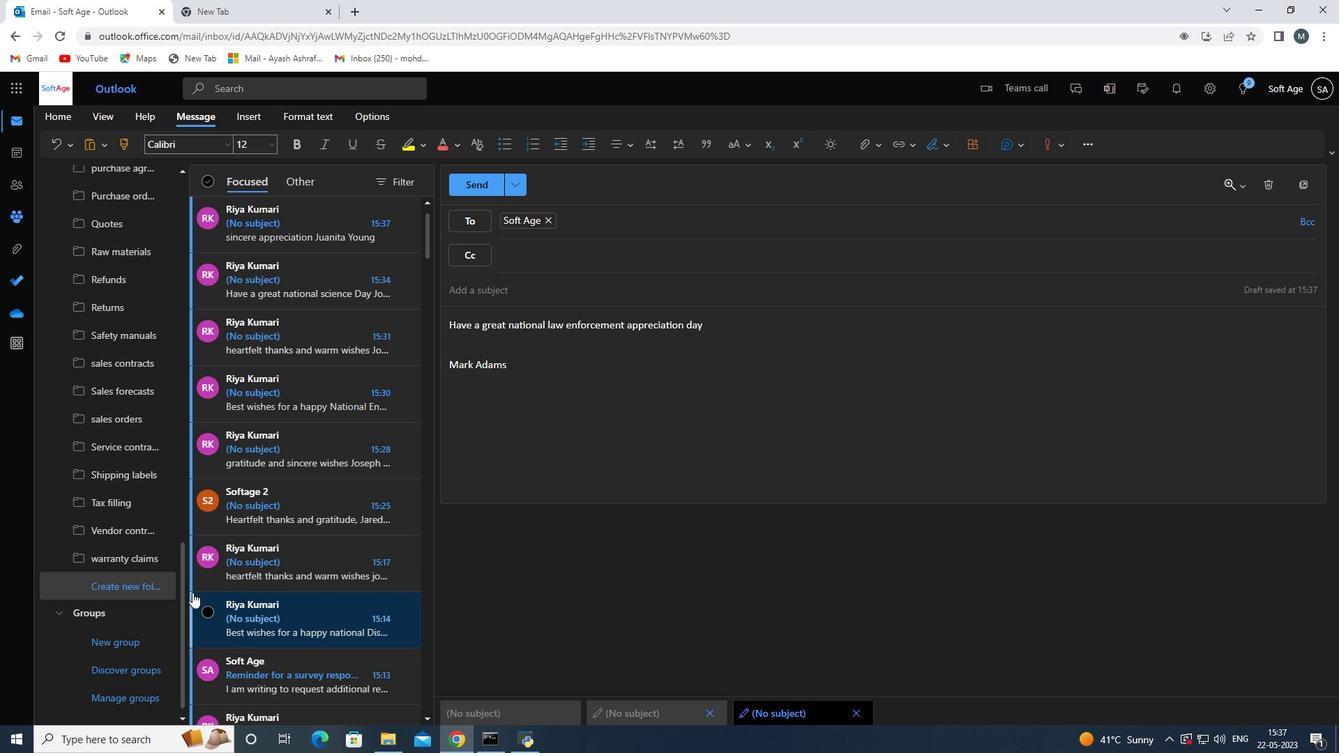 
Action: Mouse scrolled (326, 562) with delta (0, 0)
Screenshot: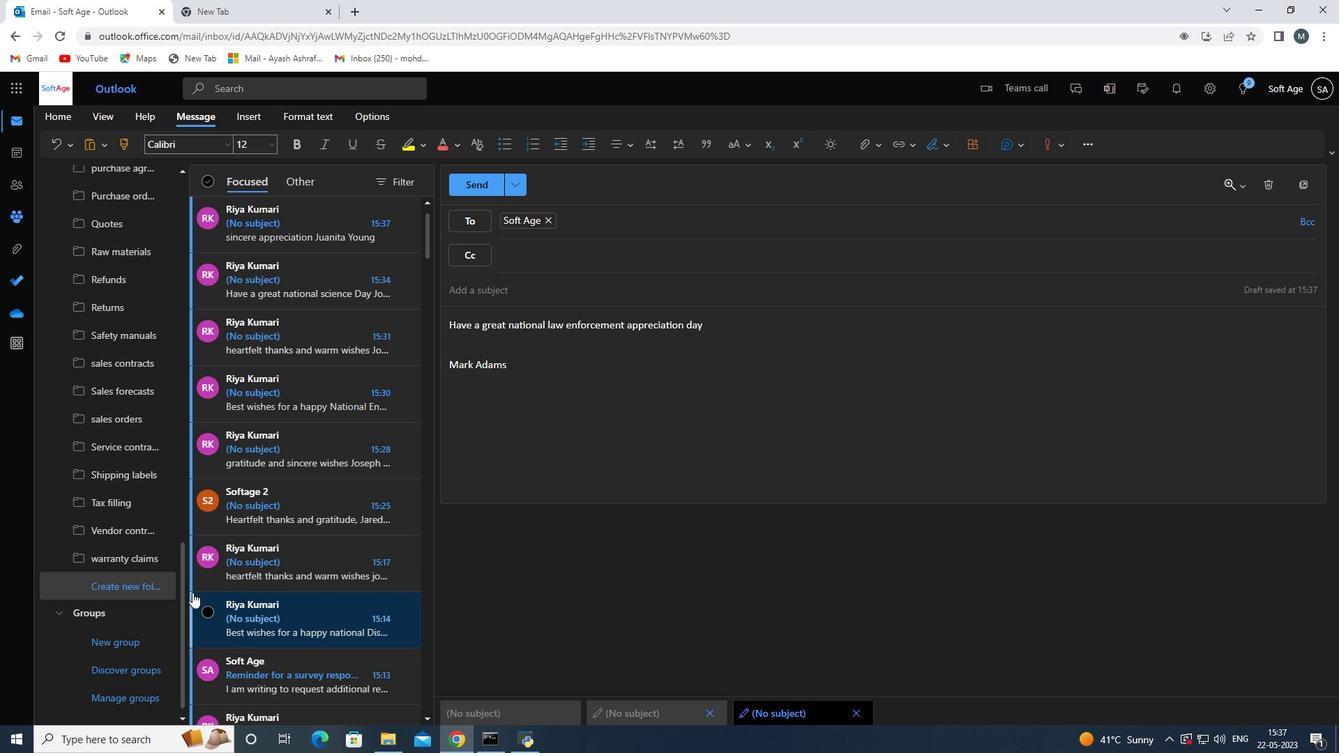 
Action: Mouse moved to (380, 504)
Screenshot: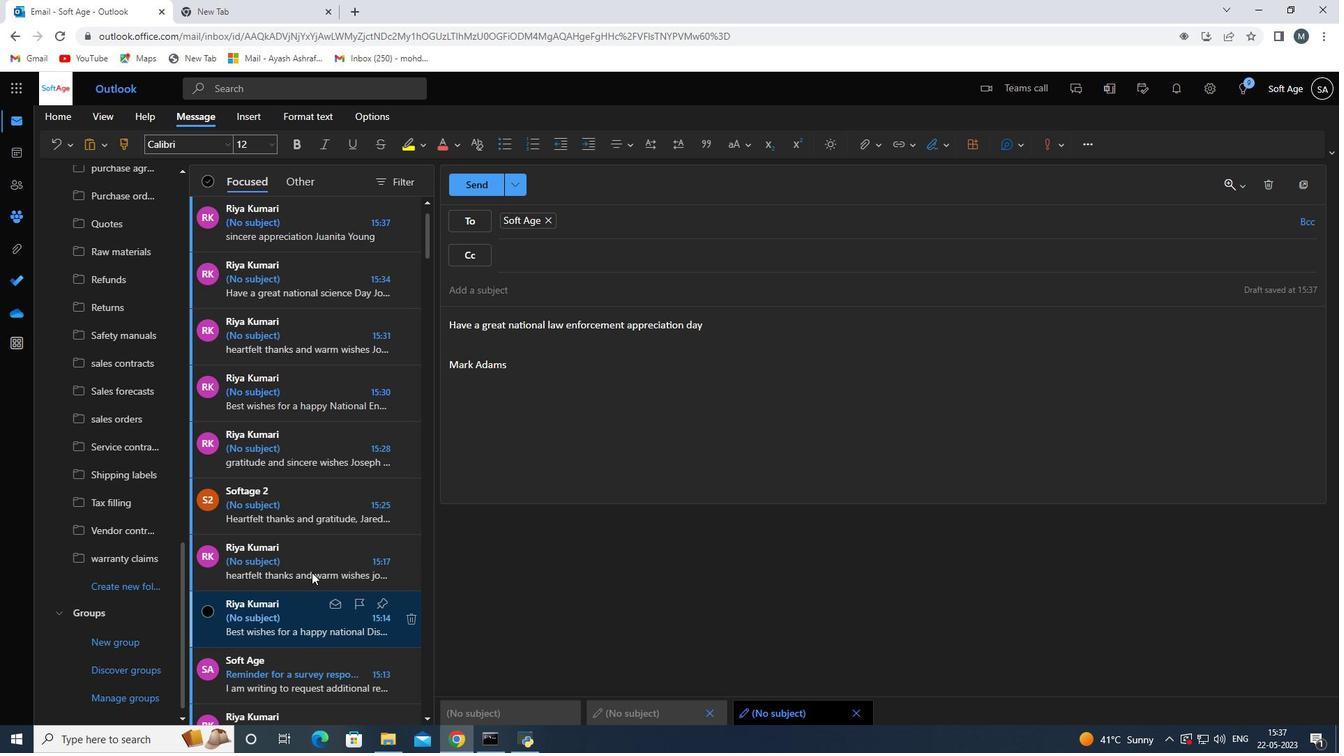 
Action: Mouse scrolled (380, 505) with delta (0, 0)
Screenshot: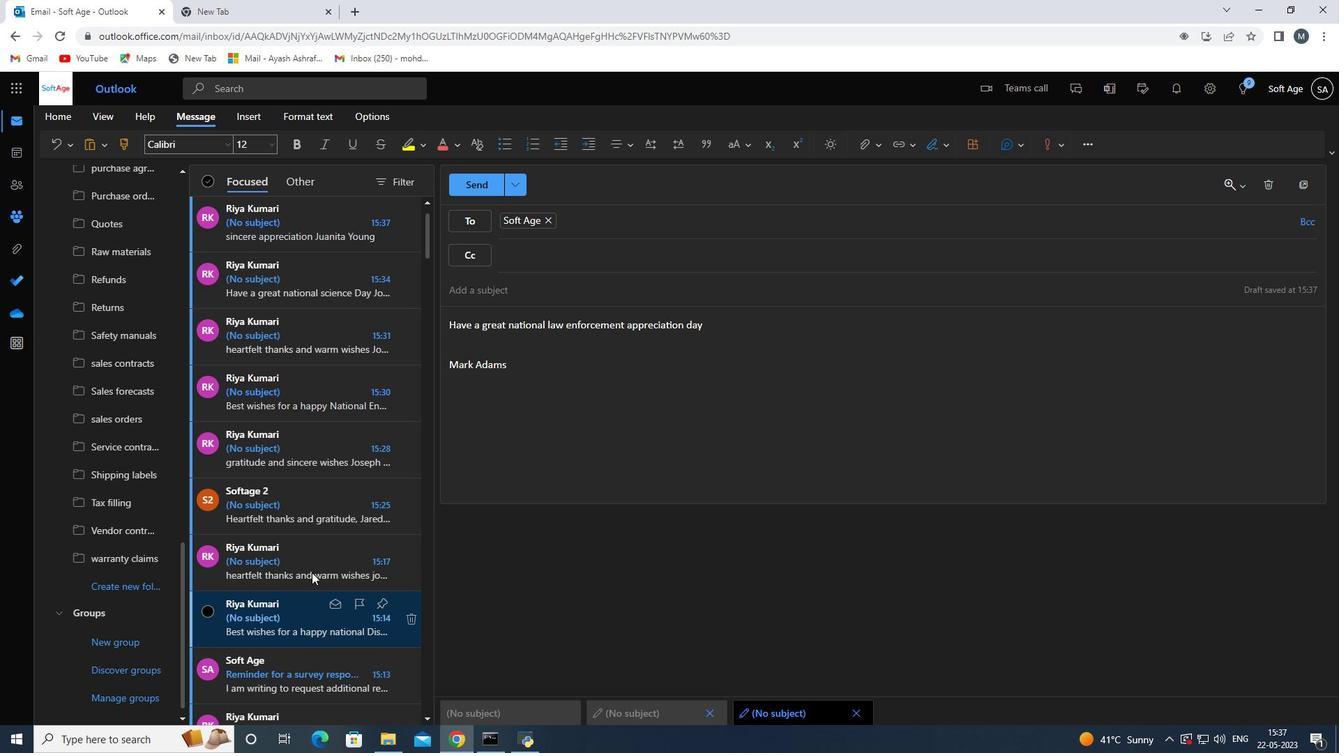 
Action: Mouse moved to (392, 498)
Screenshot: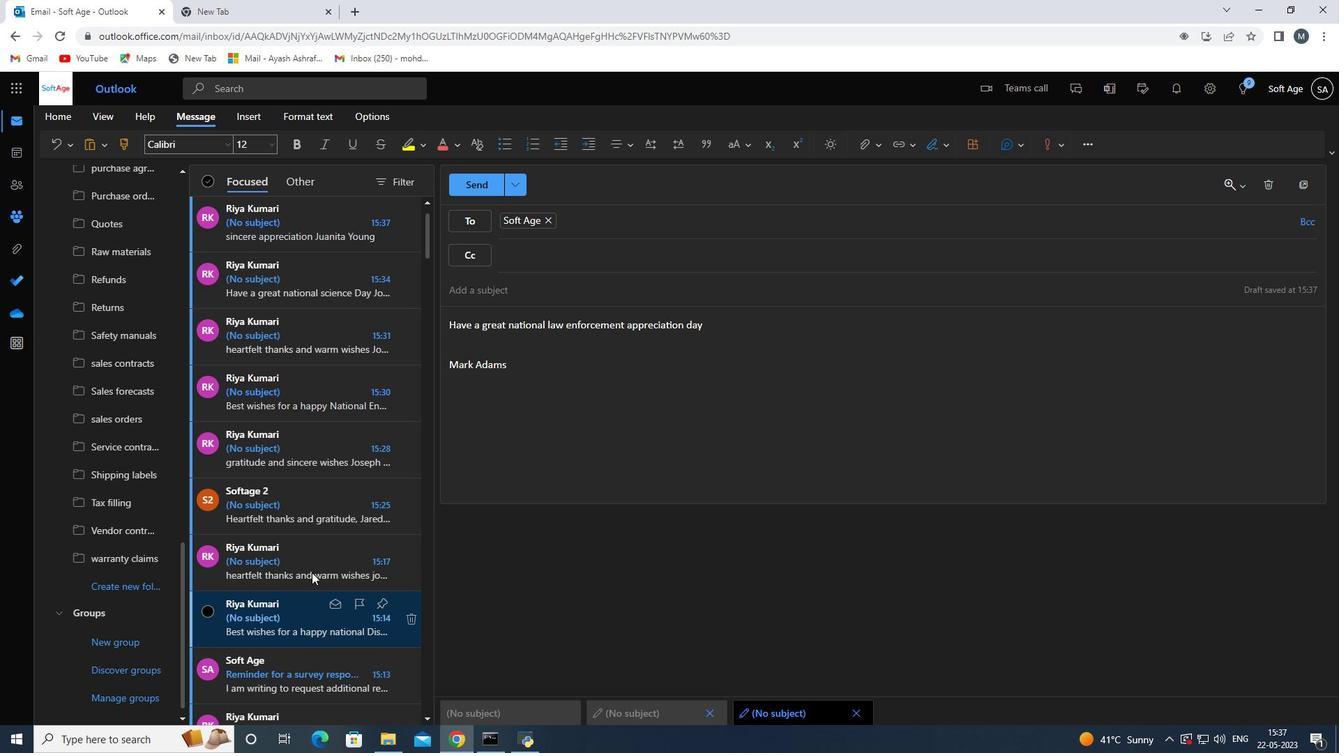 
Action: Mouse scrolled (392, 499) with delta (0, 0)
Screenshot: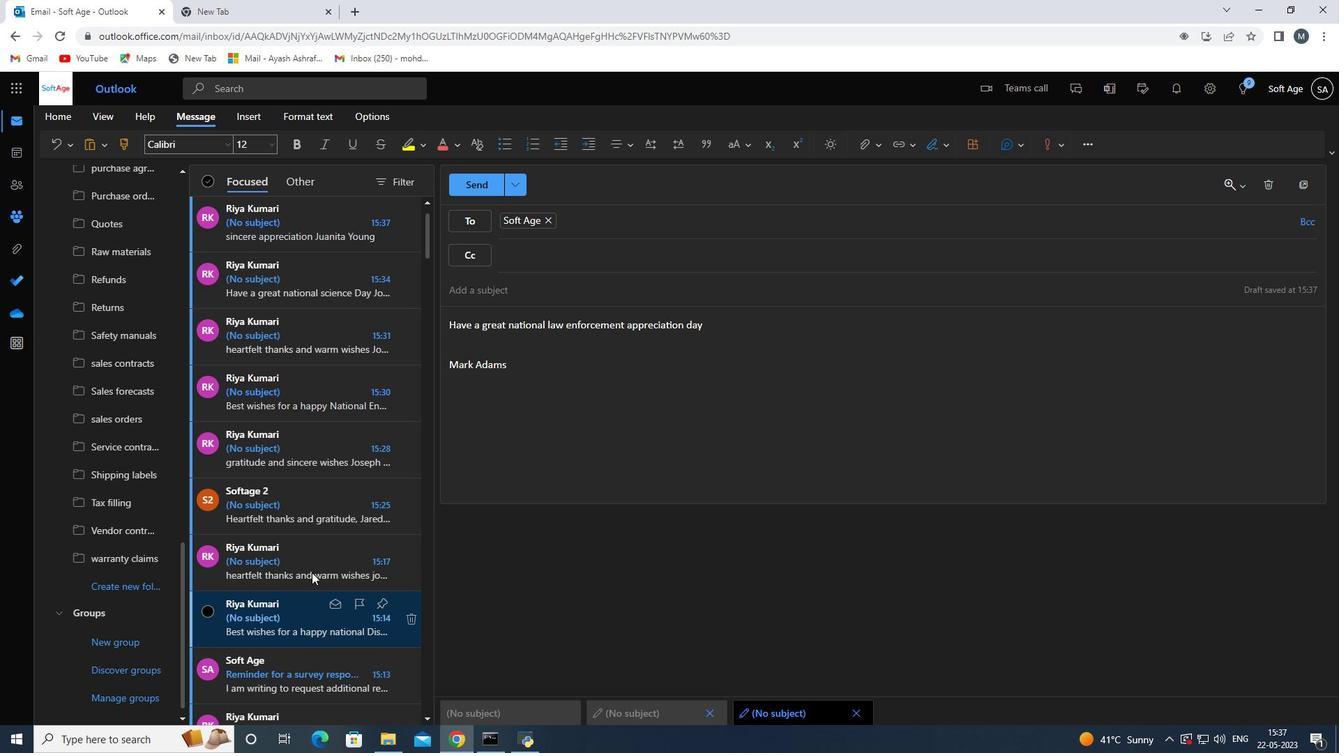 
Action: Mouse moved to (403, 493)
Screenshot: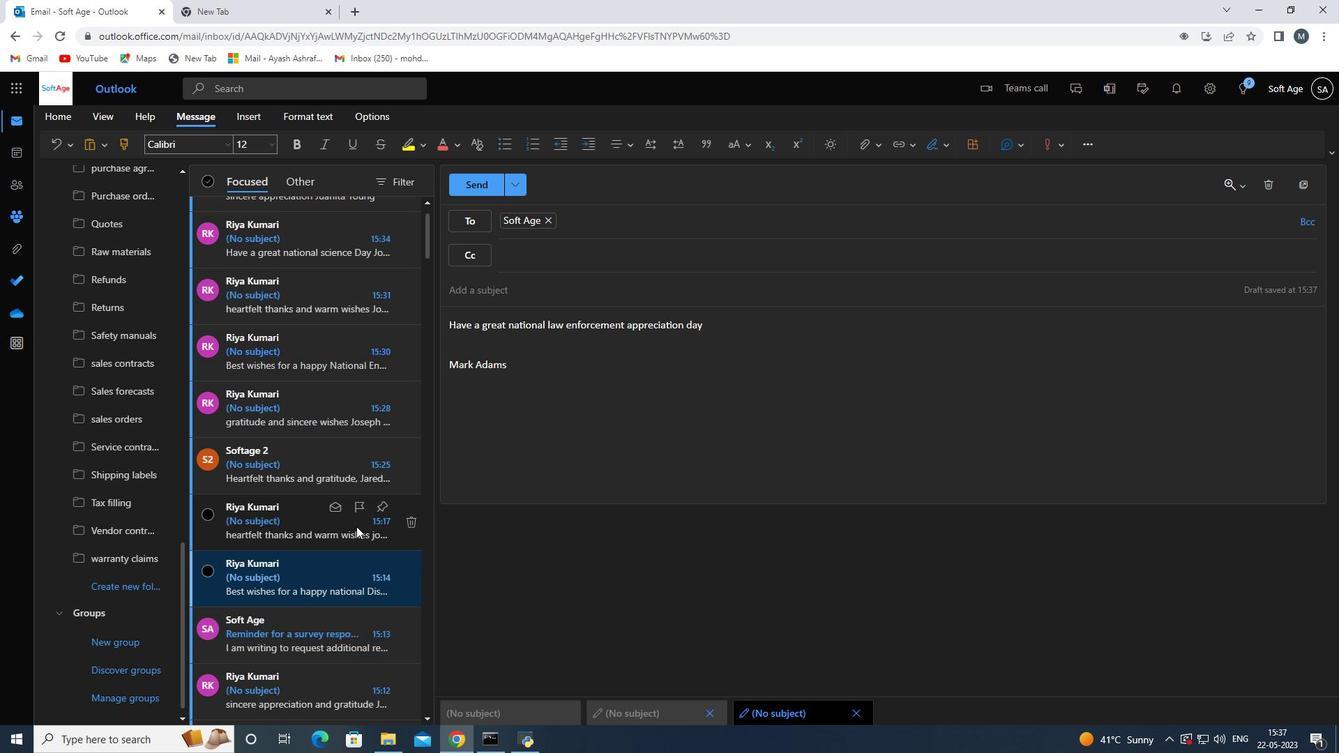 
Action: Mouse scrolled (403, 493) with delta (0, 0)
Screenshot: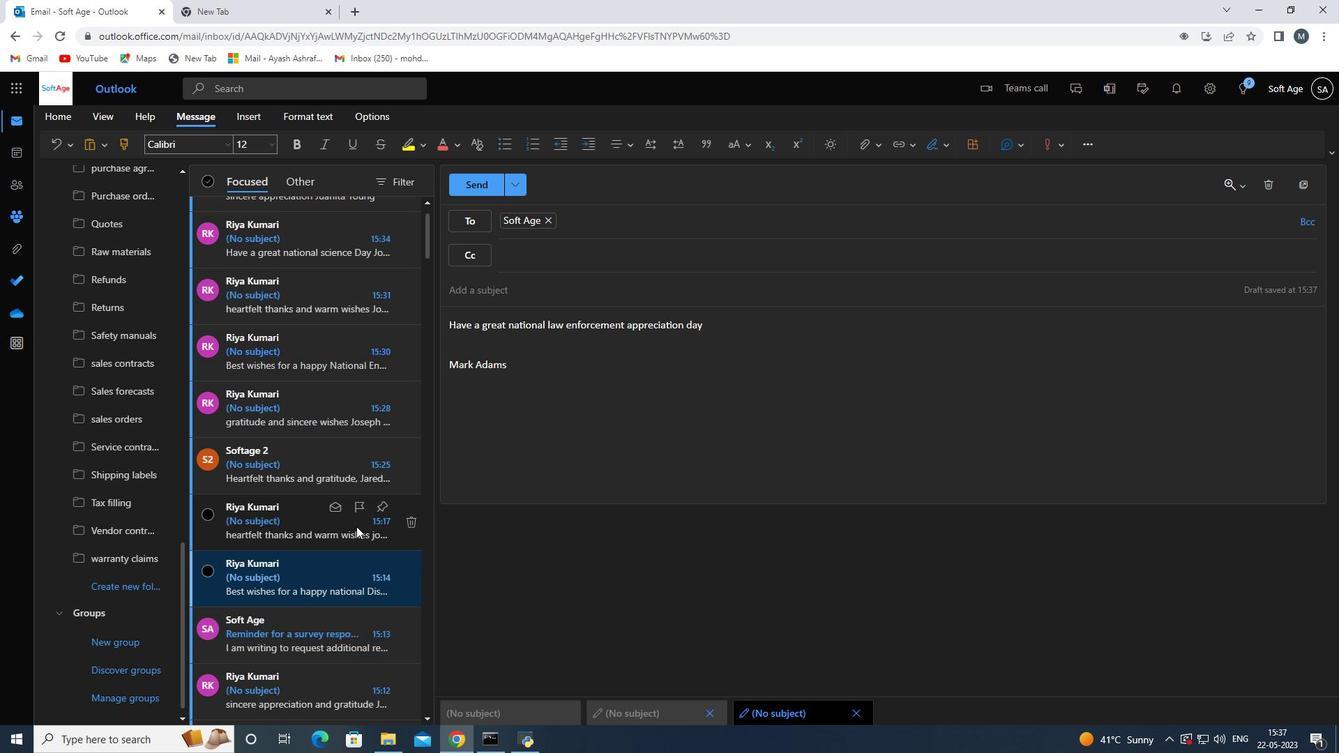 
Action: Mouse moved to (415, 487)
Screenshot: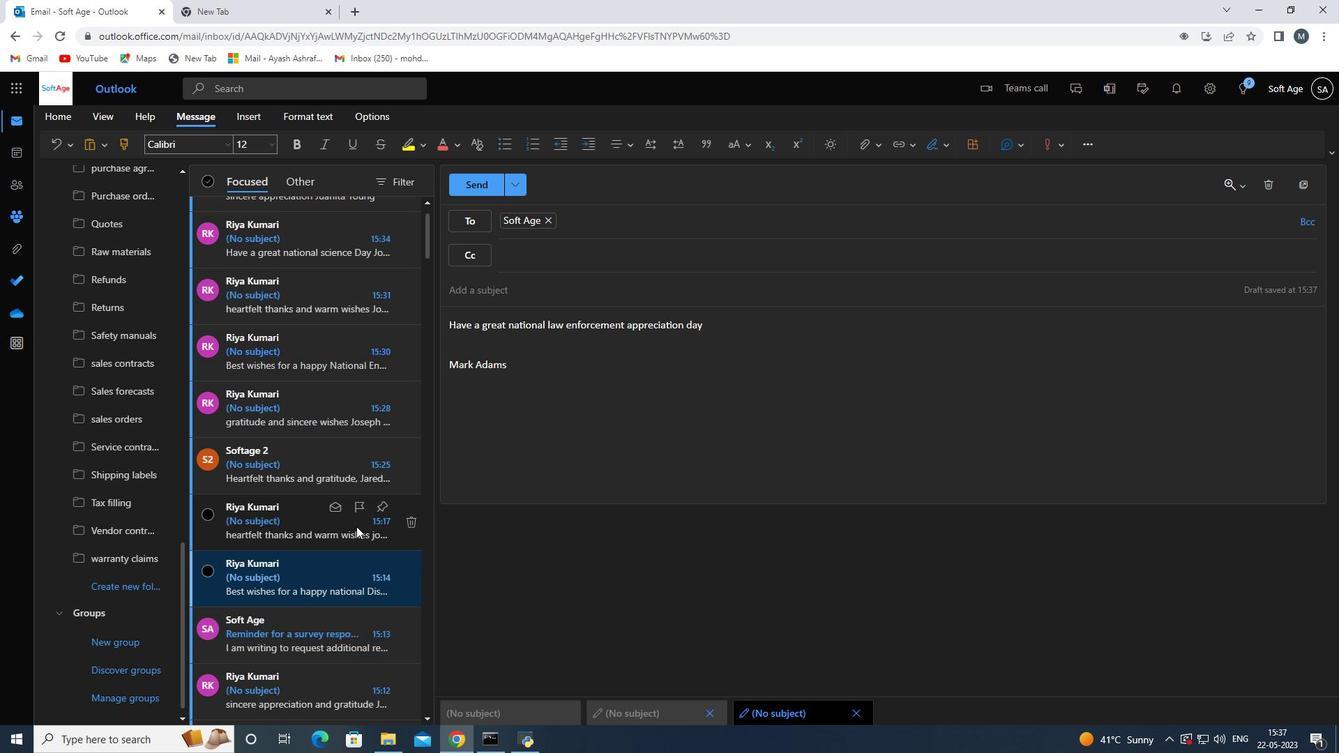 
Action: Mouse scrolled (412, 489) with delta (0, 0)
Screenshot: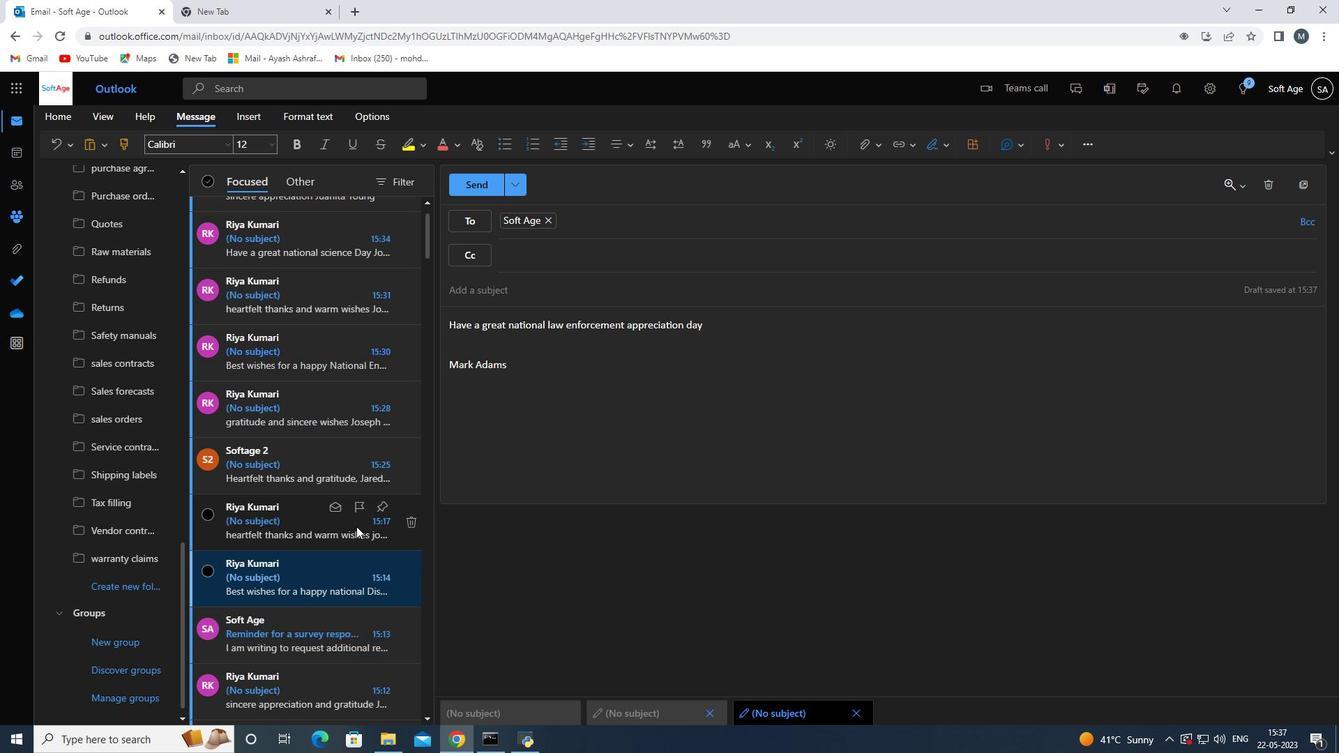 
Action: Mouse moved to (418, 486)
Screenshot: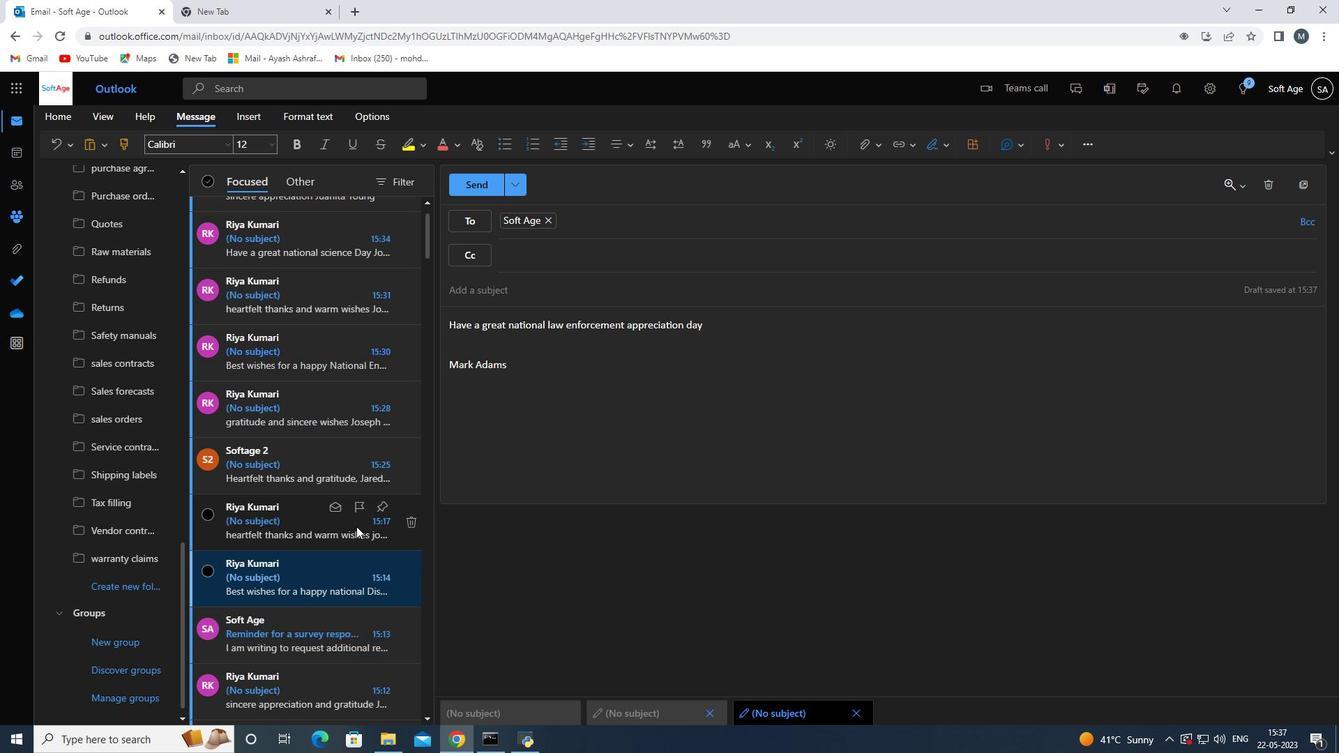 
Action: Mouse scrolled (418, 487) with delta (0, 0)
Screenshot: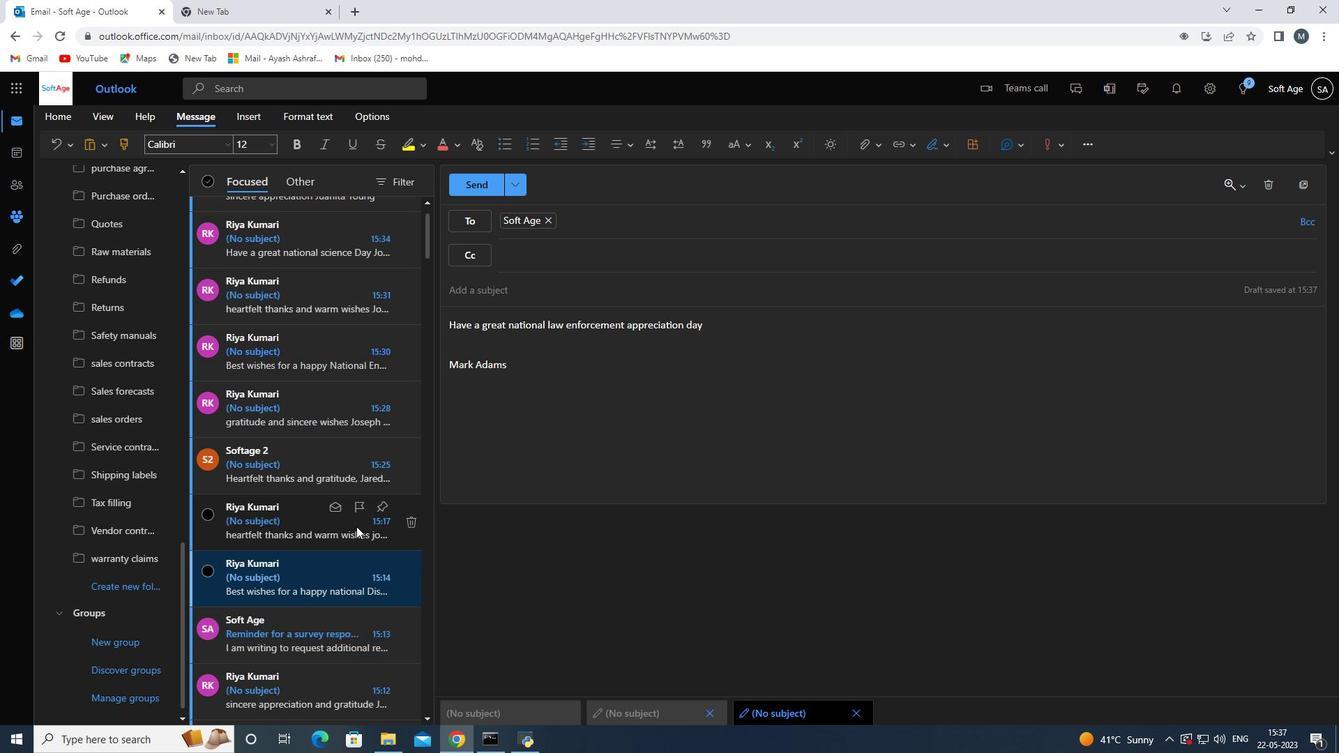 
Action: Mouse moved to (418, 486)
Screenshot: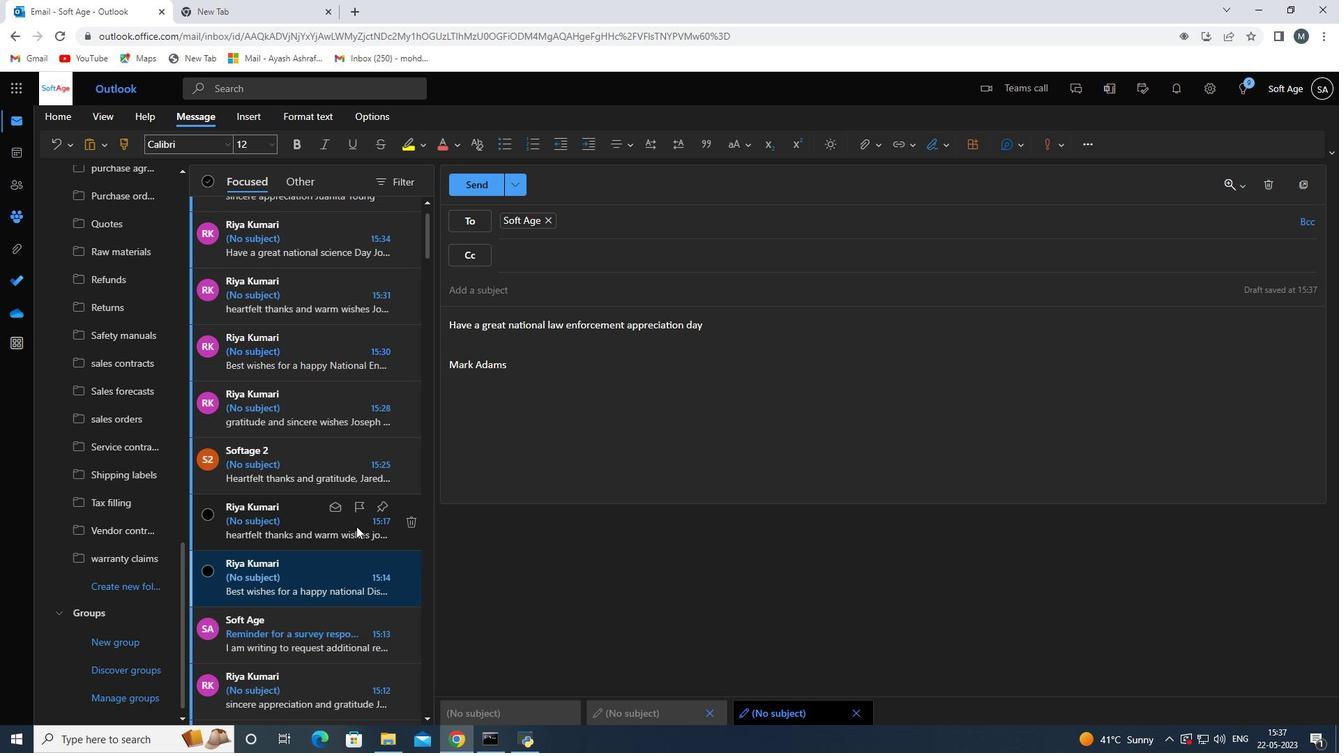 
Action: Mouse scrolled (418, 487) with delta (0, 0)
Screenshot: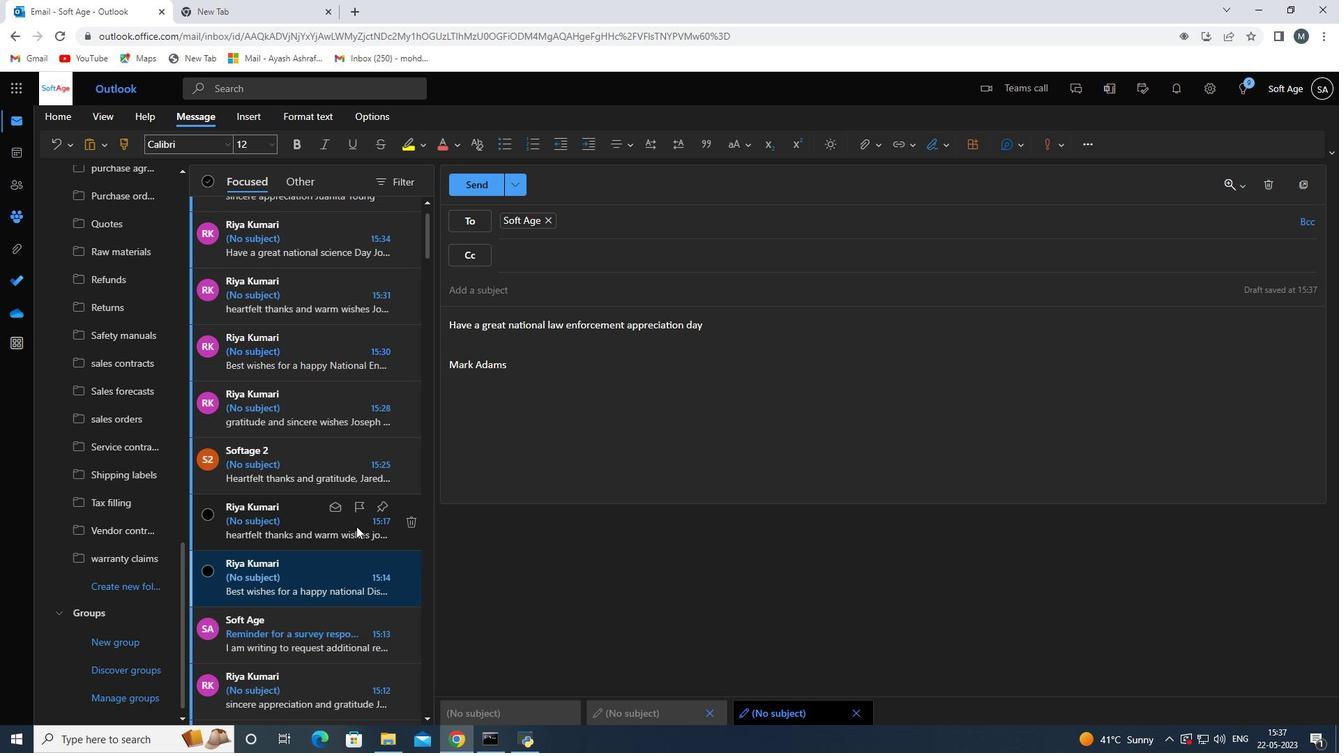 
Action: Mouse scrolled (418, 487) with delta (0, 0)
Screenshot: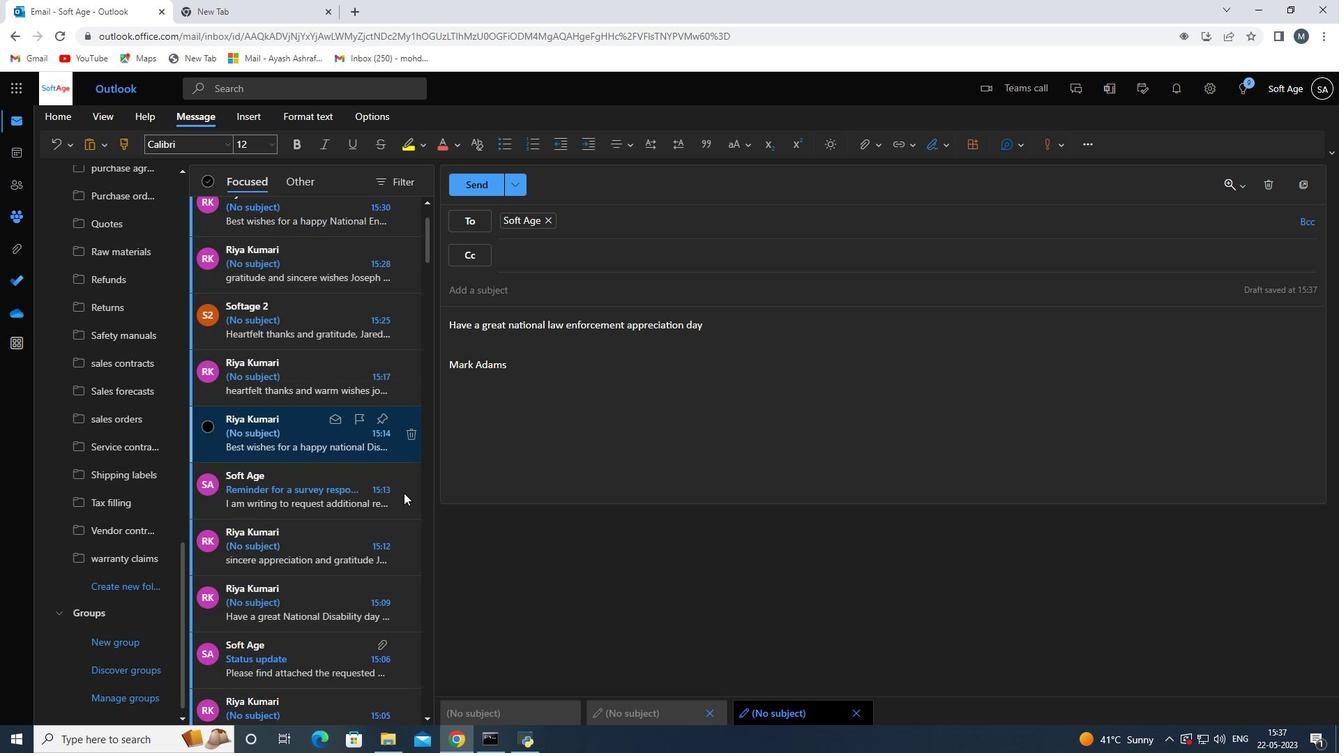 
Action: Mouse scrolled (418, 487) with delta (0, 0)
Screenshot: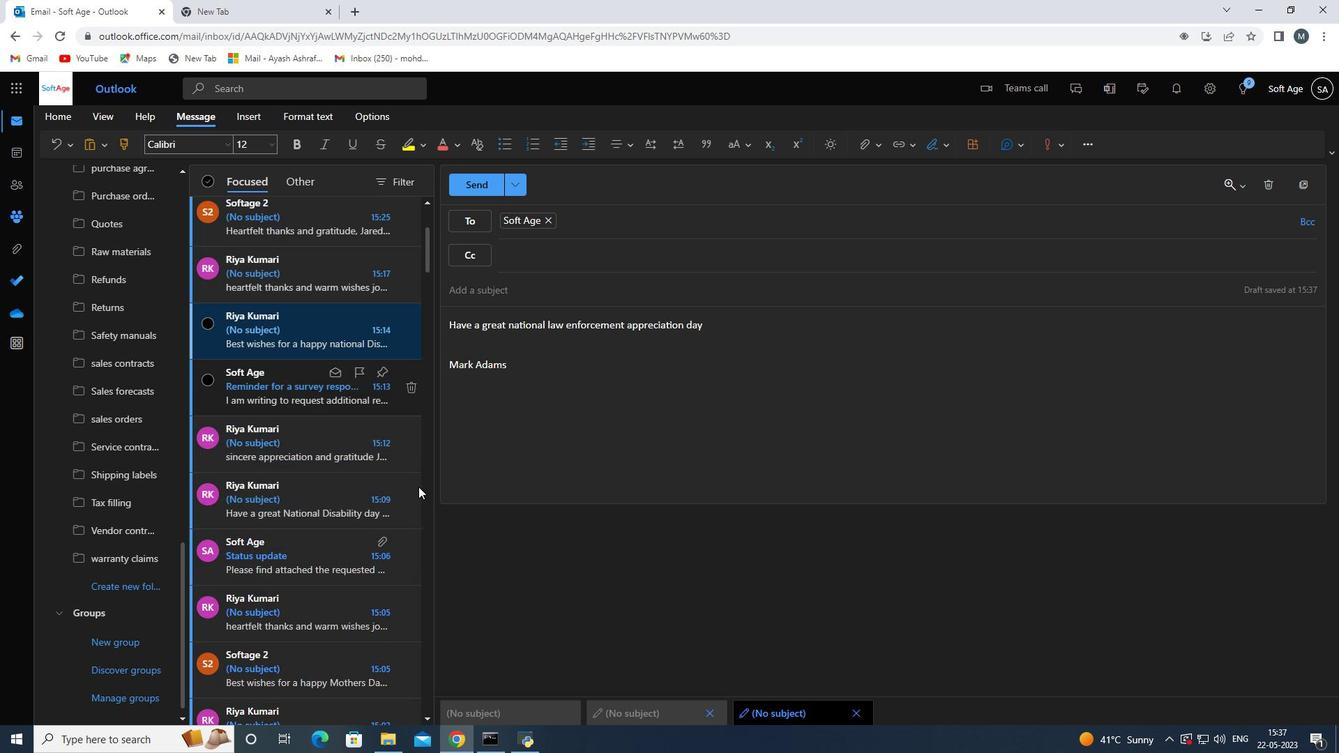 
Action: Mouse moved to (477, 322)
Screenshot: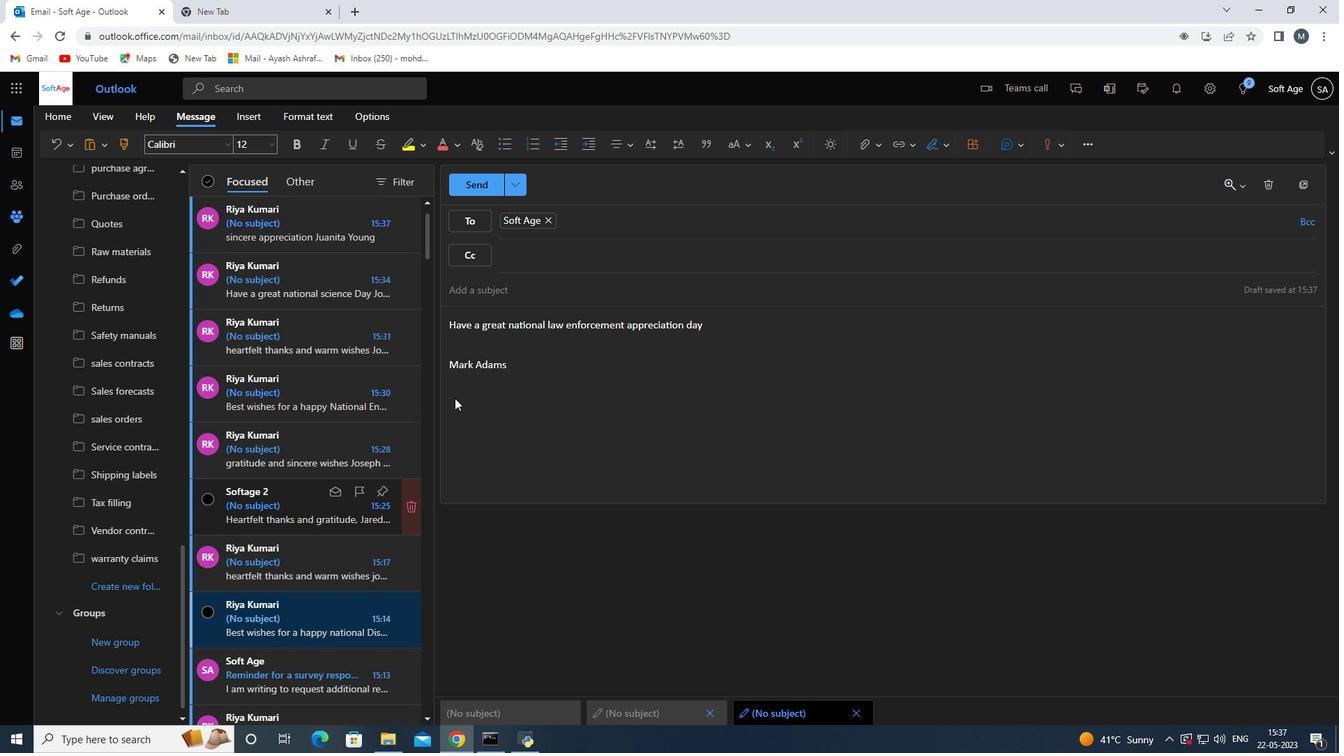 
Action: Mouse scrolled (477, 322) with delta (0, 0)
Screenshot: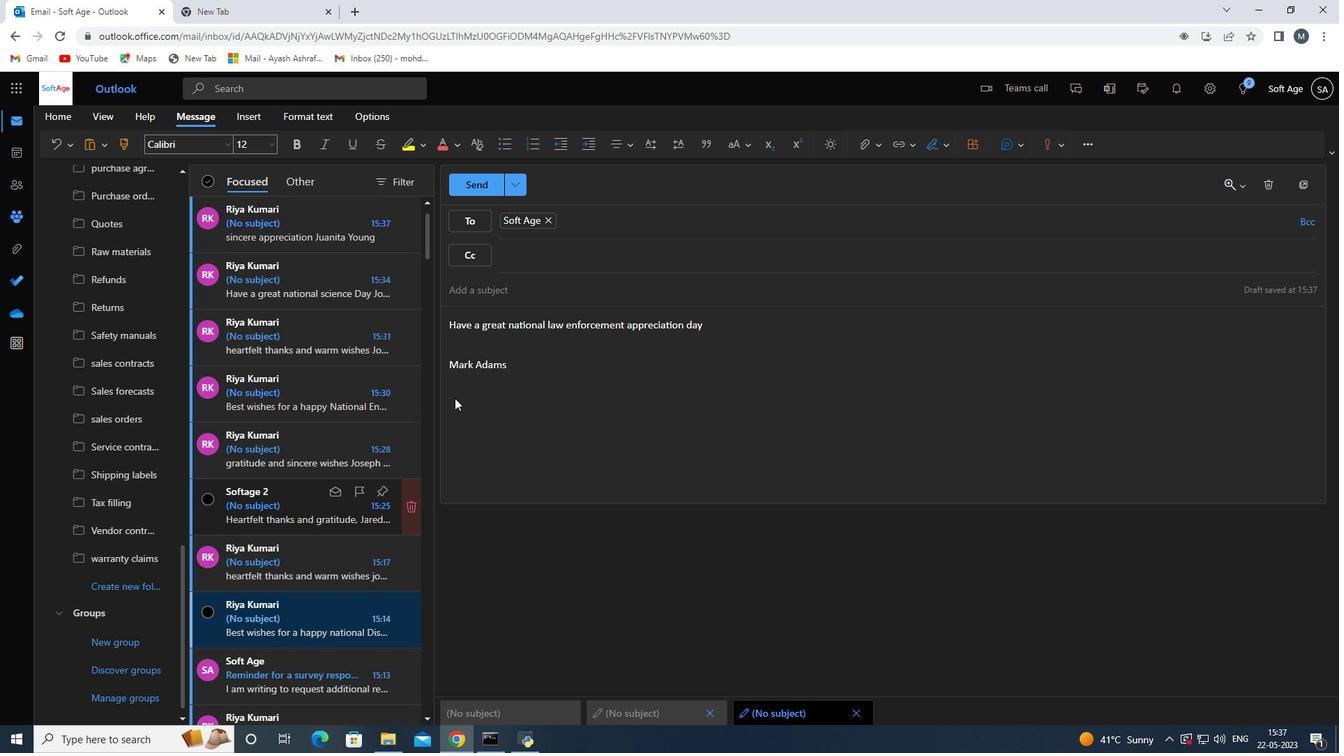 
Action: Mouse moved to (478, 317)
Screenshot: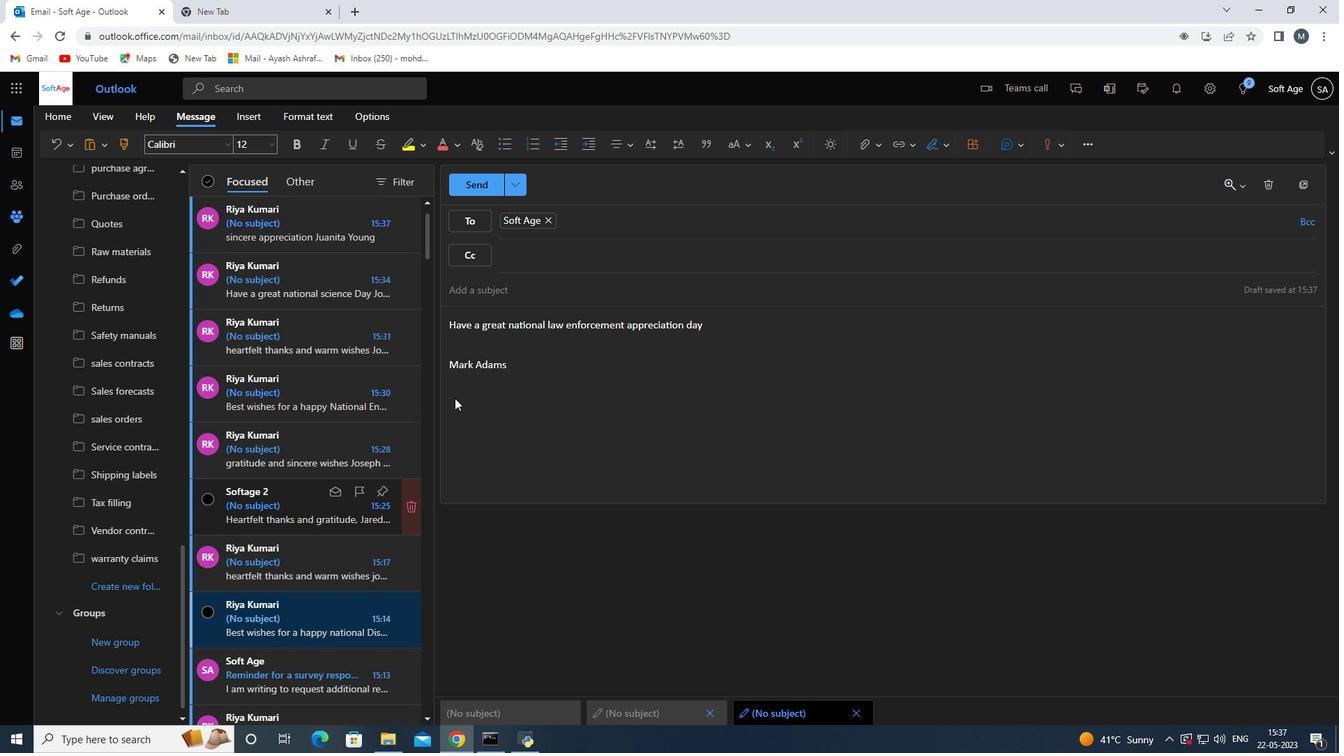 
Action: Mouse scrolled (478, 318) with delta (0, 0)
Screenshot: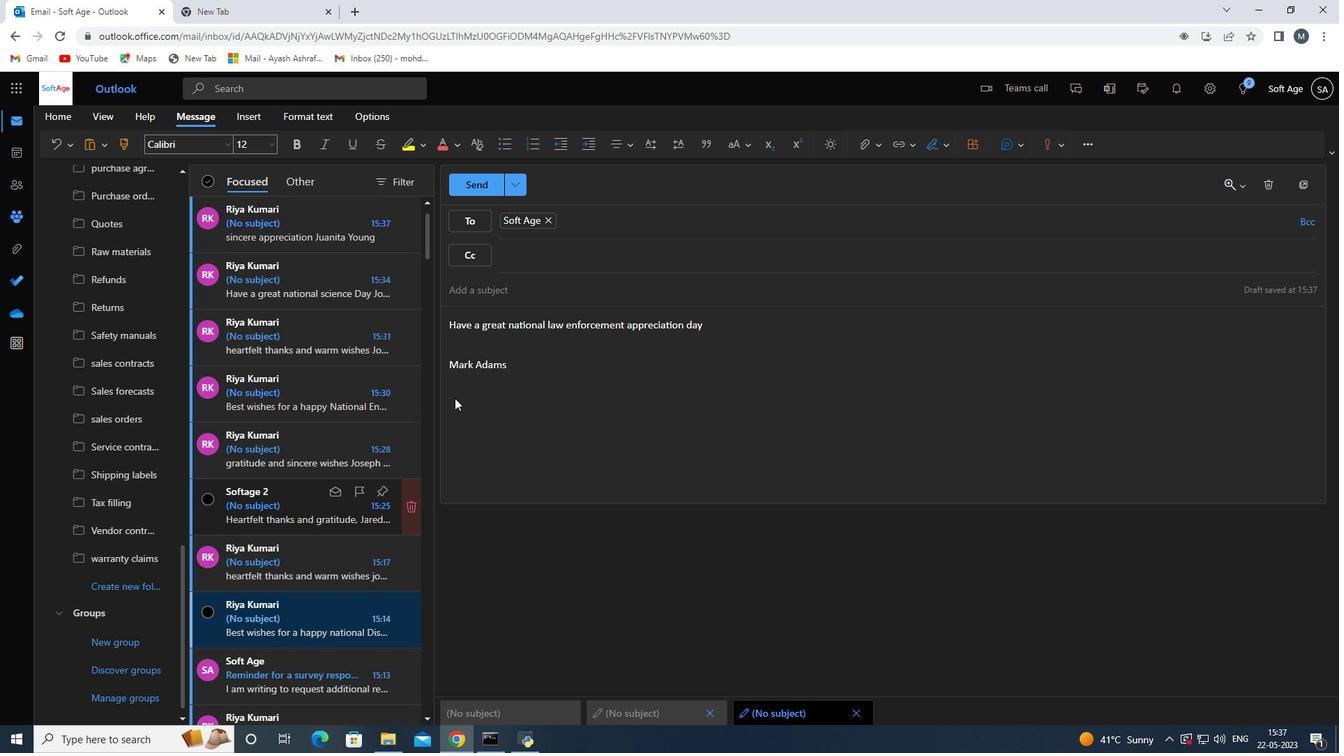 
Action: Mouse moved to (478, 316)
Screenshot: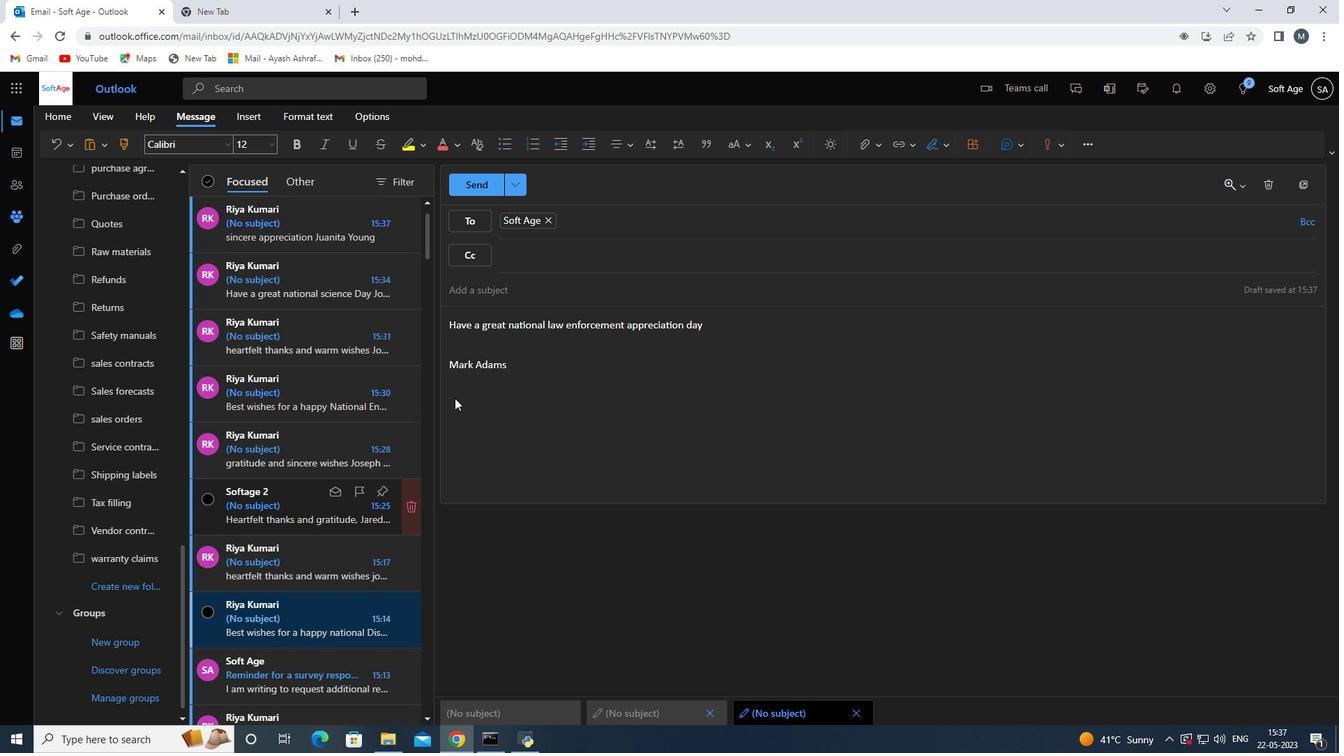 
Action: Mouse scrolled (478, 317) with delta (0, 0)
Screenshot: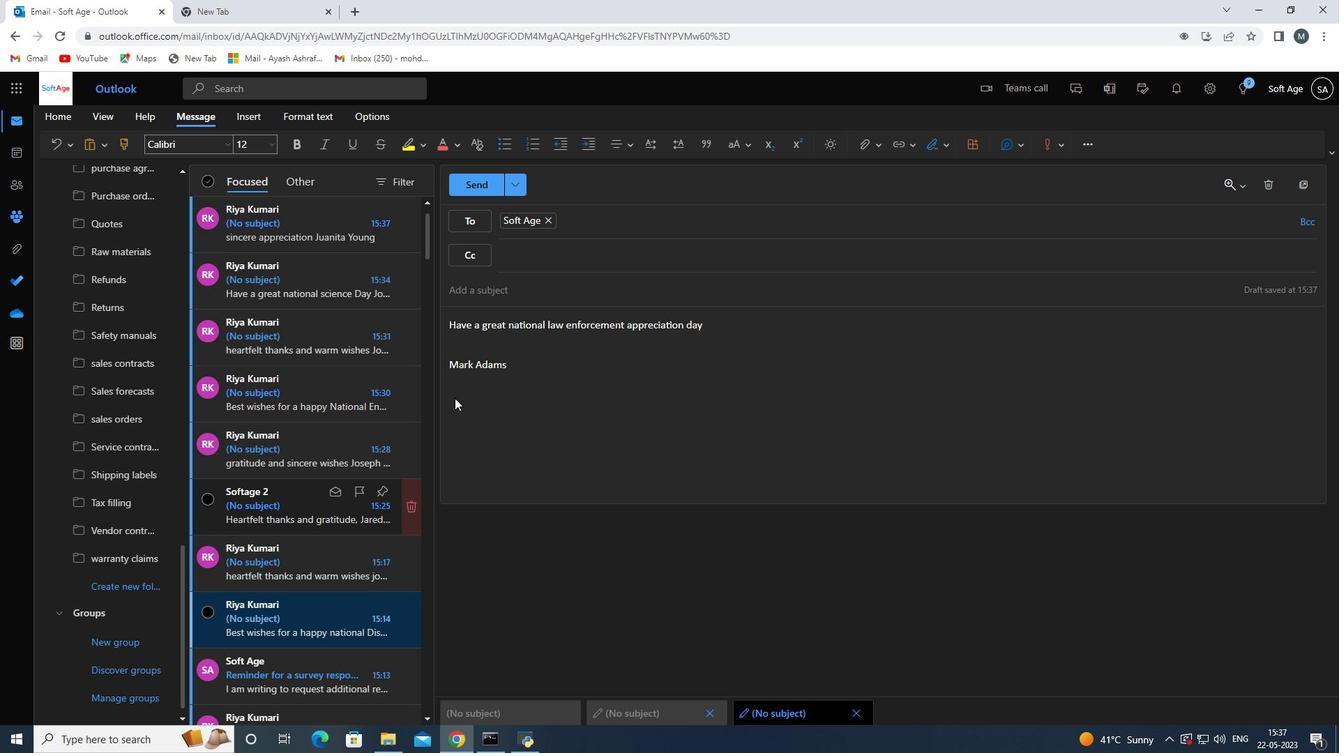 
Action: Mouse scrolled (478, 317) with delta (0, 0)
Screenshot: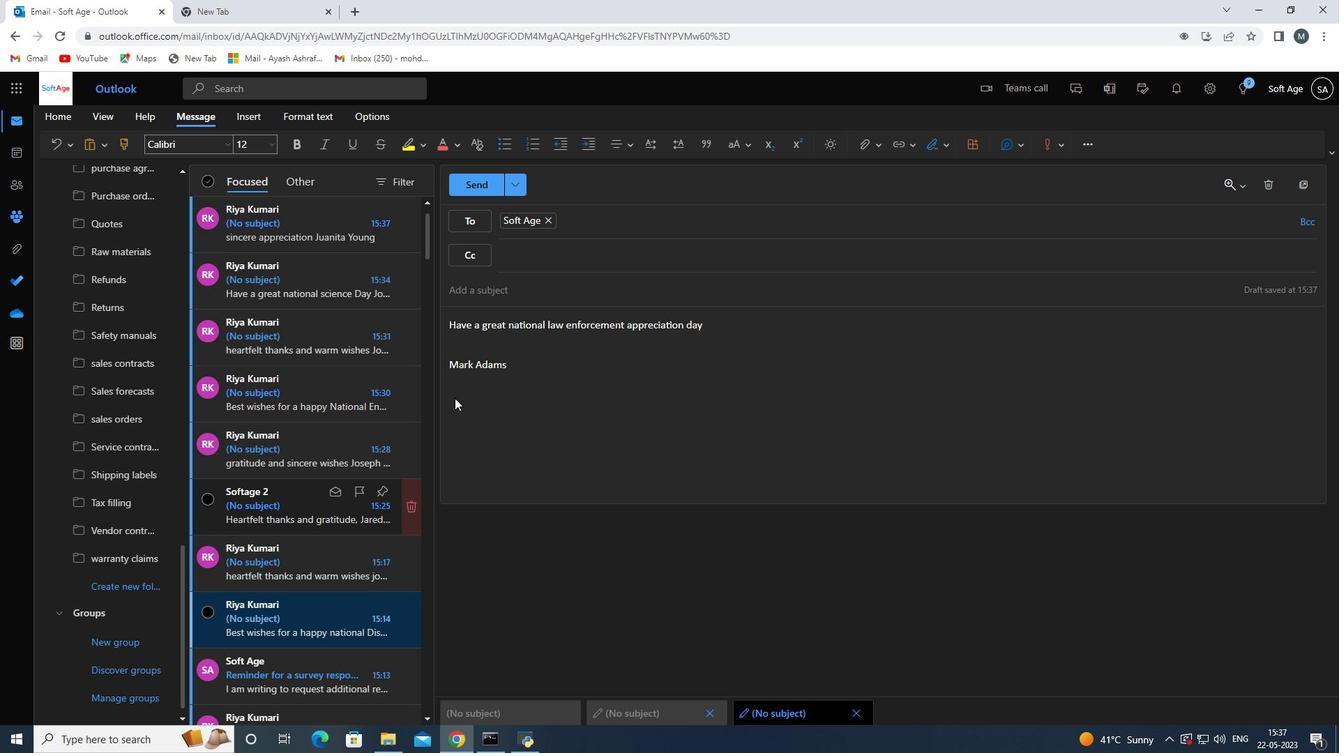
Action: Mouse moved to (479, 316)
Screenshot: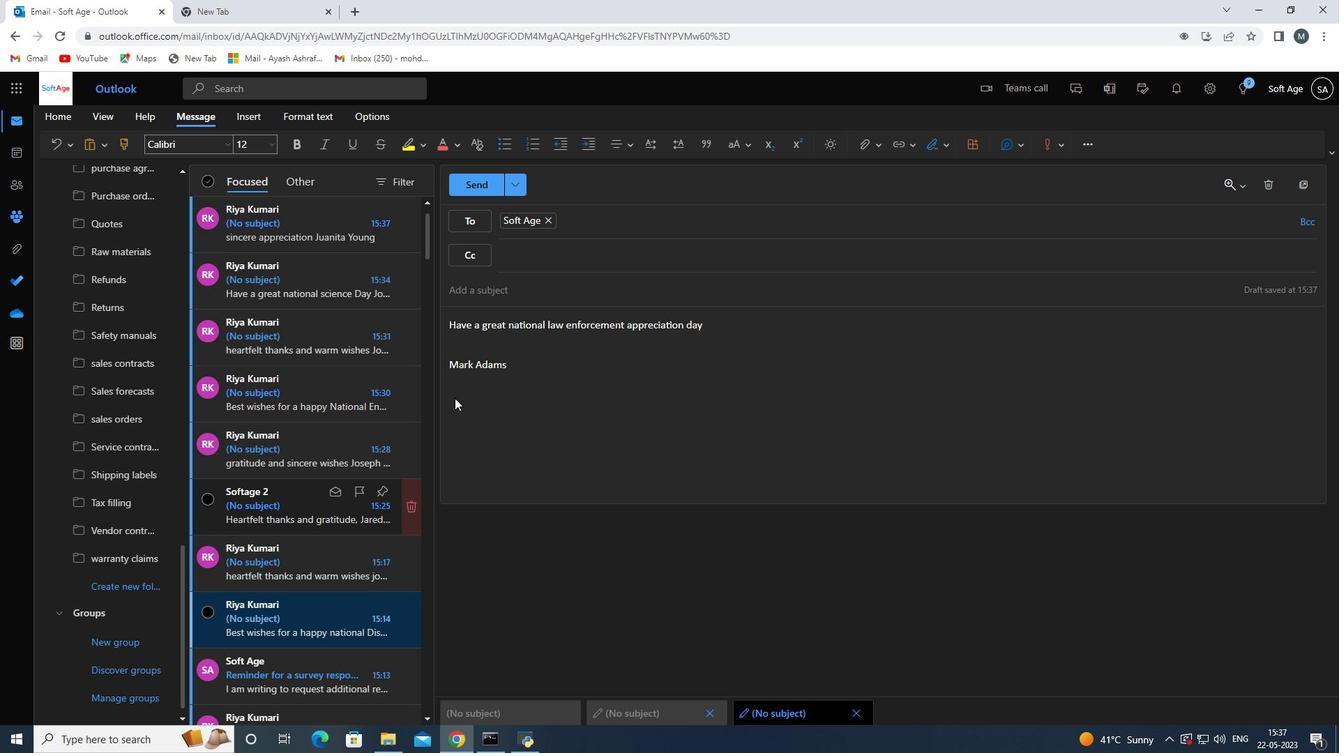 
Action: Mouse scrolled (479, 317) with delta (0, 0)
Screenshot: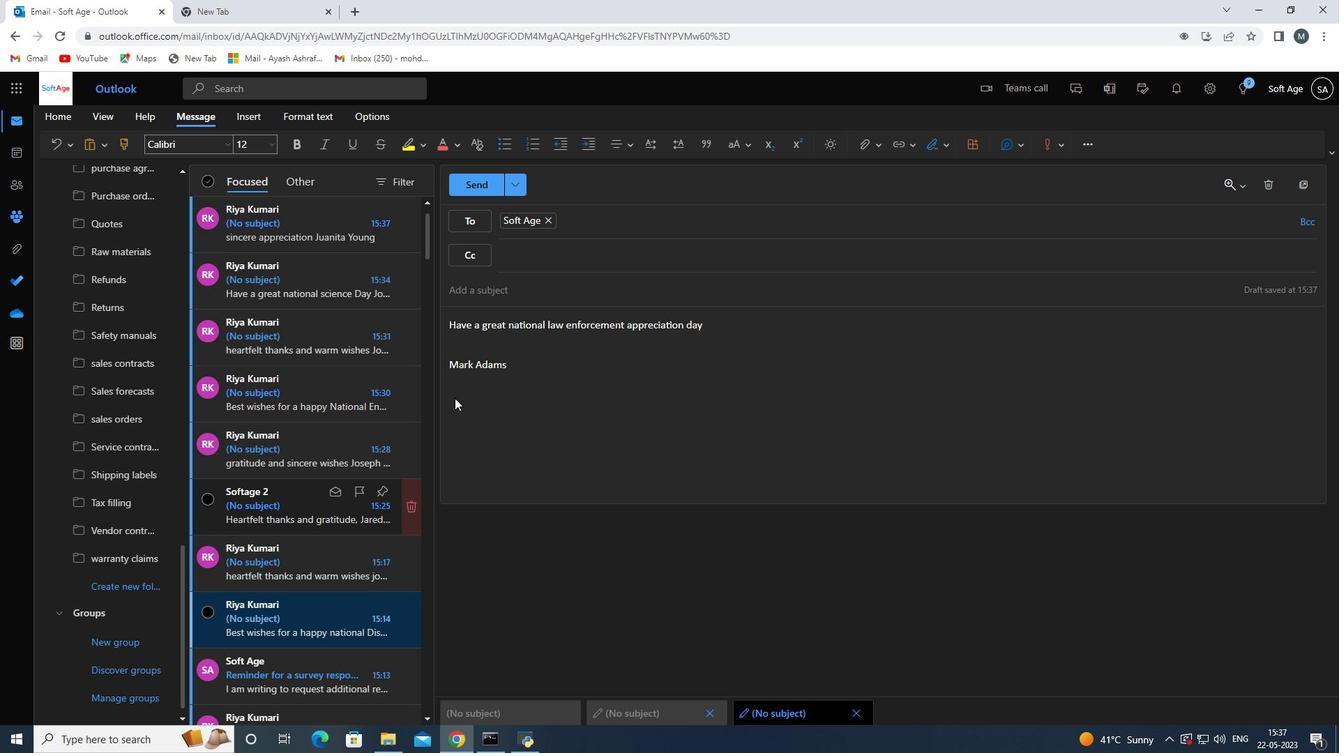 
Action: Mouse moved to (479, 315)
Screenshot: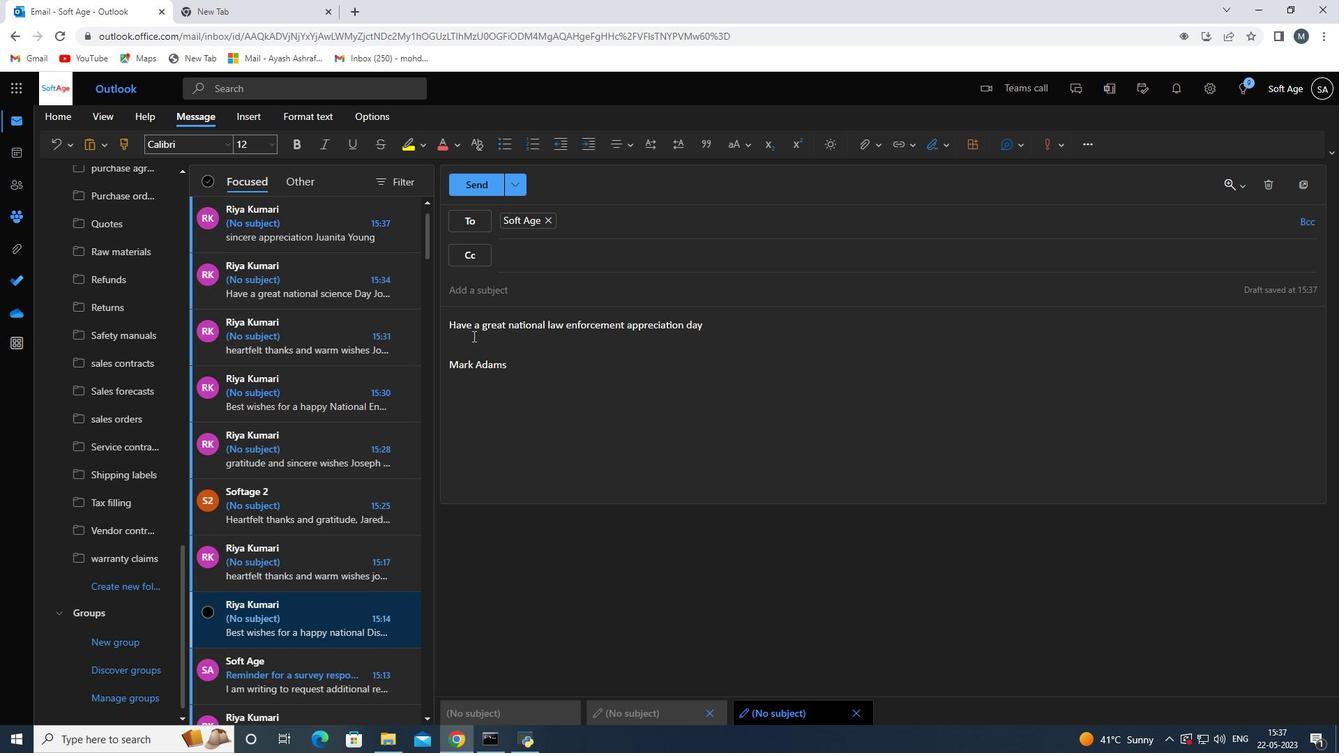 
Action: Mouse scrolled (479, 316) with delta (0, 0)
Screenshot: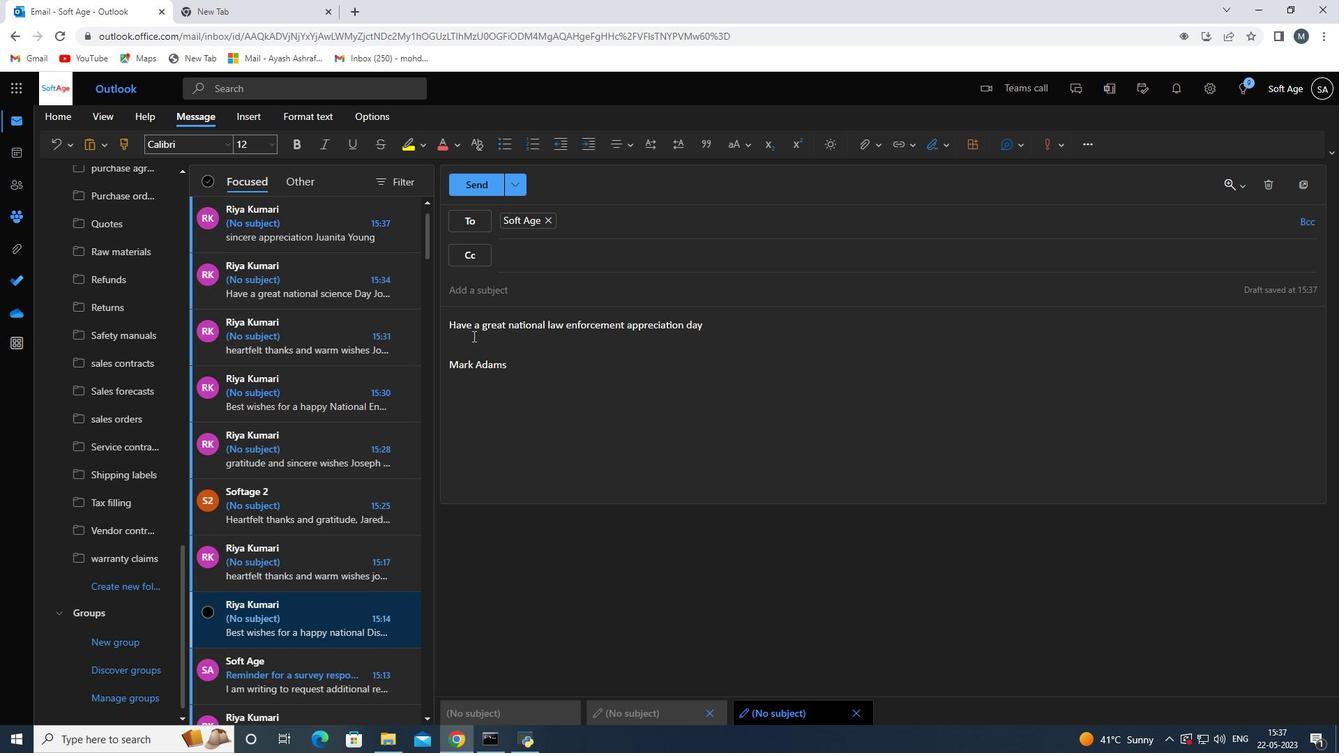
Action: Mouse moved to (479, 187)
Screenshot: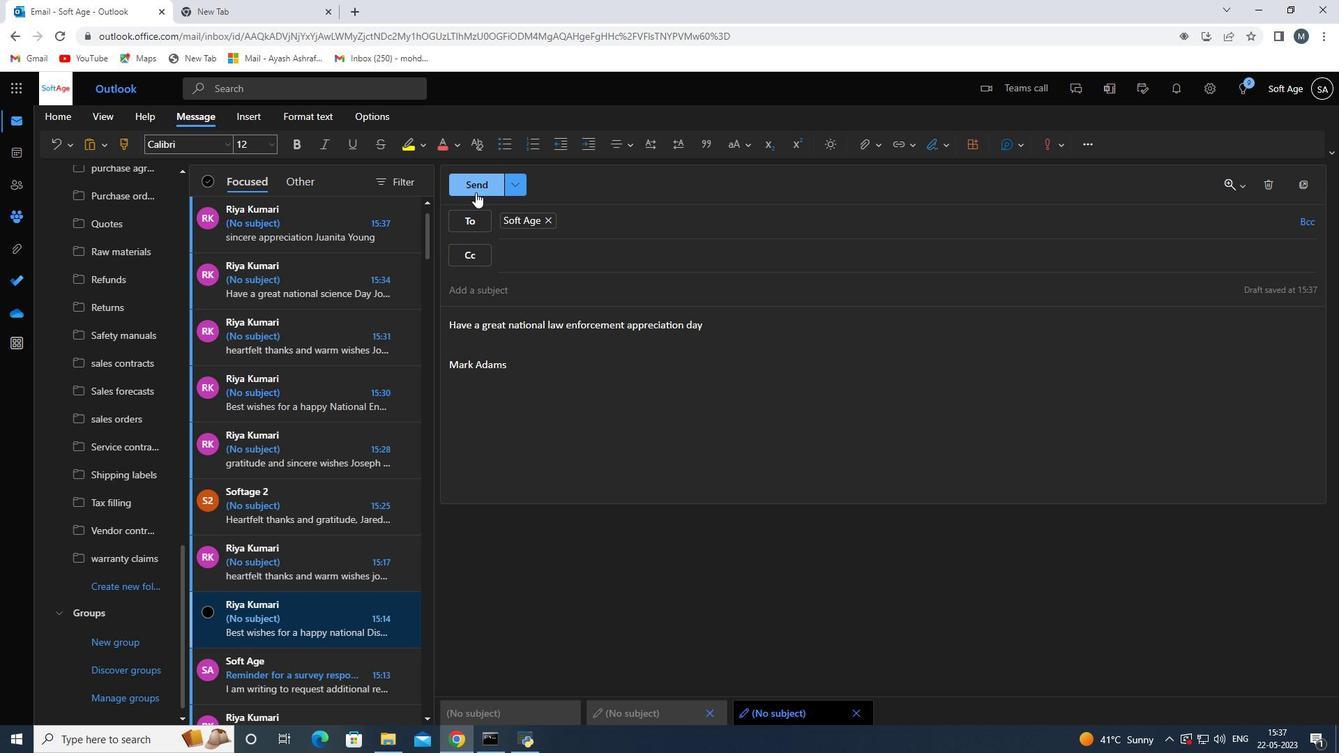 
Action: Mouse pressed left at (479, 187)
Screenshot: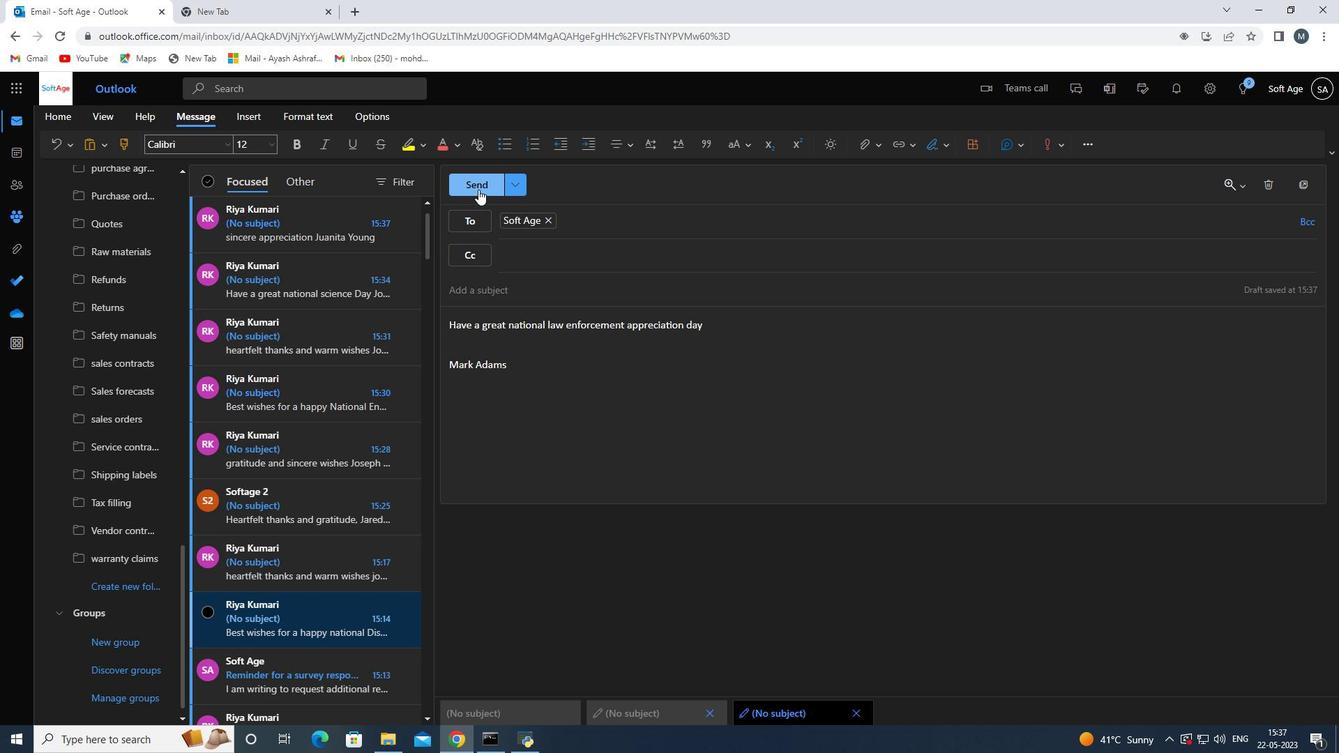 
Action: Mouse moved to (652, 431)
Screenshot: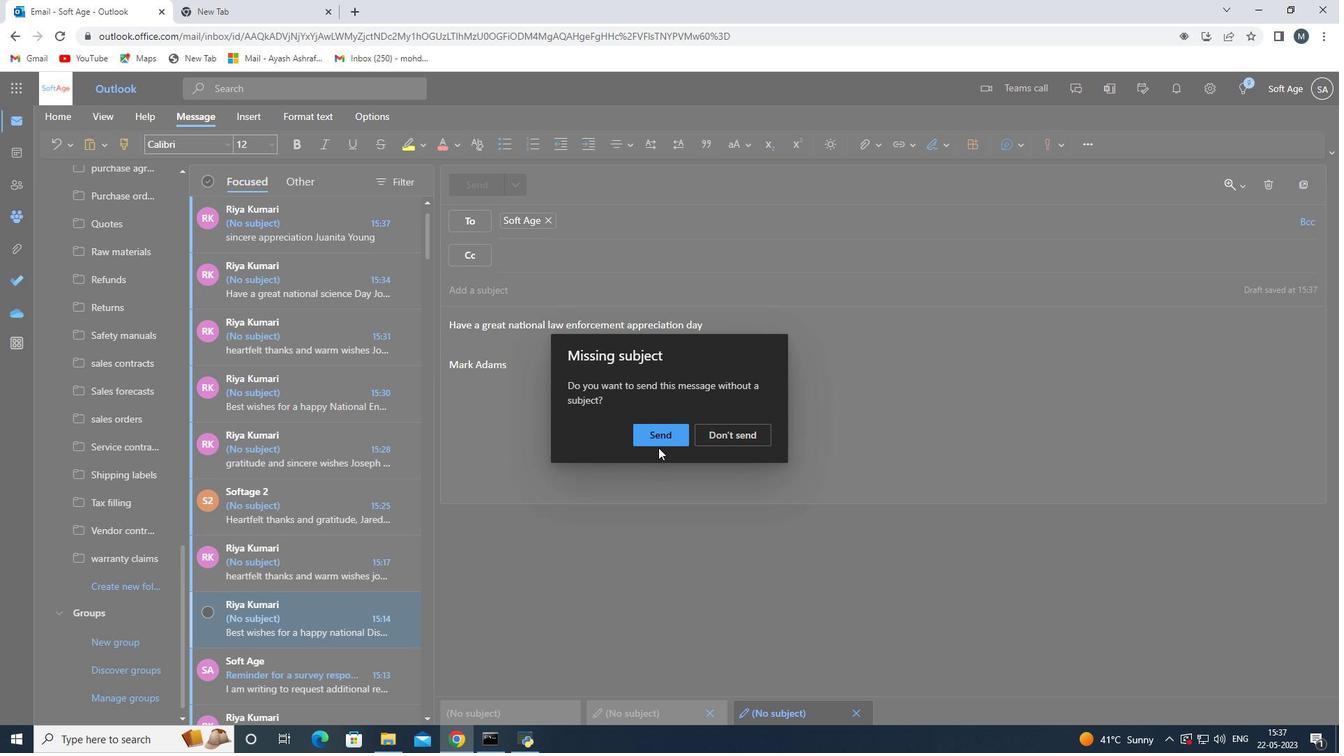 
Action: Mouse pressed left at (652, 431)
Screenshot: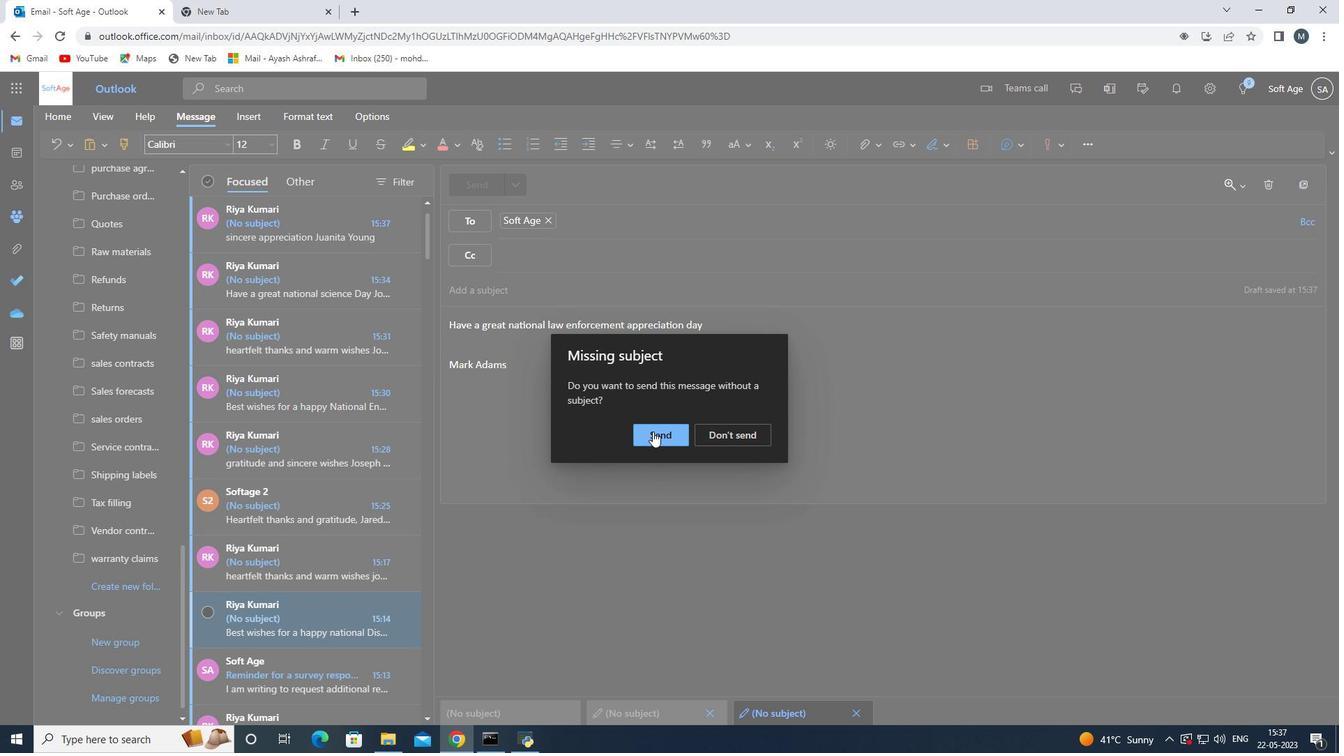 
Action: Mouse moved to (654, 429)
Screenshot: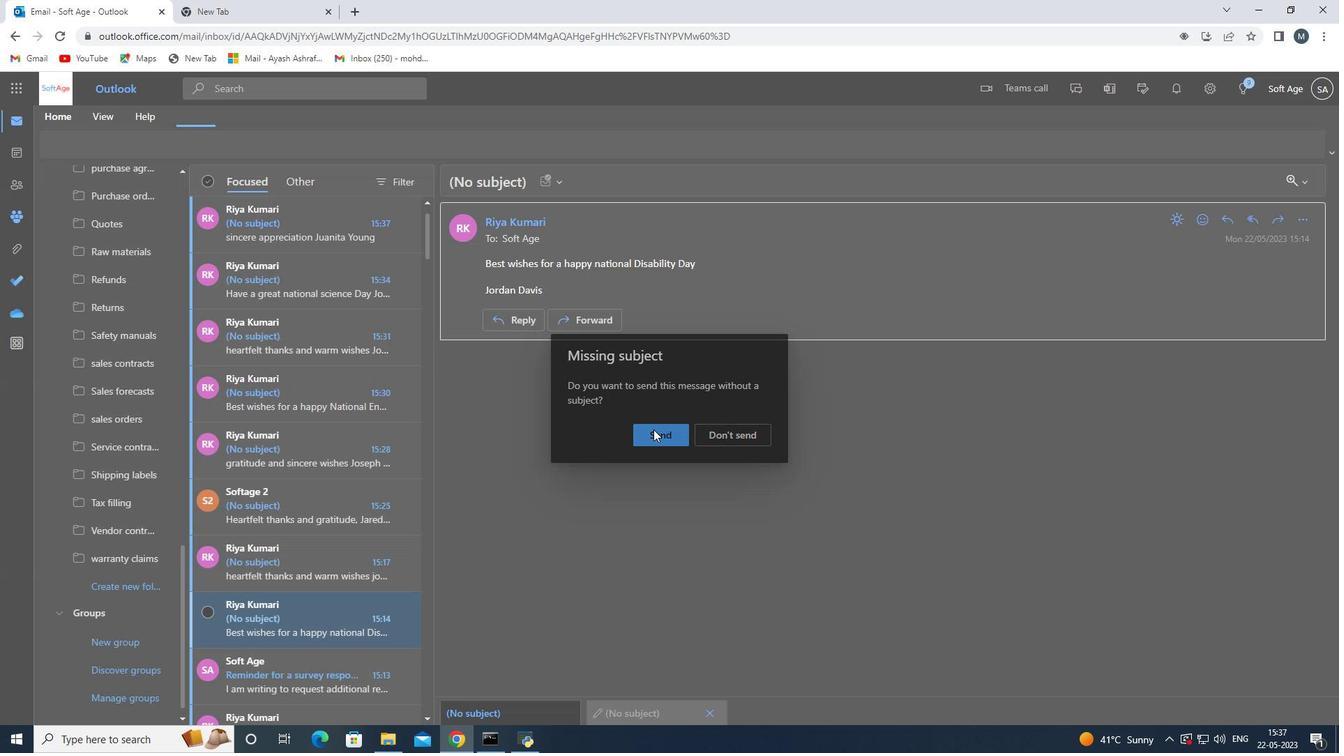 
